 Task: Look for space in Dadukou, China from 8th August, 2023 to 15th August, 2023 for 9 adults in price range Rs.10000 to Rs.14000. Place can be shared room with 5 bedrooms having 9 beds and 5 bathrooms. Property type can be house, flat, guest house. Amenities needed are: wifi, TV, free parkinig on premises, gym, breakfast. Booking option can be shelf check-in. Required host language is Chinese (Simplified).
Action: Mouse moved to (560, 114)
Screenshot: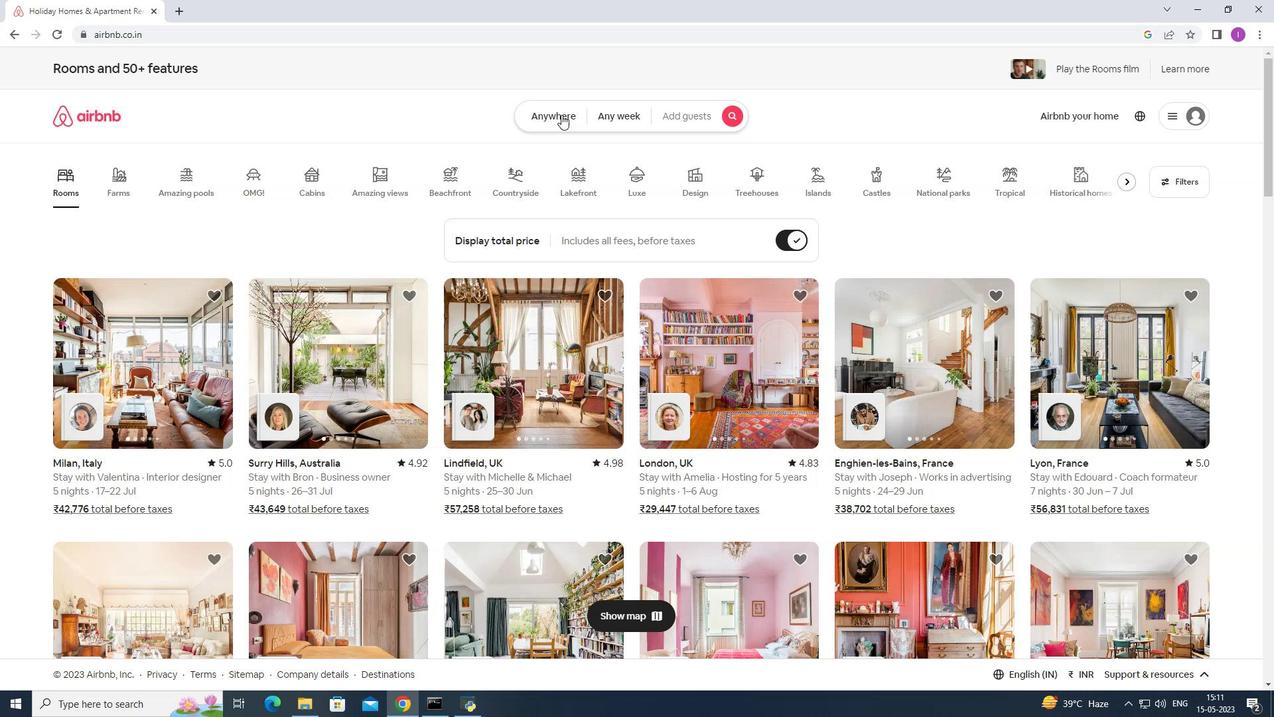 
Action: Mouse pressed left at (560, 114)
Screenshot: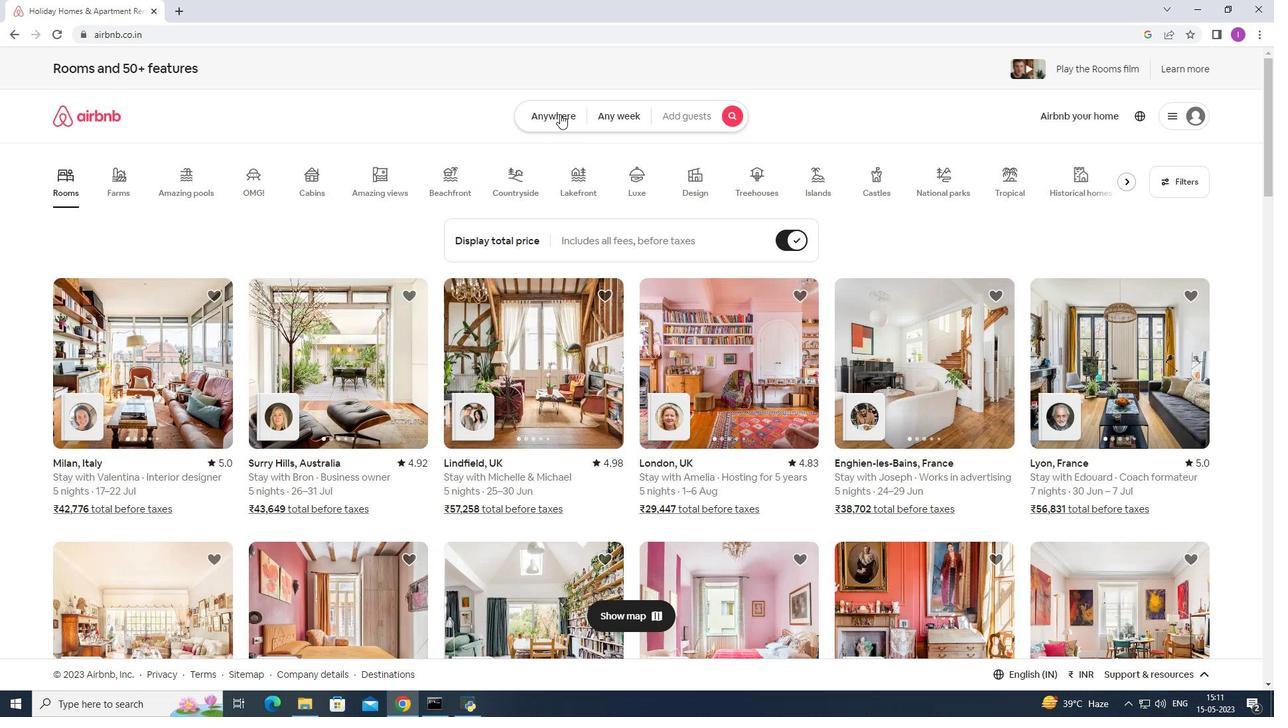 
Action: Mouse moved to (387, 171)
Screenshot: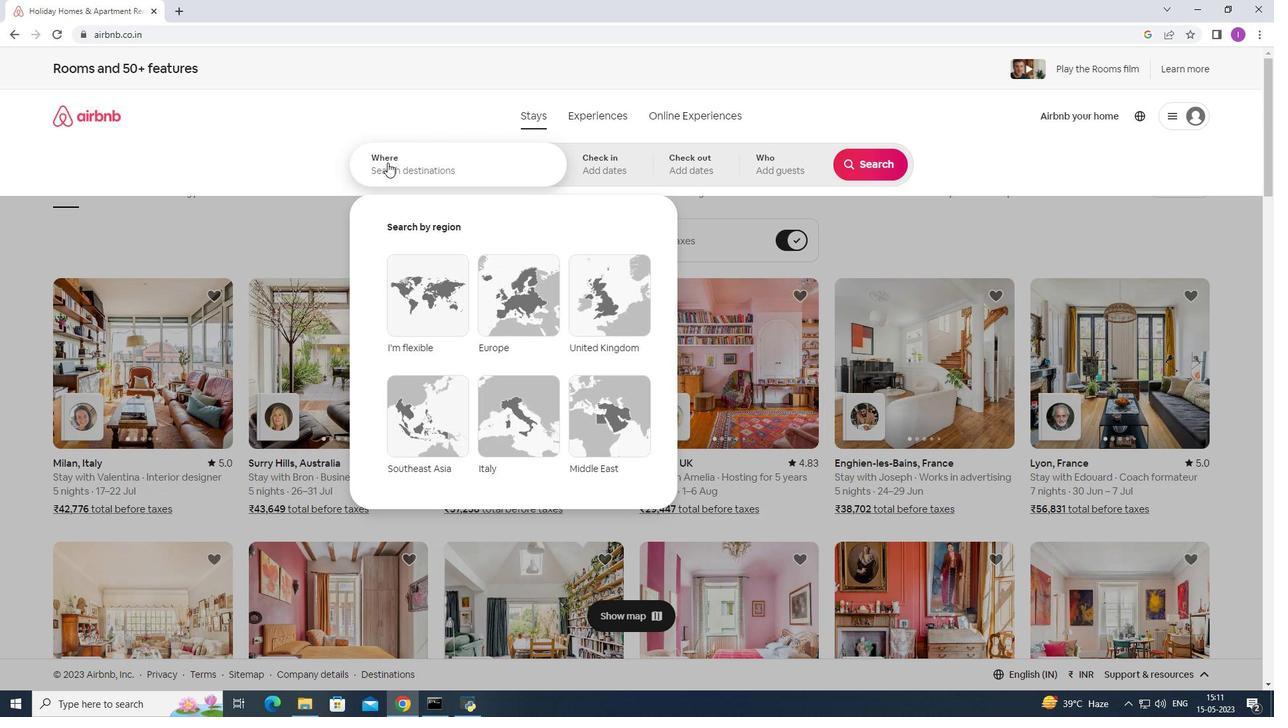
Action: Mouse pressed left at (387, 171)
Screenshot: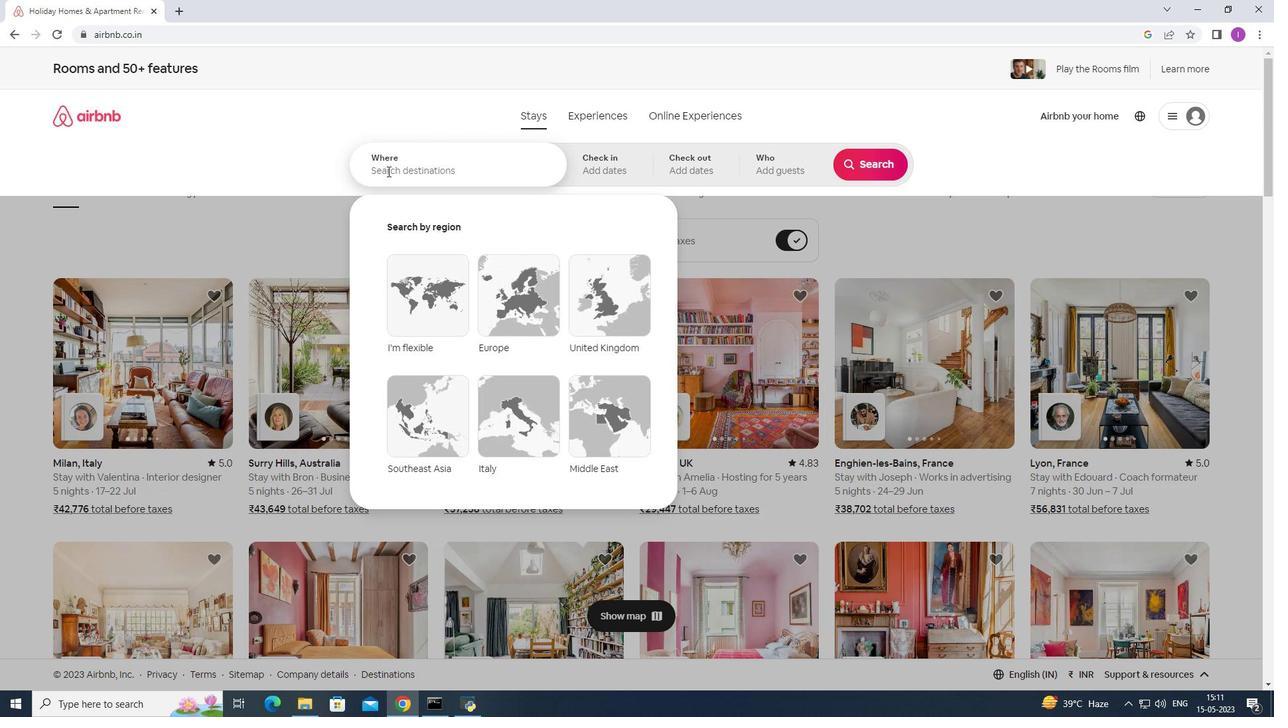 
Action: Mouse moved to (366, 144)
Screenshot: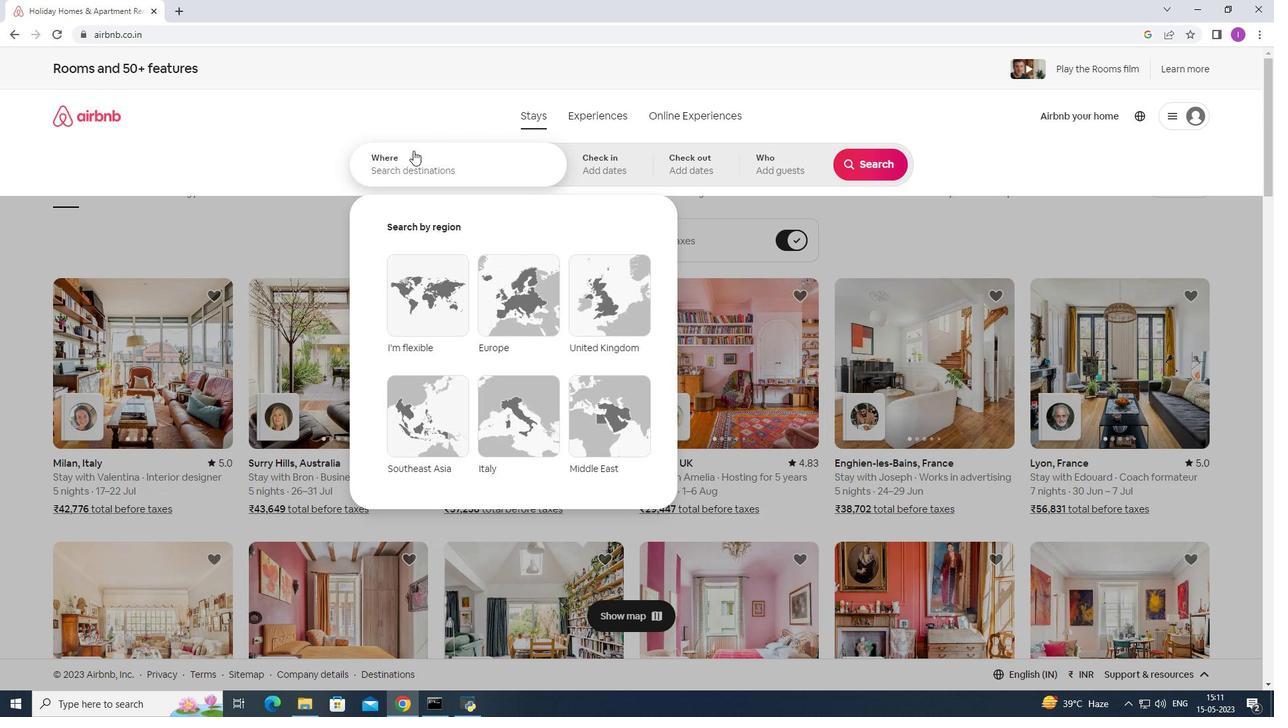 
Action: Key pressed <Key.shift>Dag<Key.backspace>dukou,<Key.shift>China
Screenshot: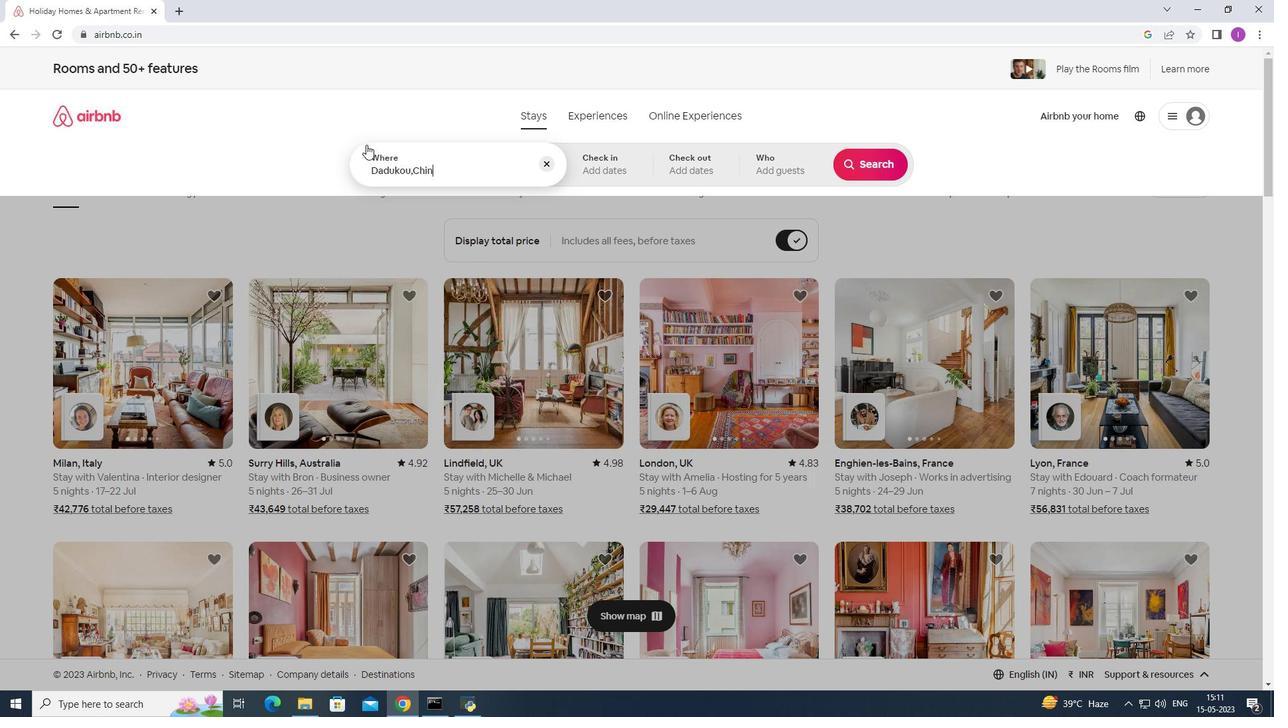
Action: Mouse moved to (589, 161)
Screenshot: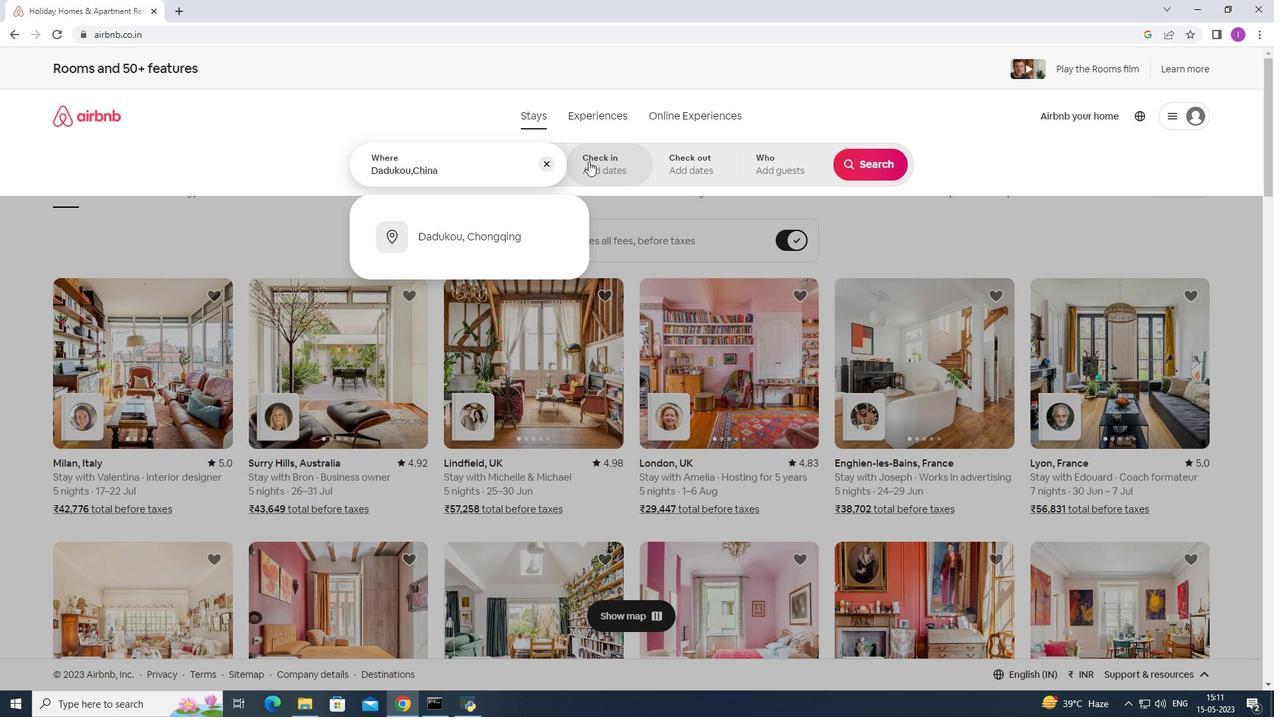 
Action: Mouse pressed left at (589, 161)
Screenshot: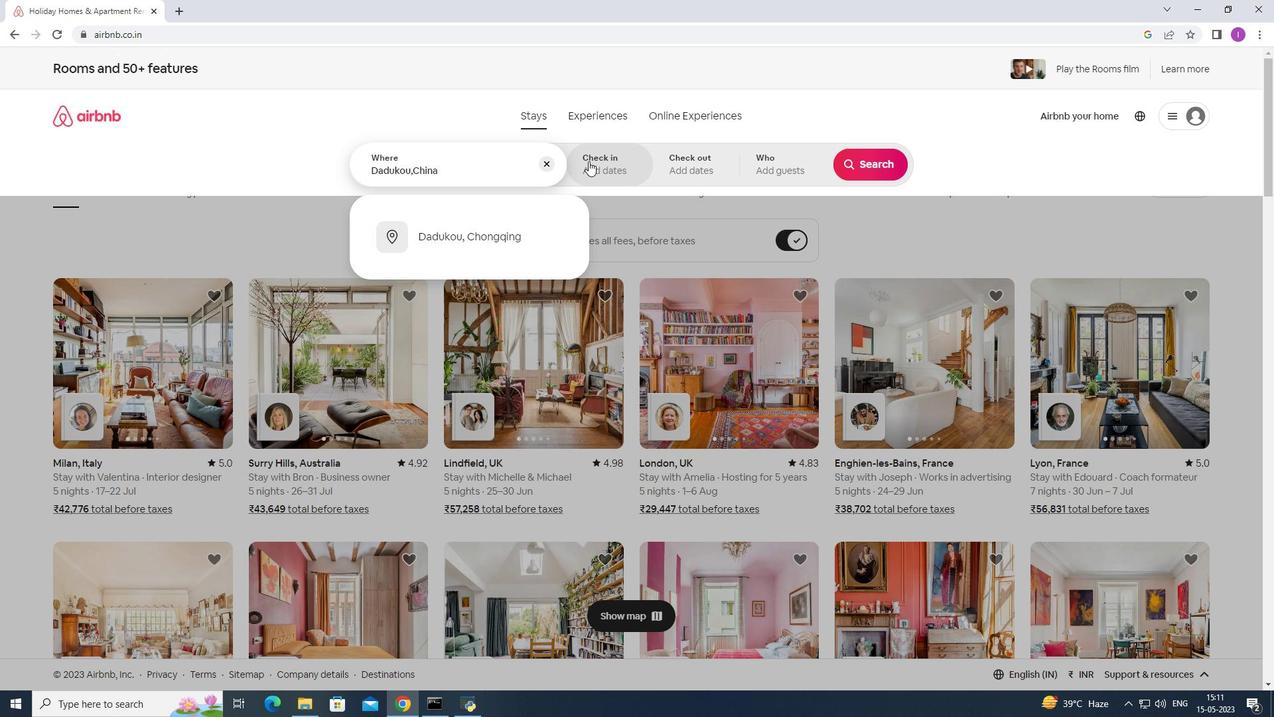 
Action: Mouse moved to (874, 268)
Screenshot: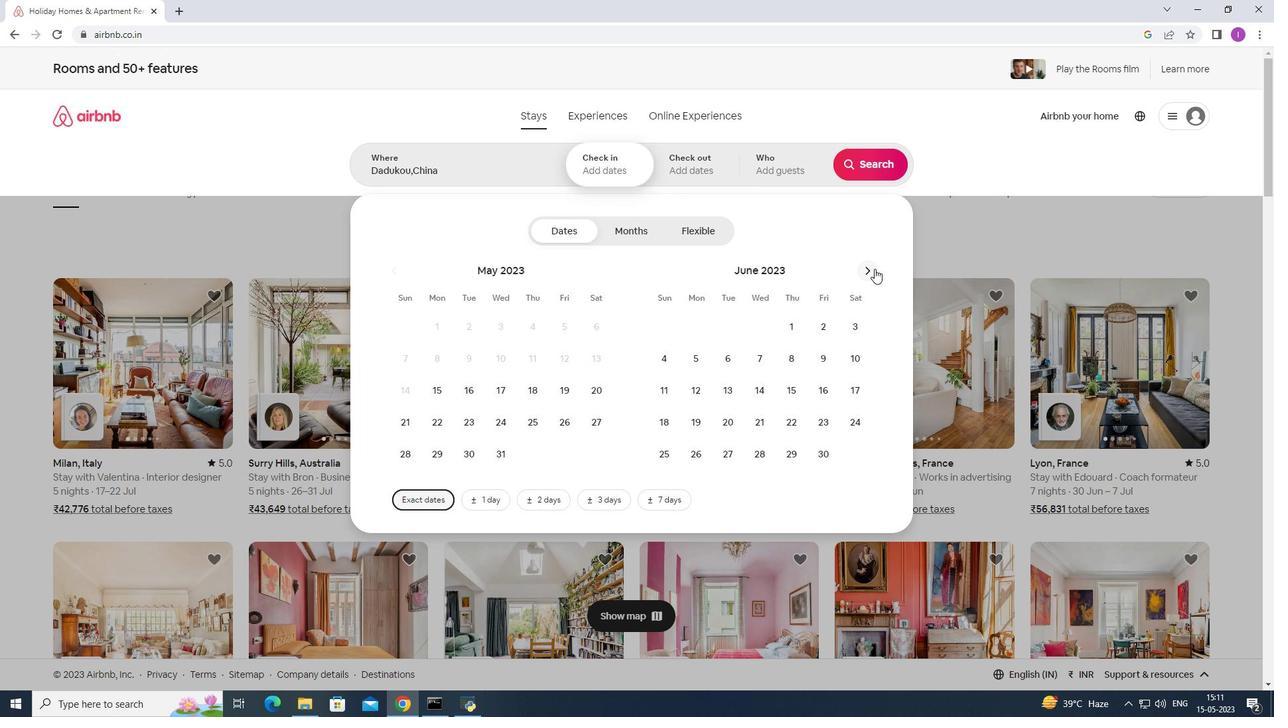 
Action: Mouse pressed left at (874, 268)
Screenshot: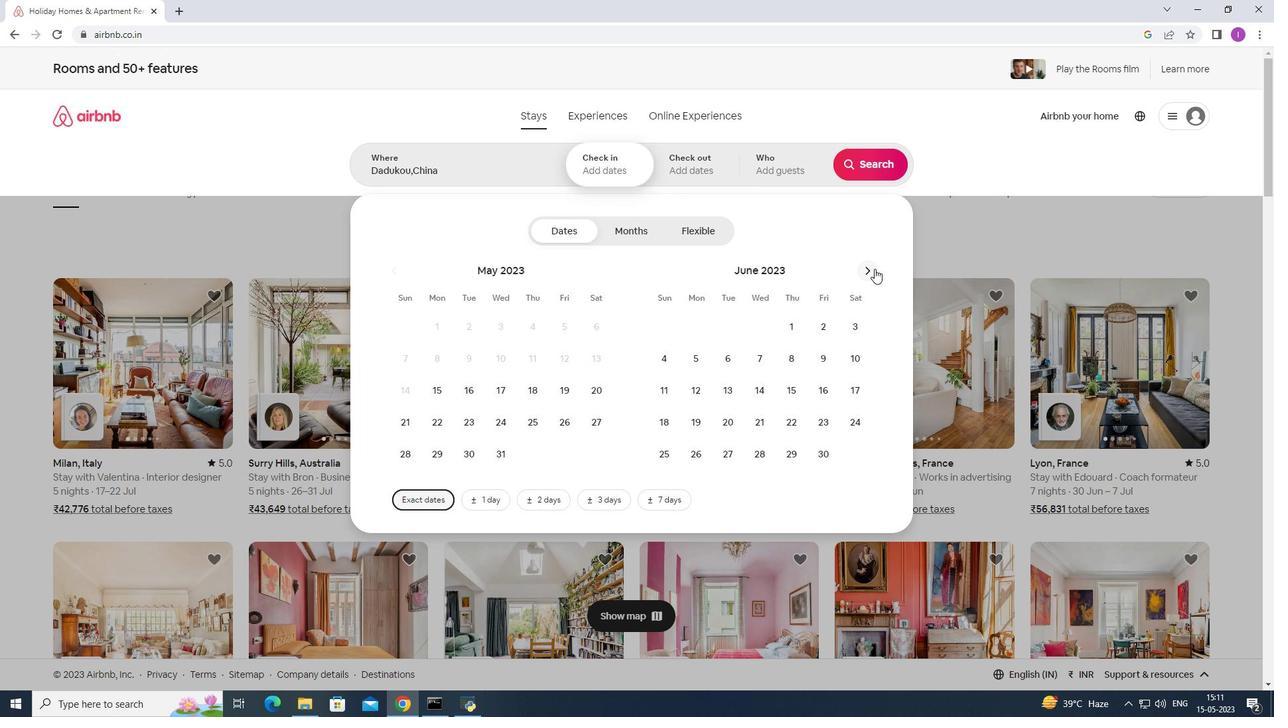 
Action: Mouse moved to (874, 267)
Screenshot: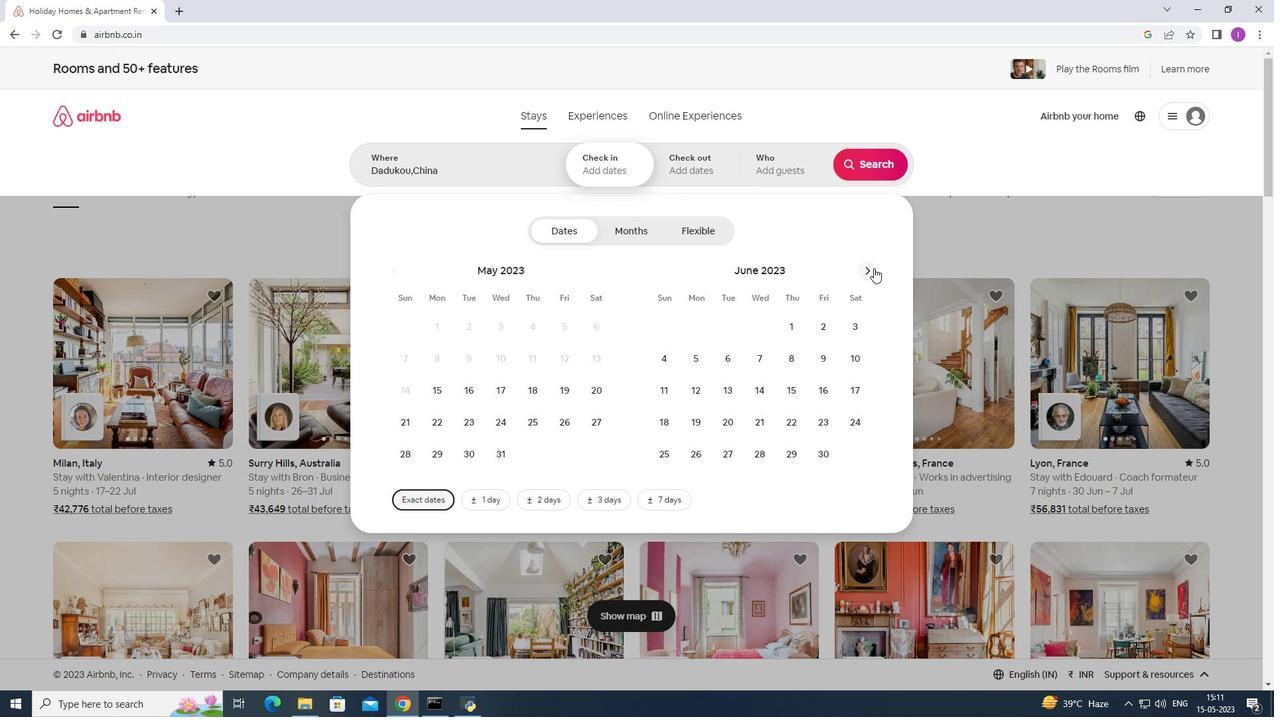 
Action: Mouse pressed left at (874, 267)
Screenshot: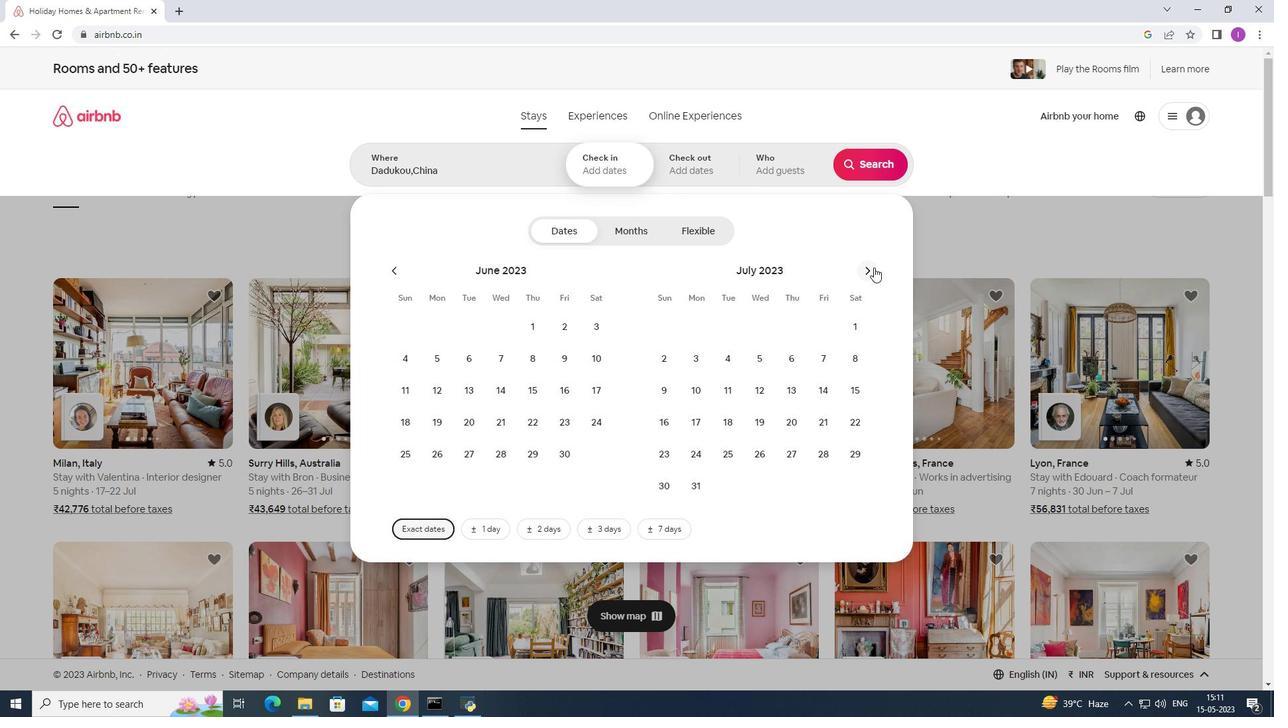 
Action: Mouse moved to (733, 355)
Screenshot: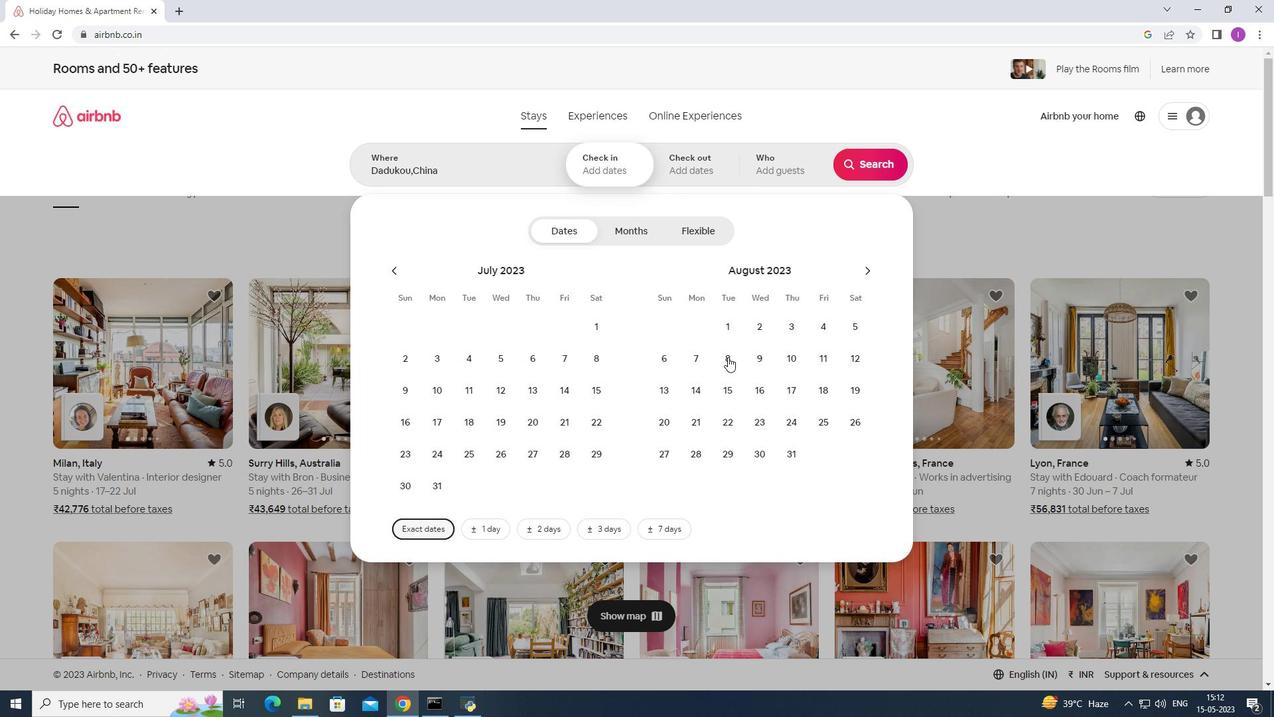 
Action: Mouse pressed left at (733, 355)
Screenshot: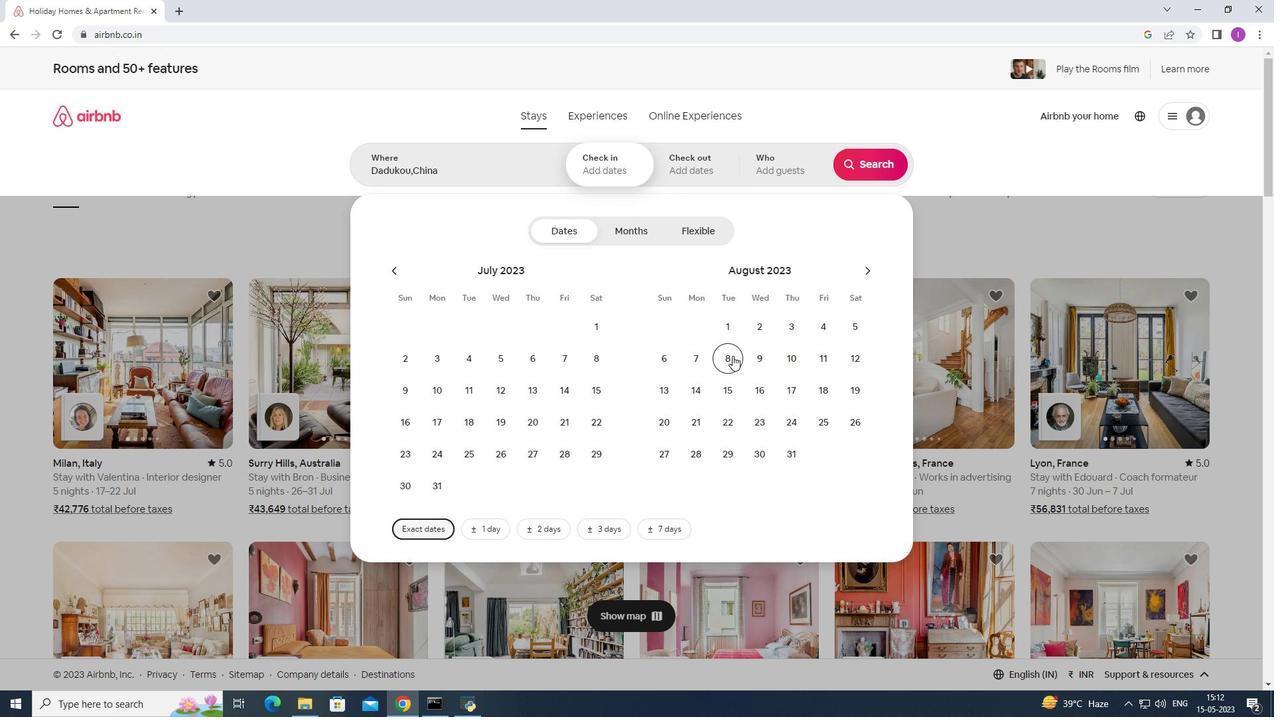 
Action: Mouse moved to (719, 389)
Screenshot: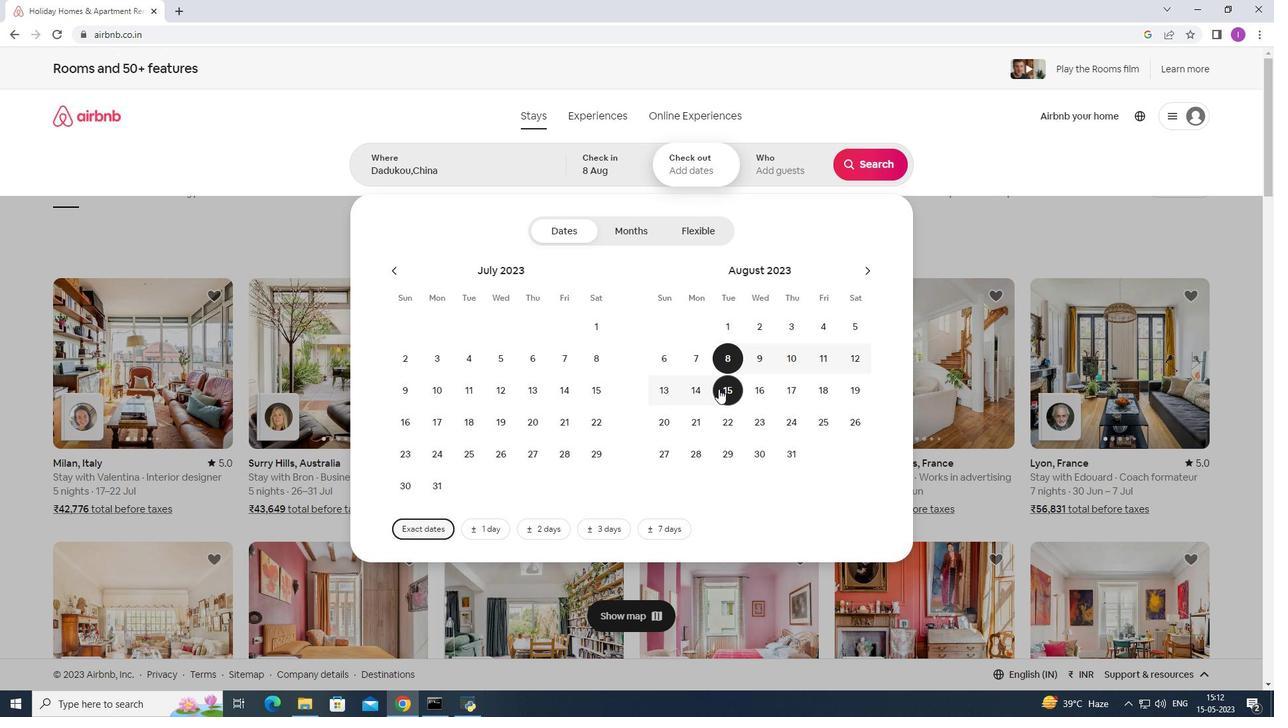
Action: Mouse pressed left at (719, 389)
Screenshot: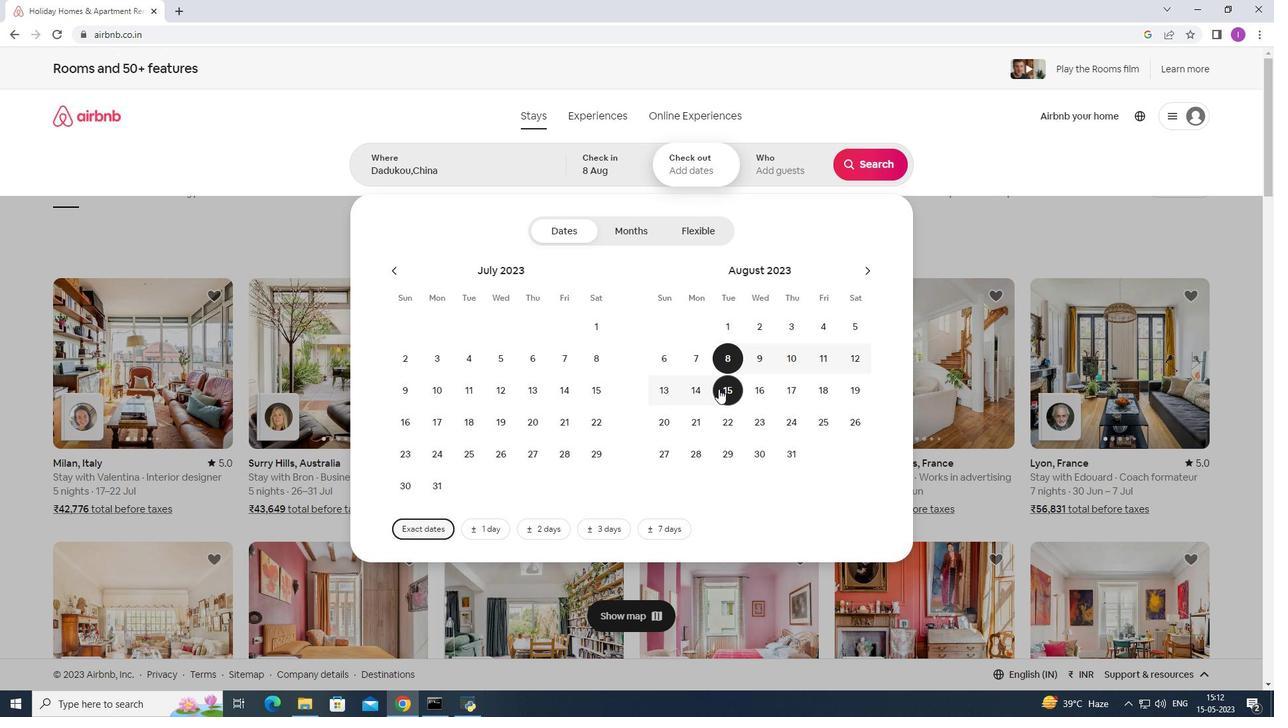 
Action: Mouse moved to (786, 170)
Screenshot: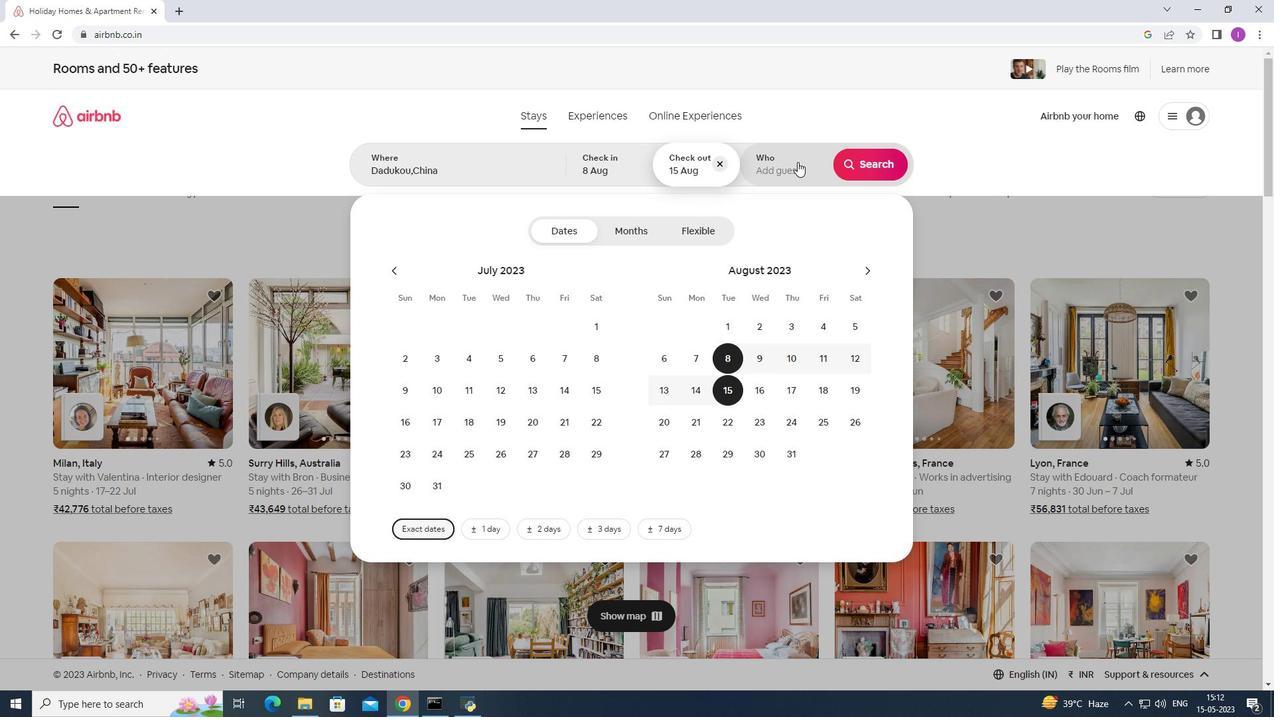 
Action: Mouse pressed left at (786, 170)
Screenshot: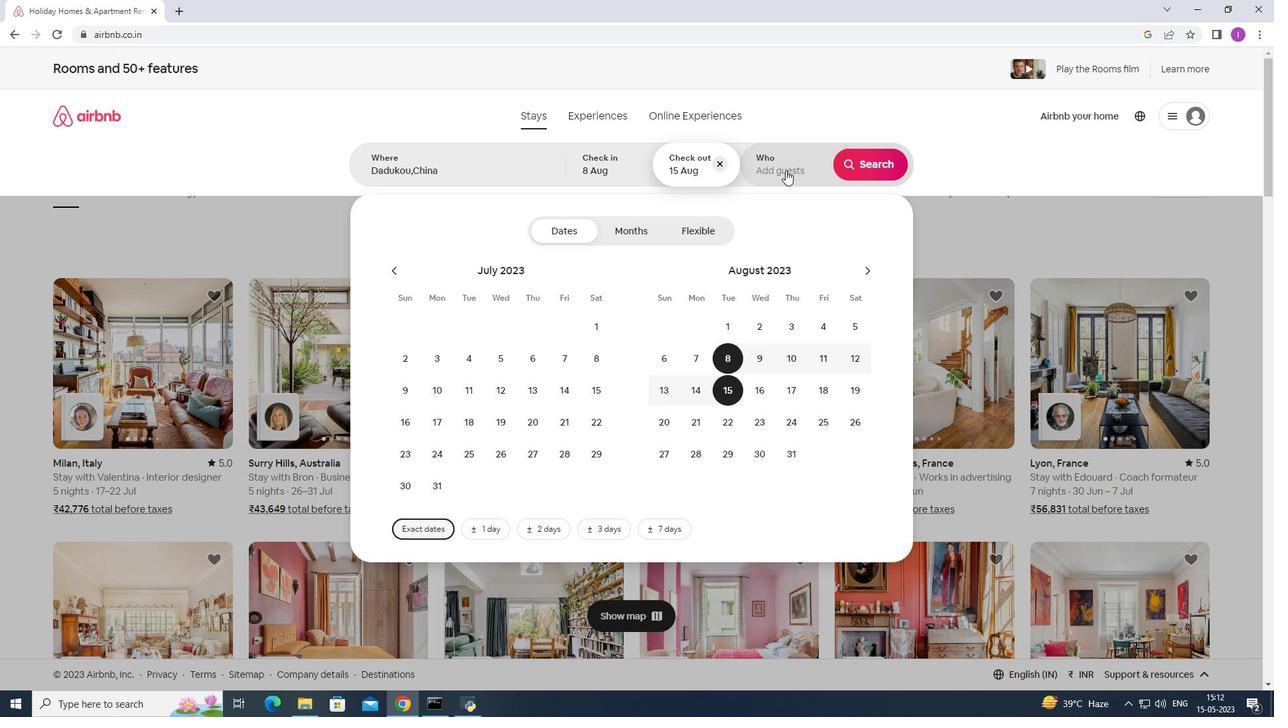 
Action: Mouse moved to (877, 237)
Screenshot: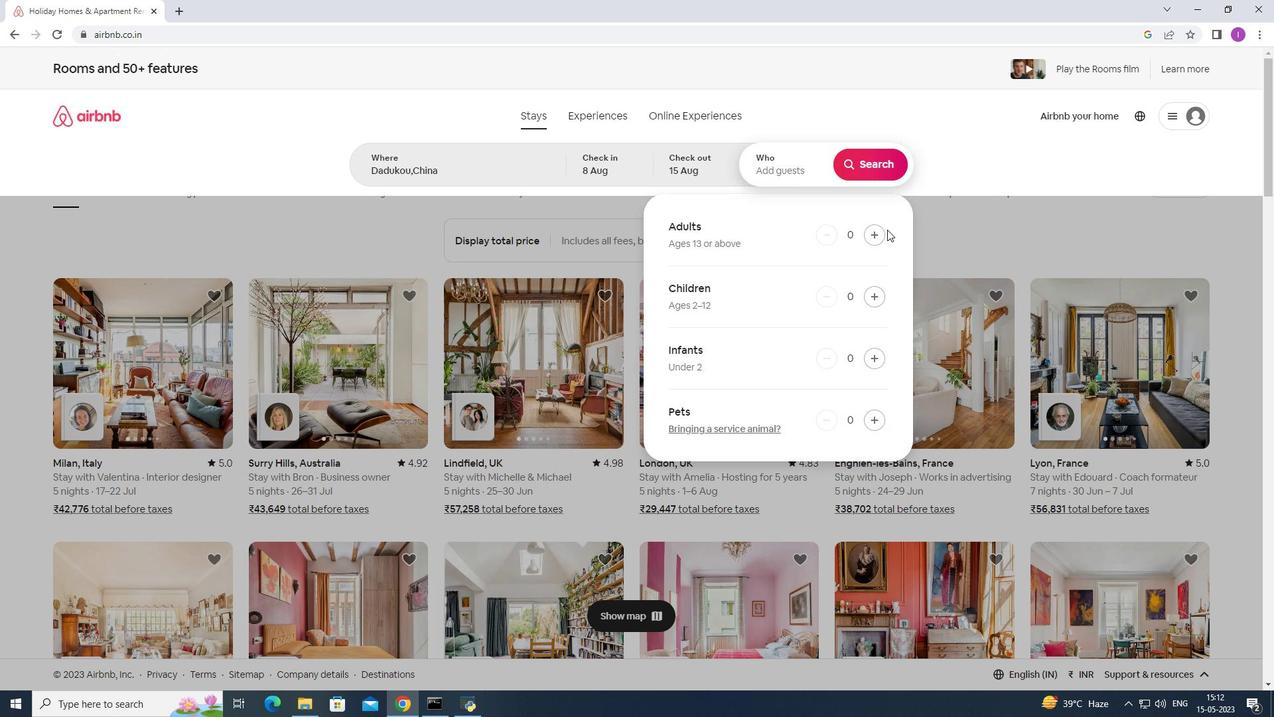 
Action: Mouse pressed left at (877, 237)
Screenshot: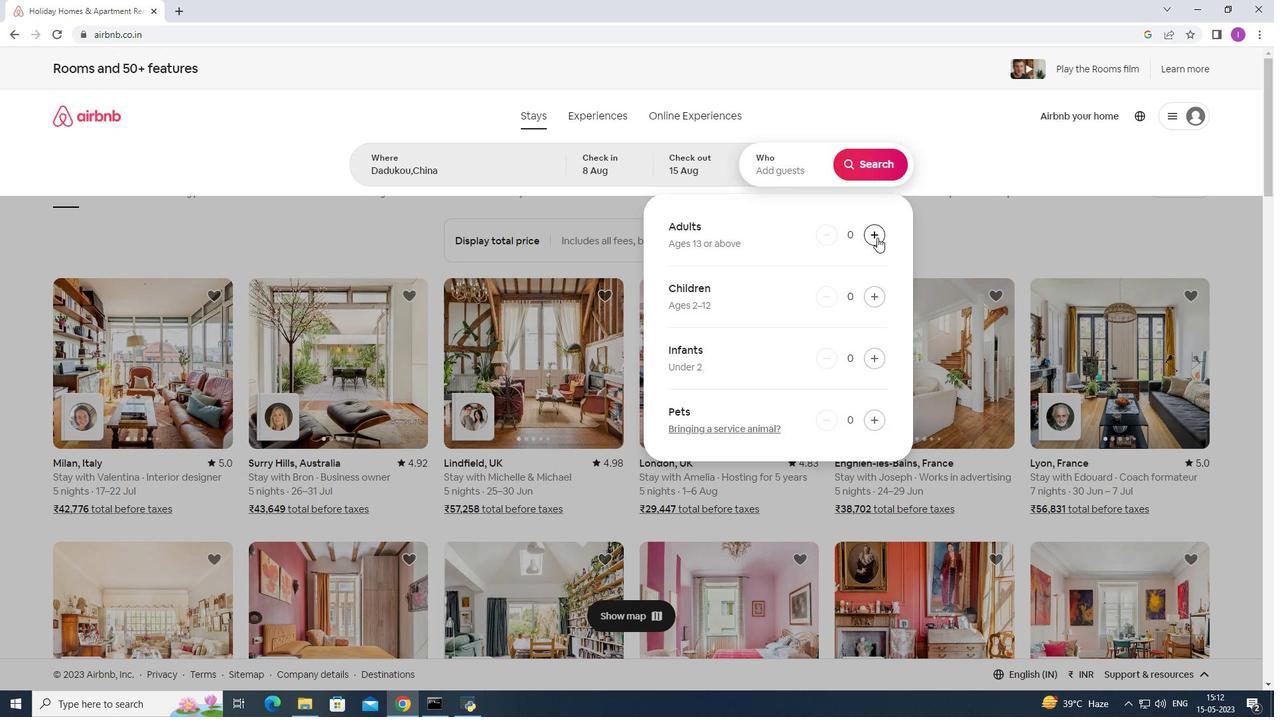 
Action: Mouse pressed left at (877, 237)
Screenshot: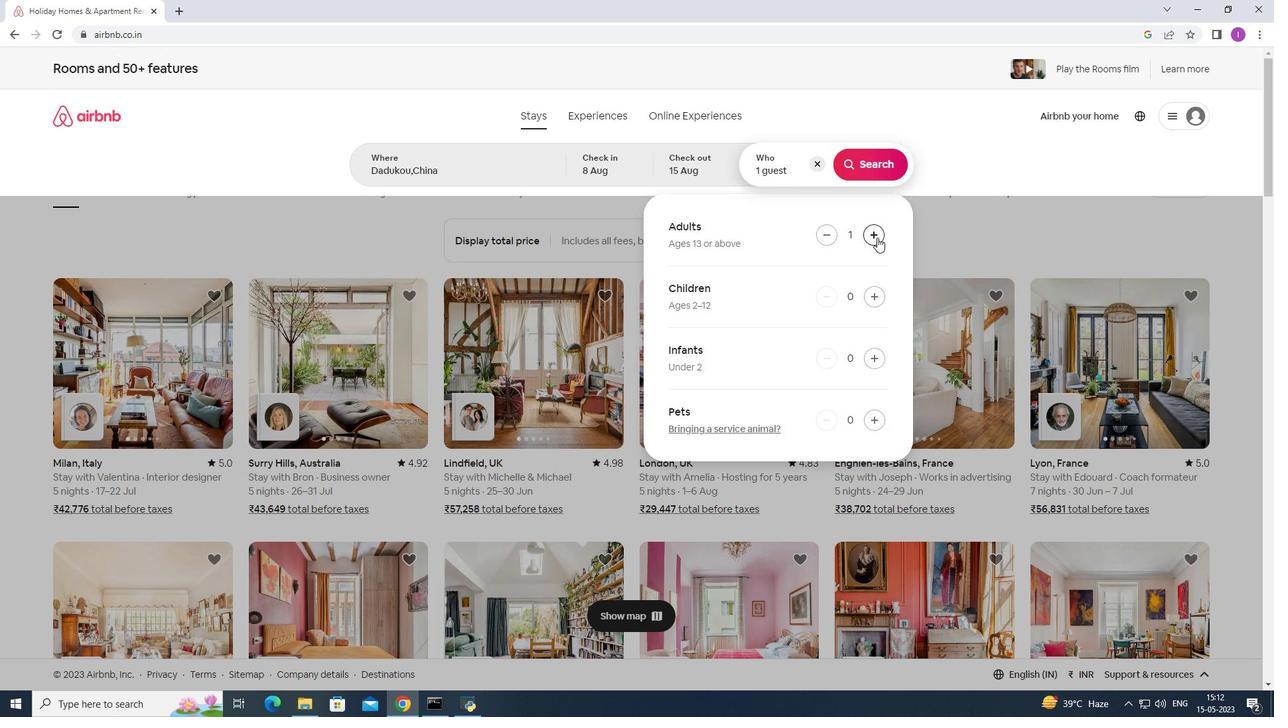 
Action: Mouse moved to (875, 230)
Screenshot: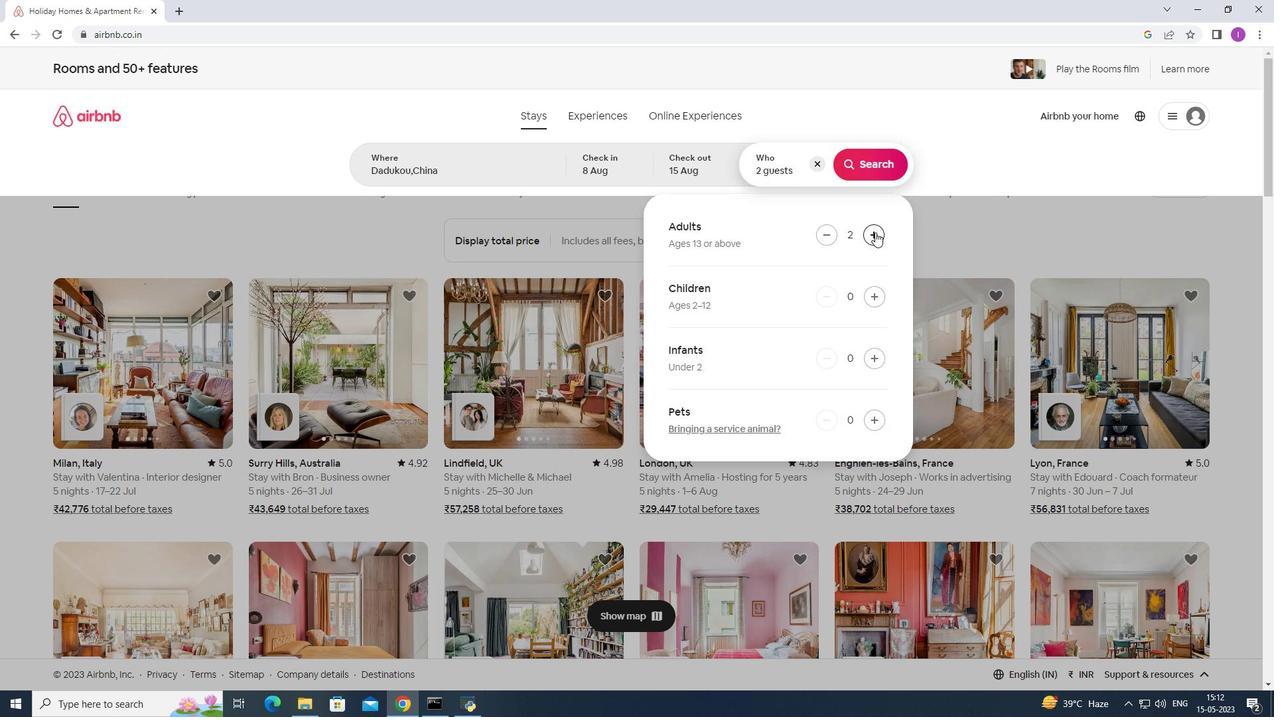 
Action: Mouse pressed left at (875, 230)
Screenshot: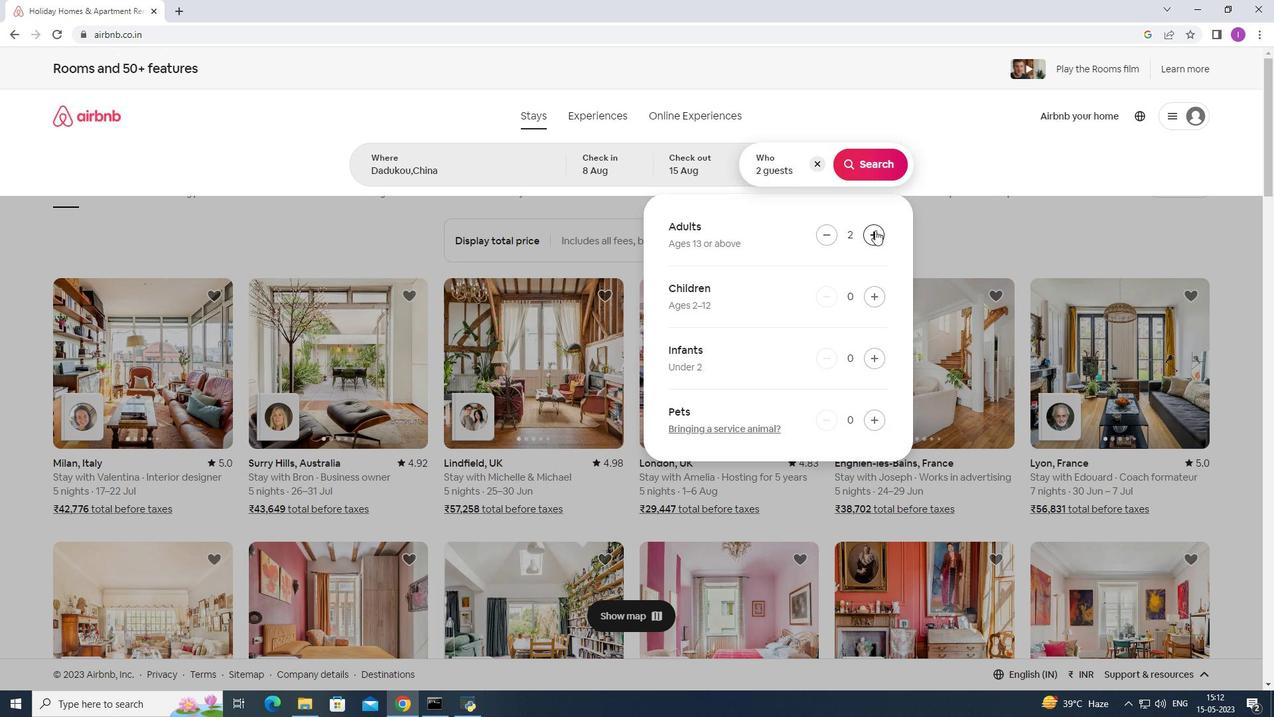 
Action: Mouse pressed left at (875, 230)
Screenshot: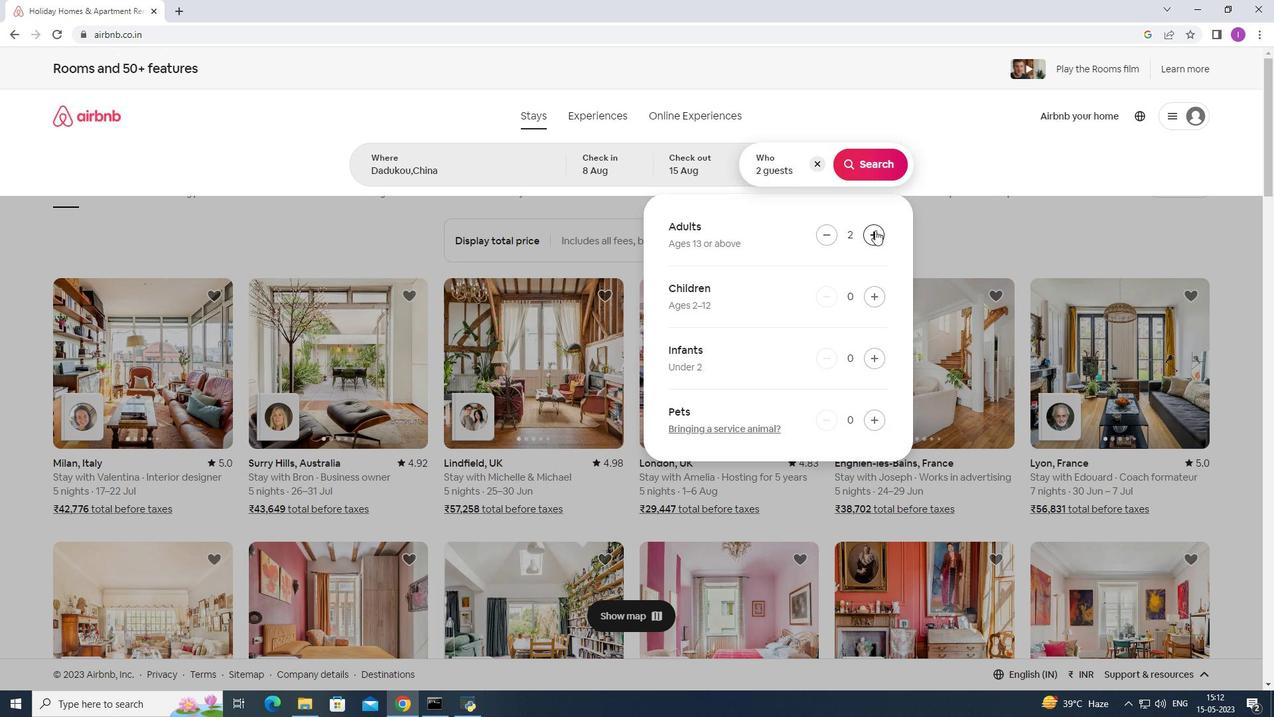 
Action: Mouse pressed left at (875, 230)
Screenshot: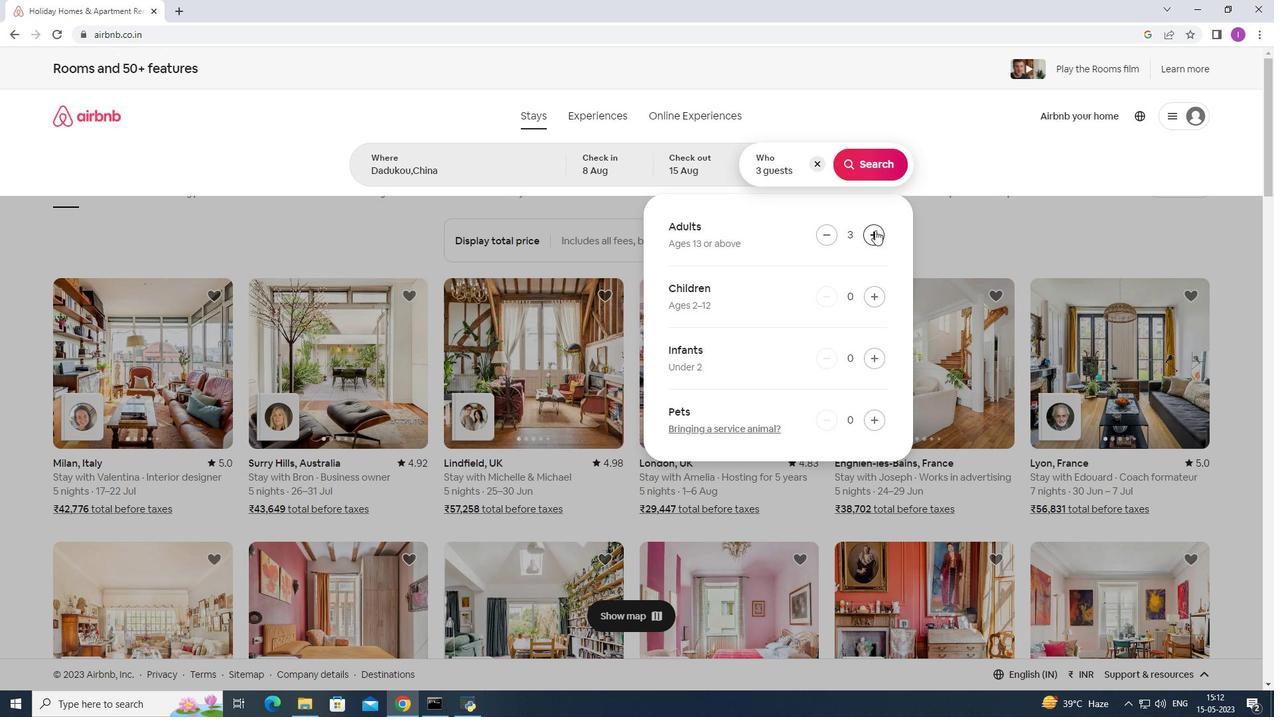 
Action: Mouse pressed left at (875, 230)
Screenshot: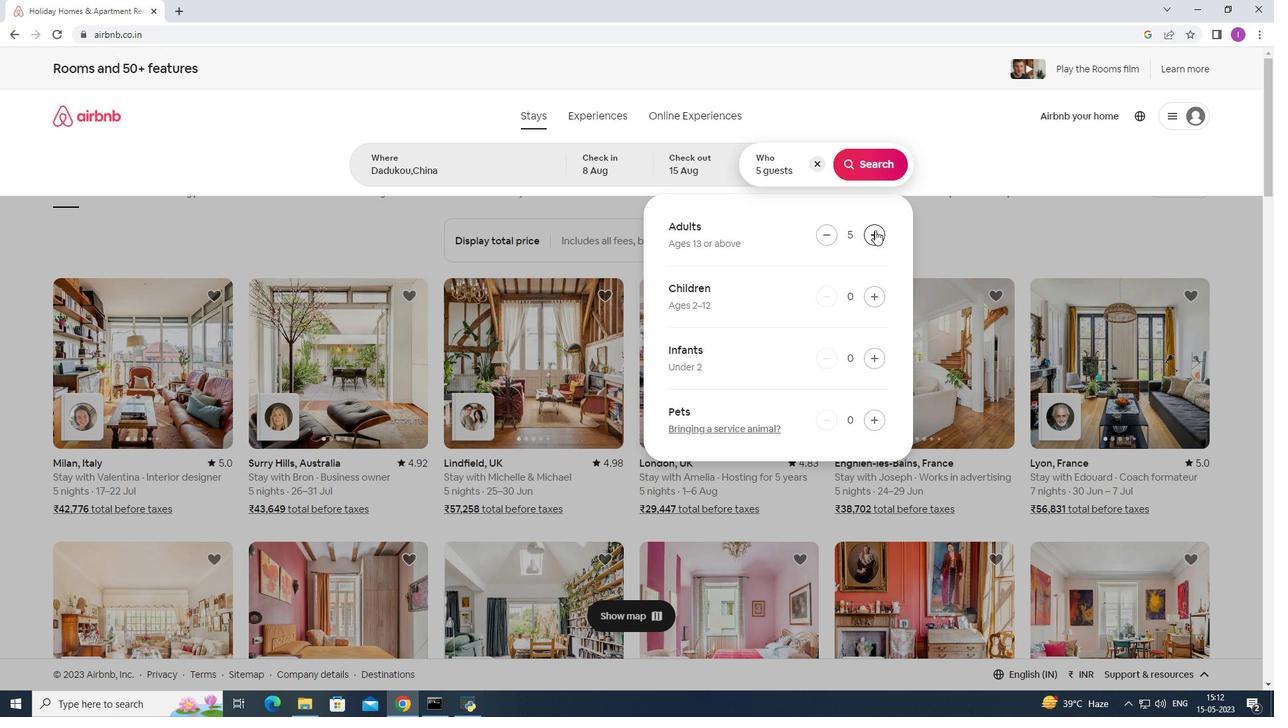 
Action: Mouse moved to (875, 229)
Screenshot: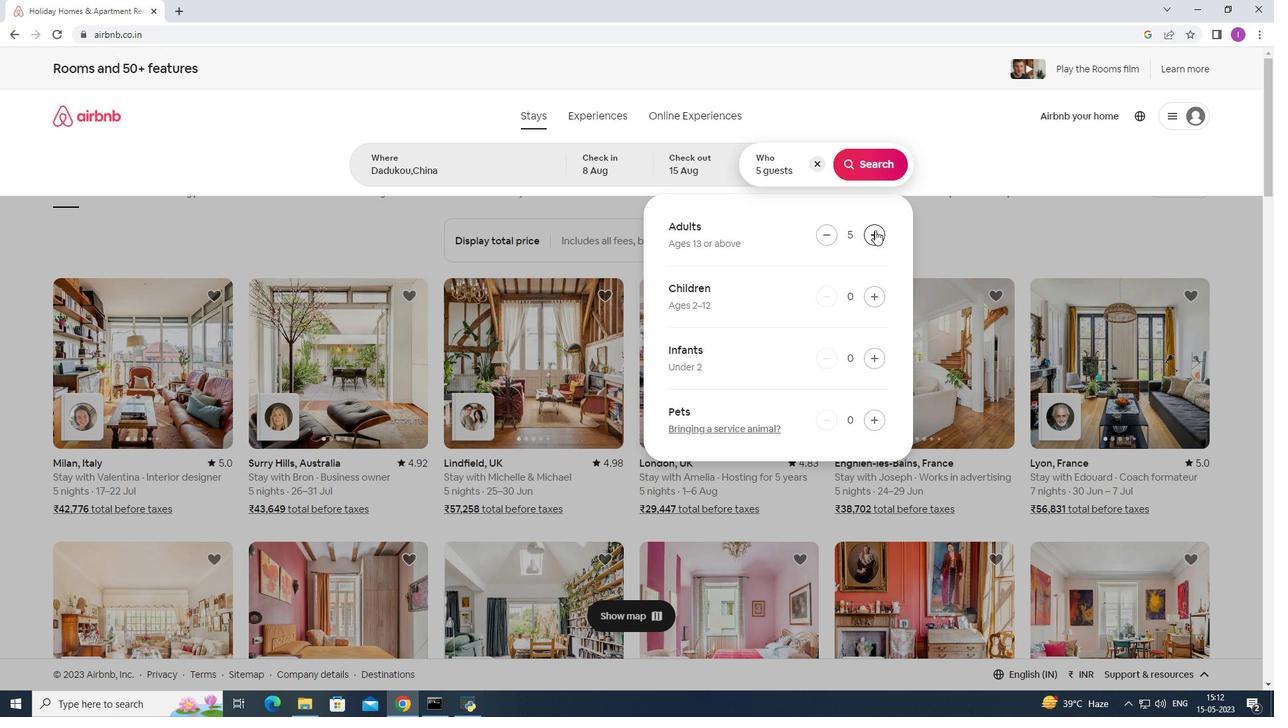 
Action: Mouse pressed left at (875, 229)
Screenshot: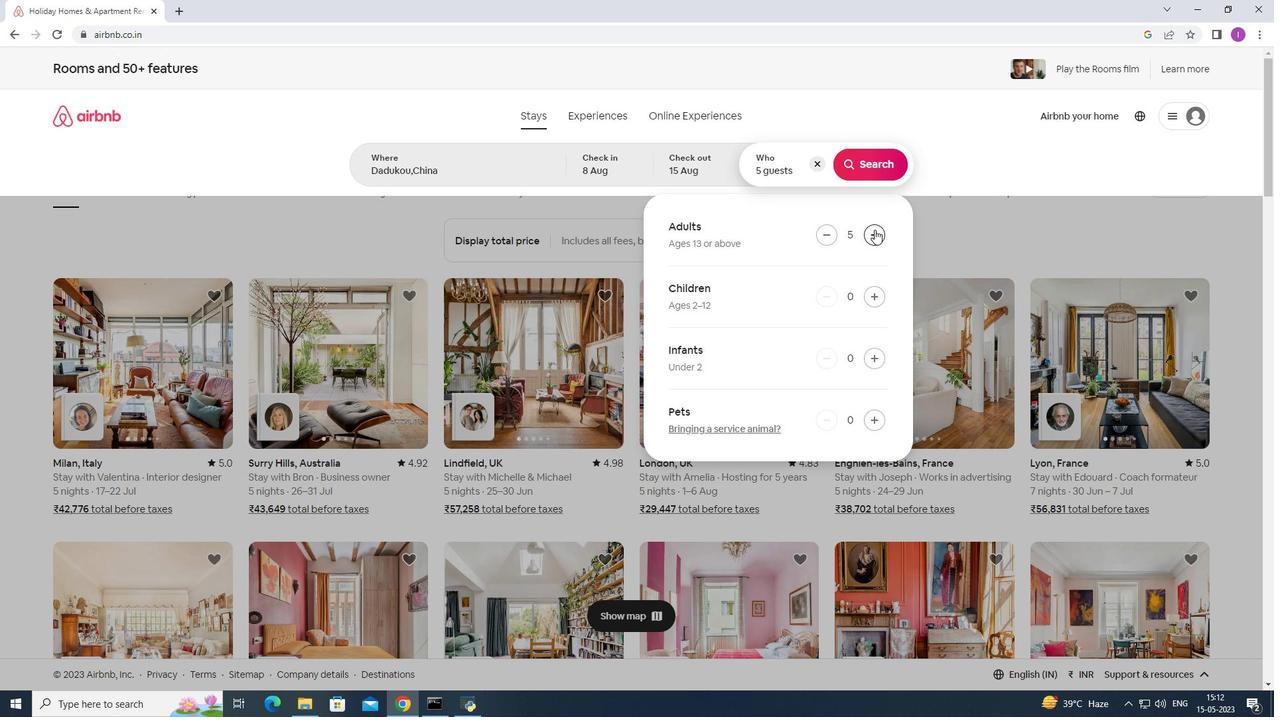 
Action: Mouse pressed left at (875, 229)
Screenshot: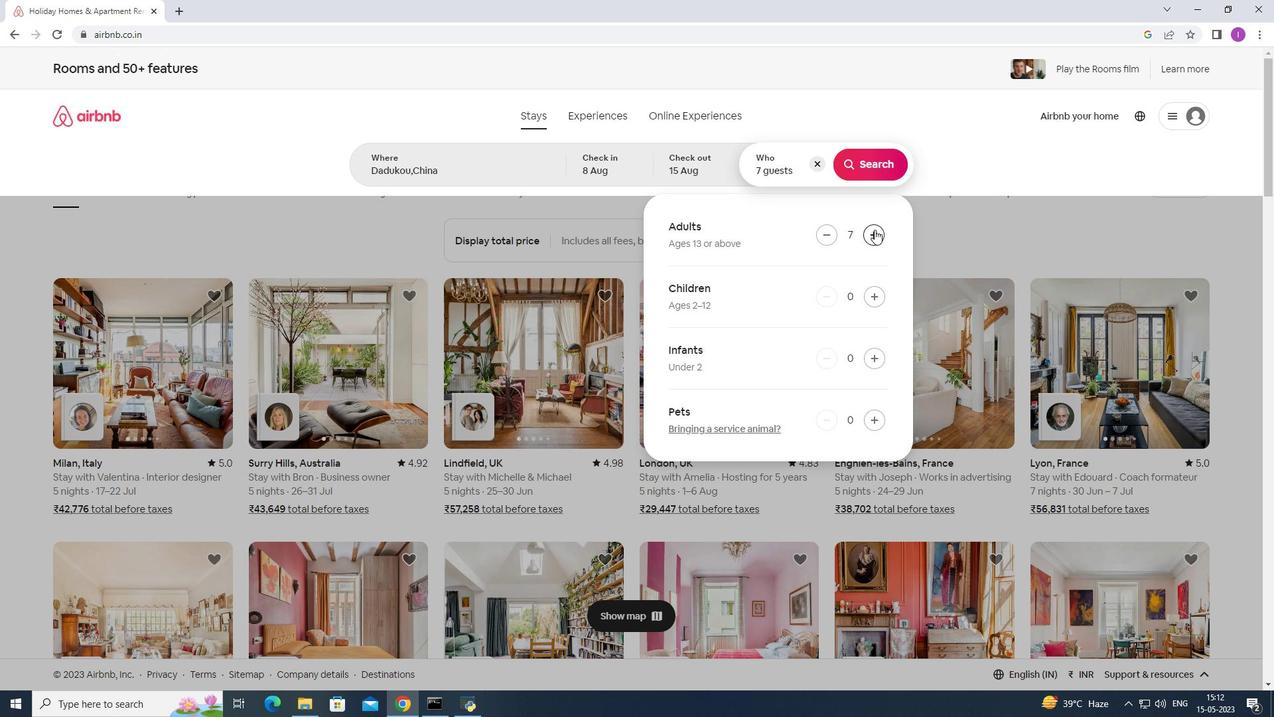 
Action: Mouse moved to (871, 239)
Screenshot: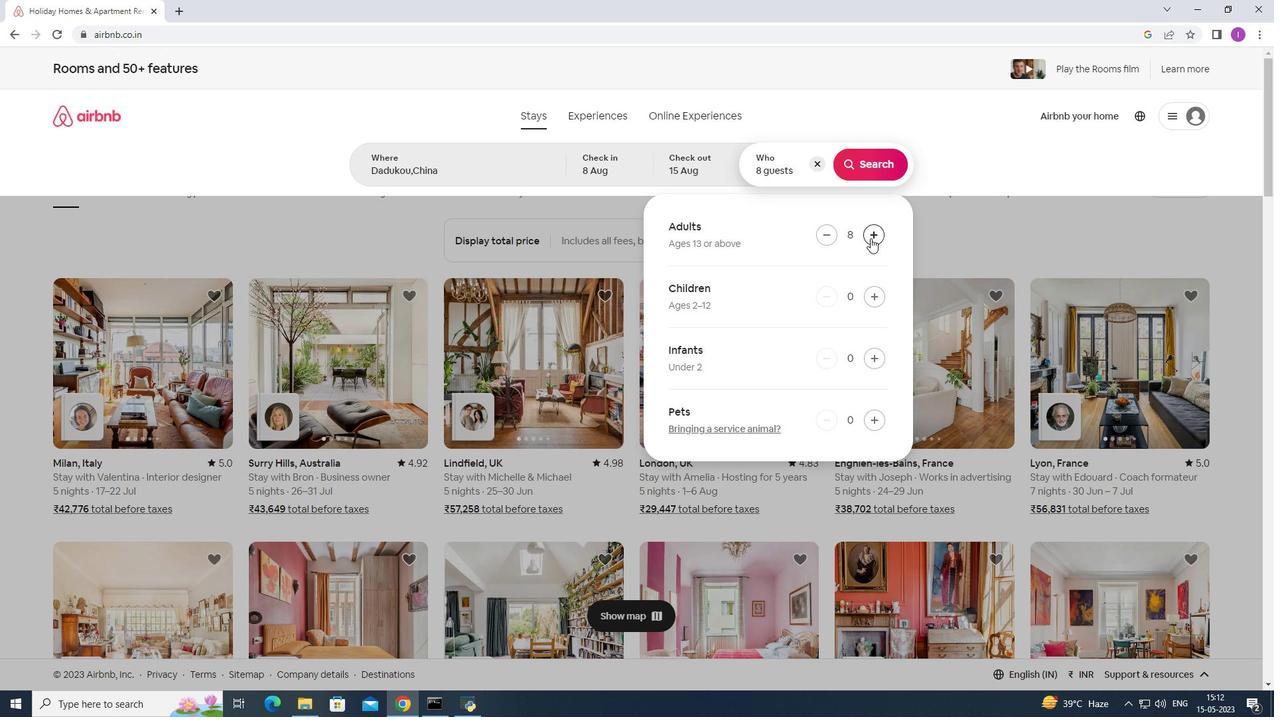 
Action: Mouse pressed left at (871, 239)
Screenshot: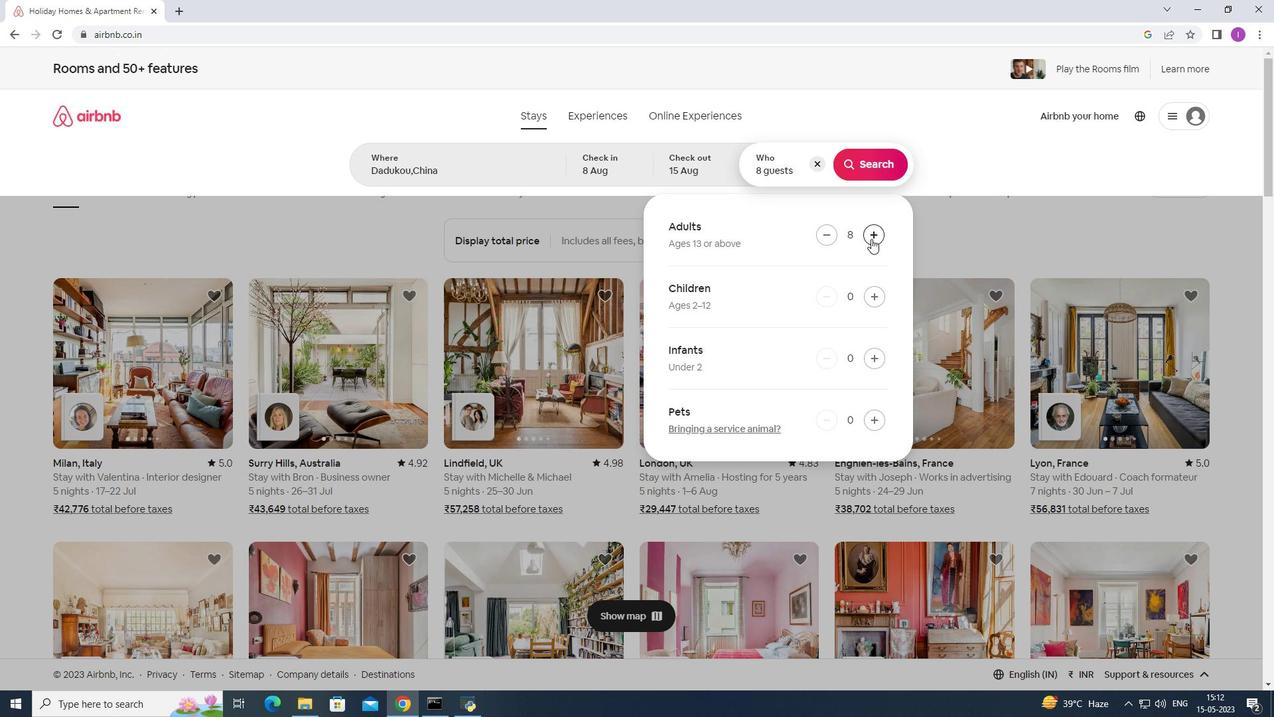 
Action: Mouse moved to (872, 171)
Screenshot: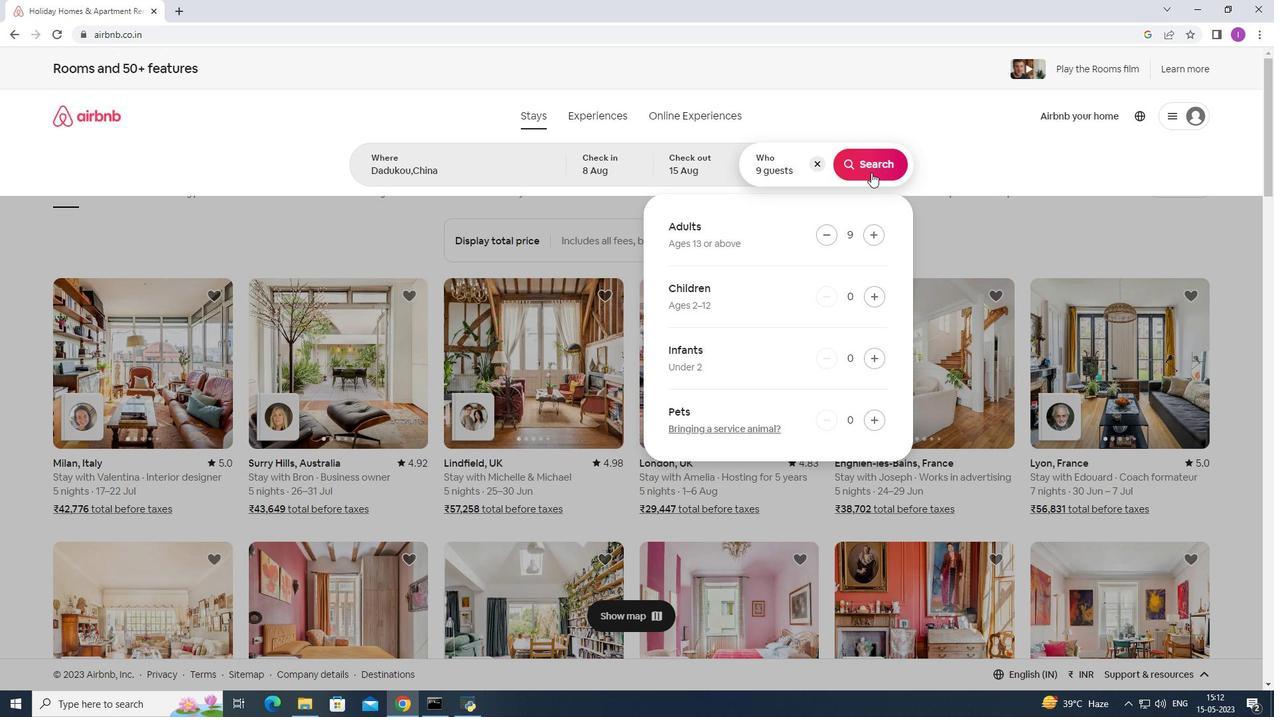 
Action: Mouse pressed left at (872, 171)
Screenshot: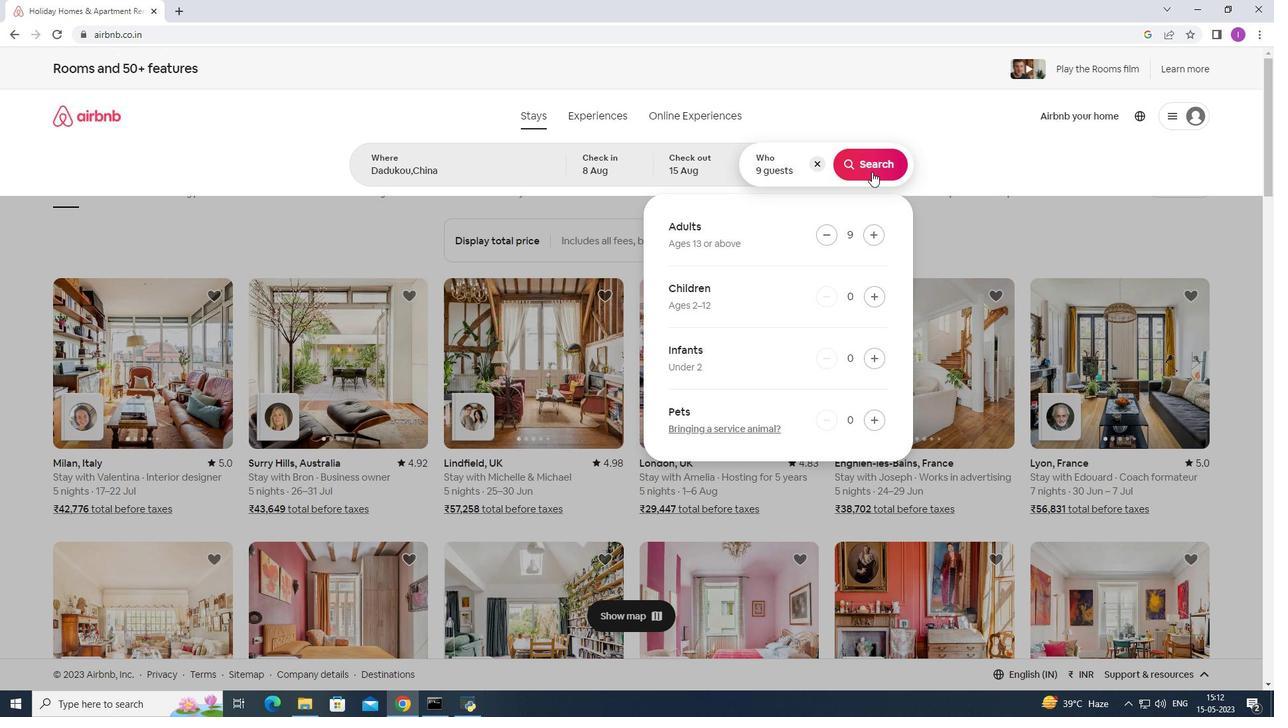 
Action: Mouse moved to (1225, 134)
Screenshot: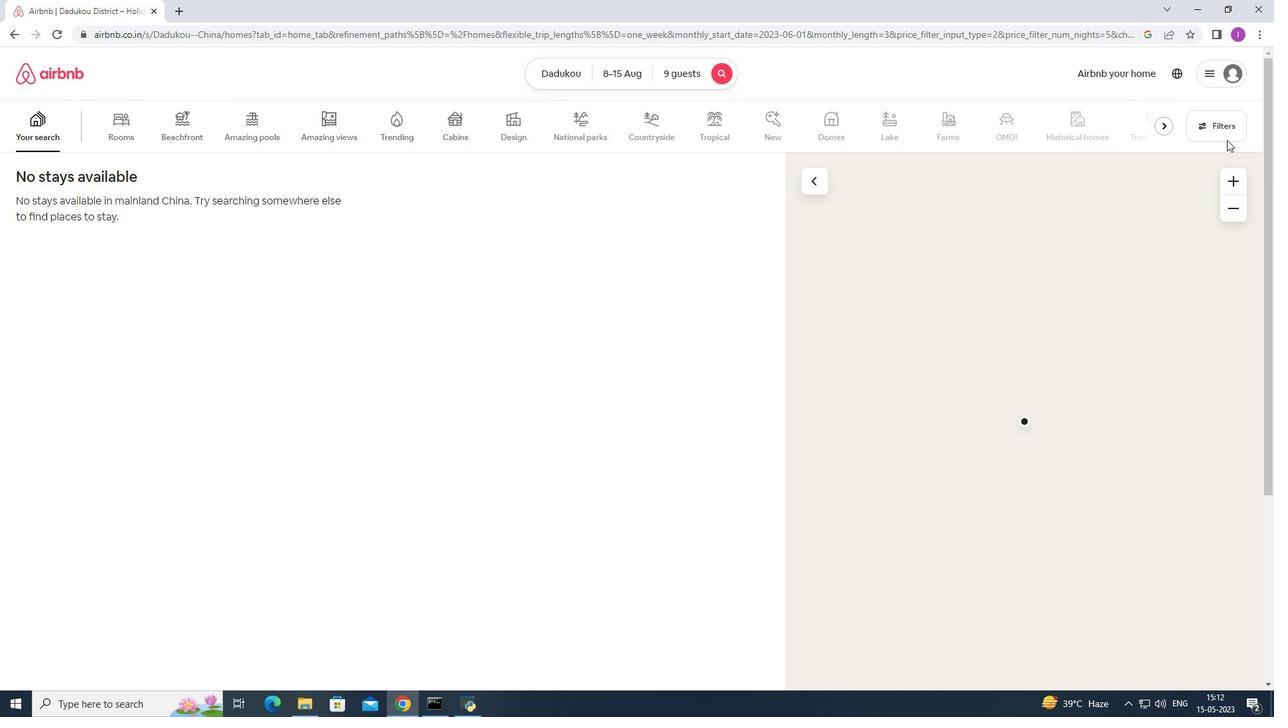 
Action: Mouse pressed left at (1225, 134)
Screenshot: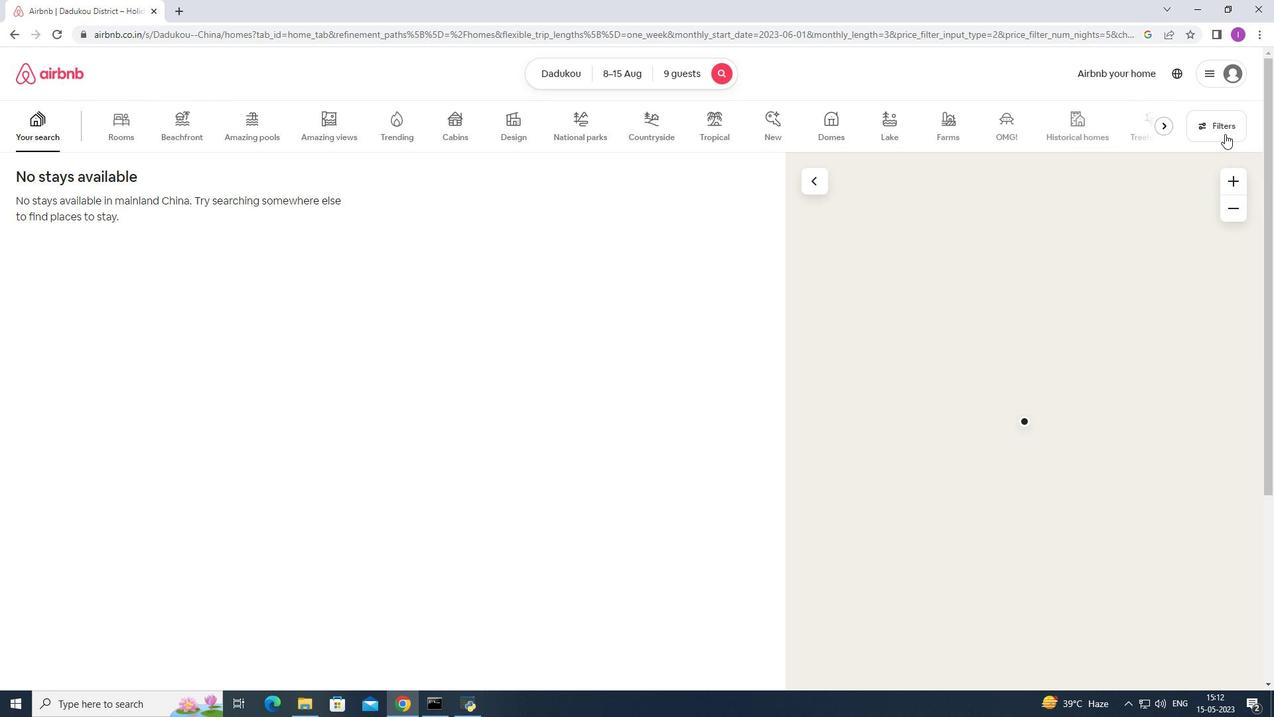 
Action: Mouse moved to (738, 452)
Screenshot: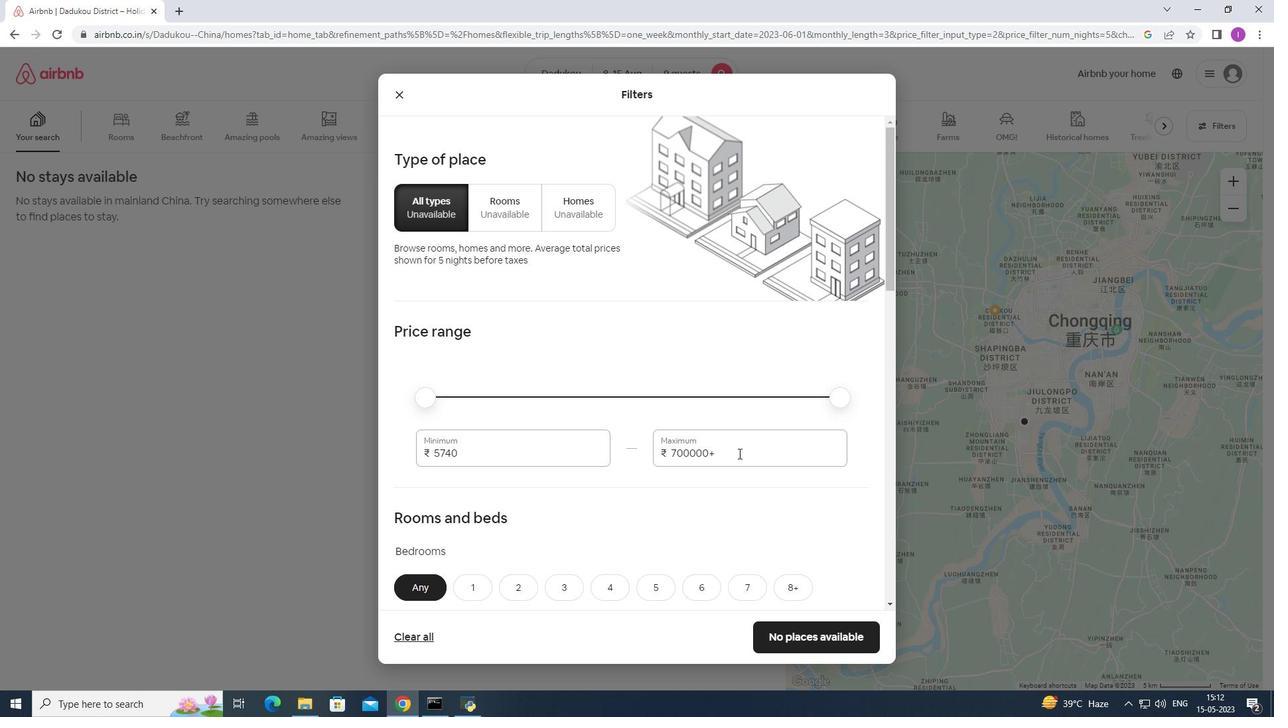 
Action: Mouse pressed left at (738, 452)
Screenshot: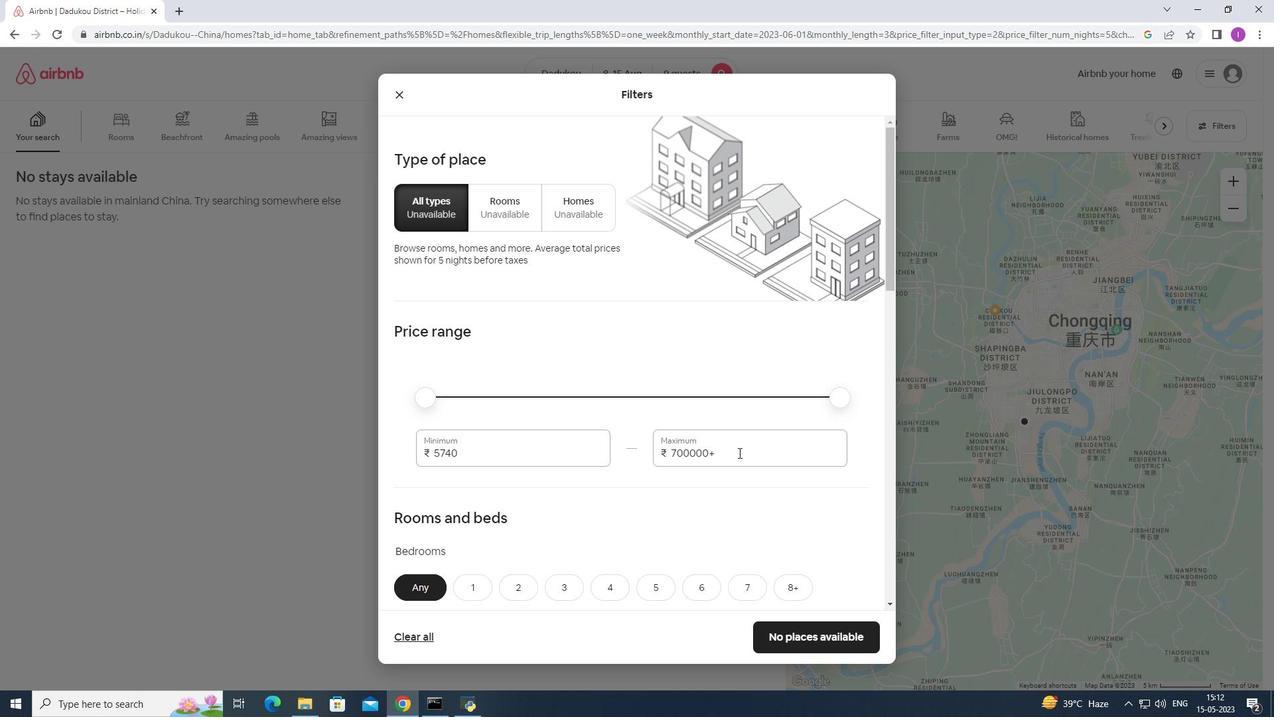 
Action: Mouse moved to (677, 458)
Screenshot: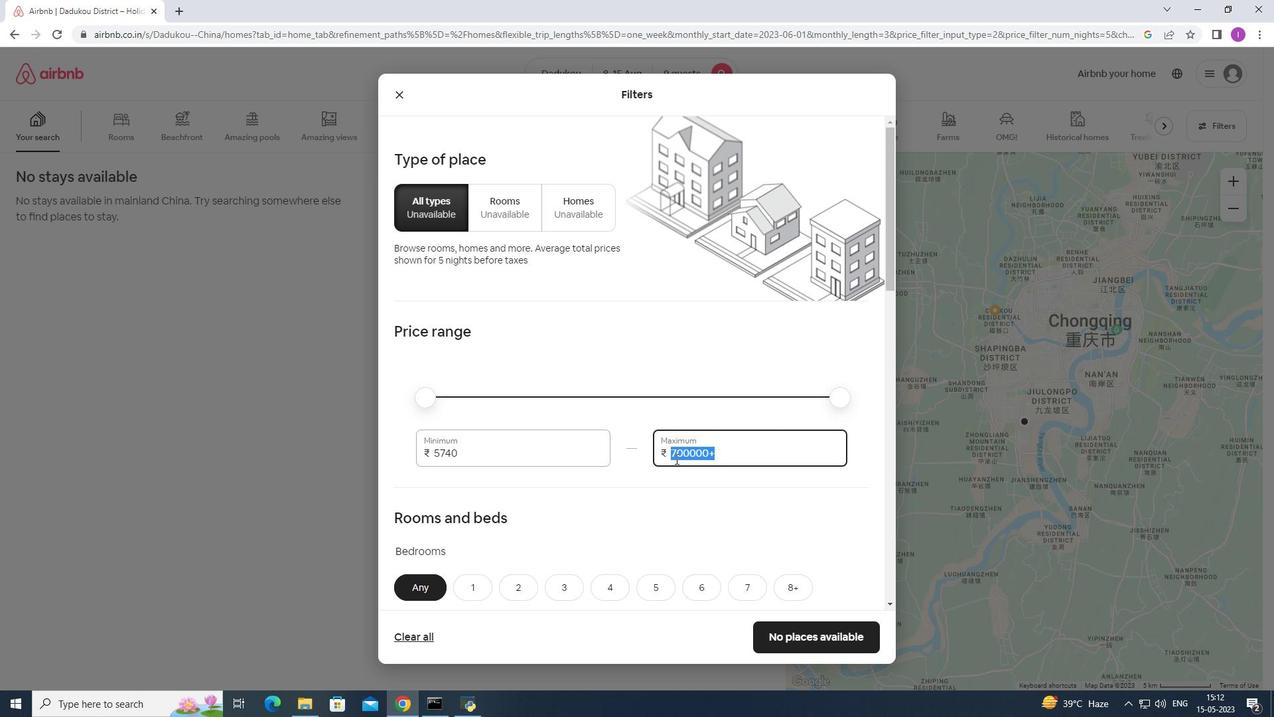 
Action: Key pressed 1
Screenshot: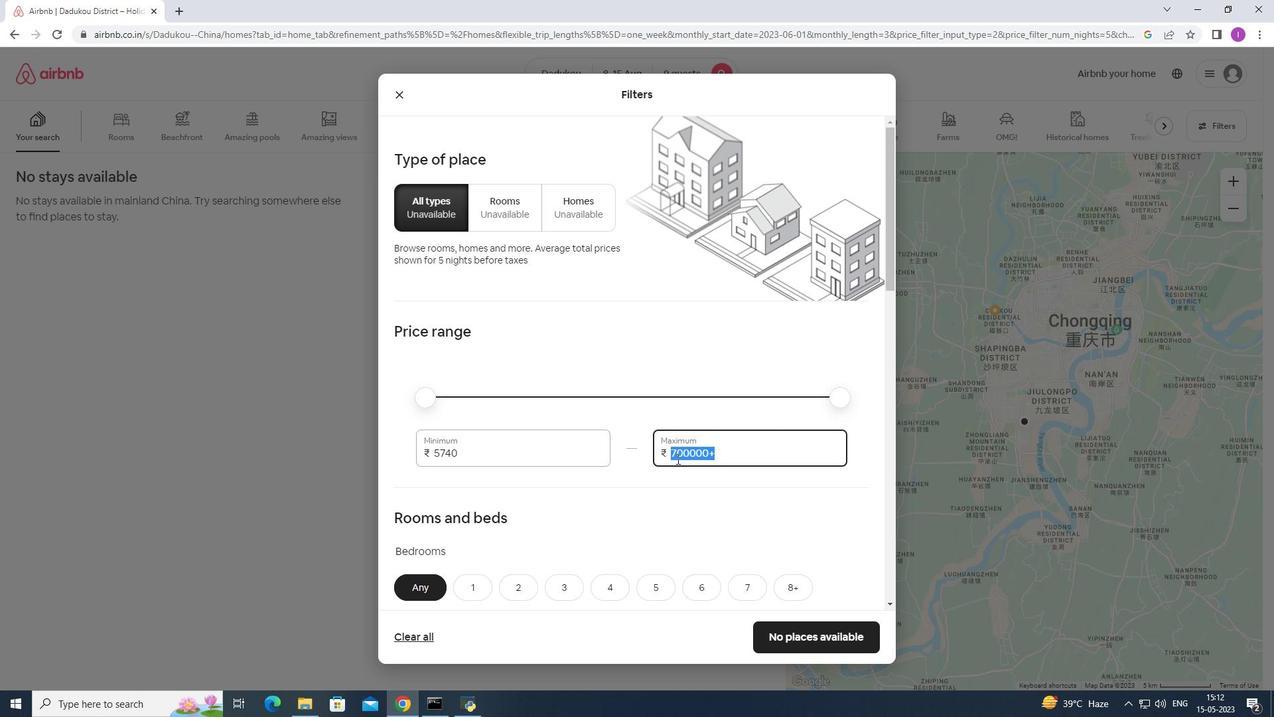
Action: Mouse moved to (679, 456)
Screenshot: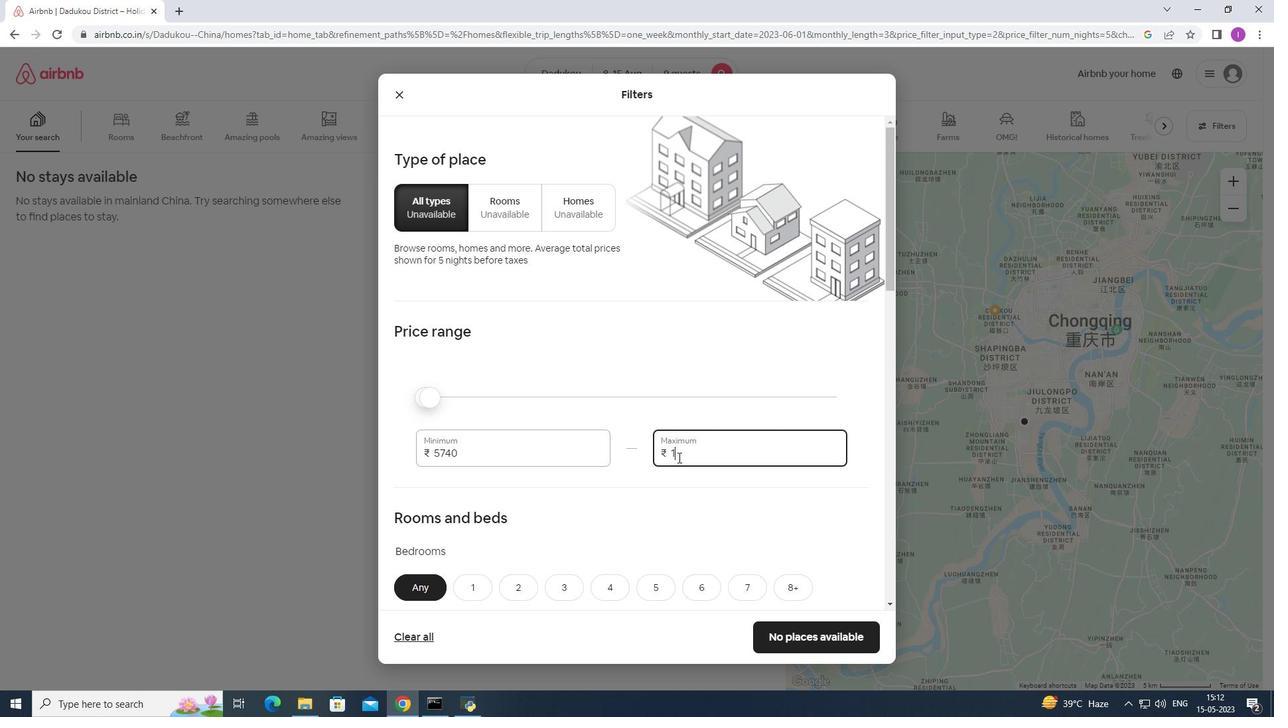 
Action: Key pressed 4000
Screenshot: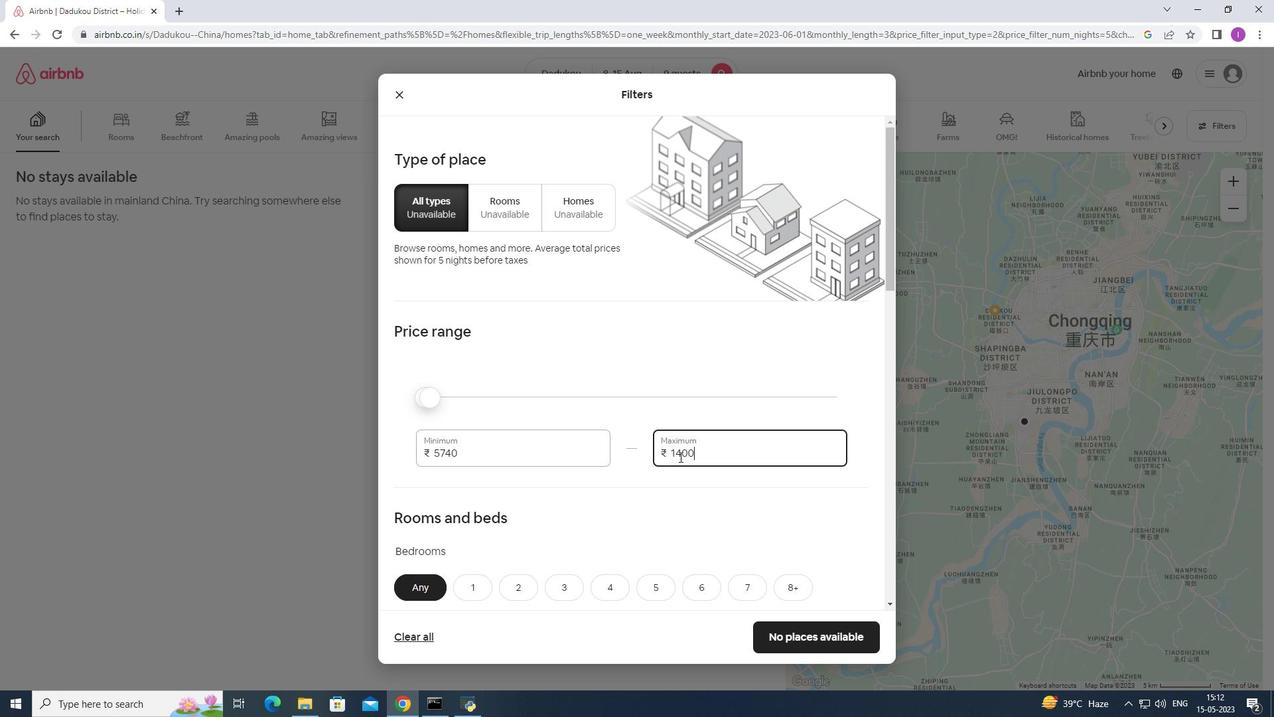 
Action: Mouse moved to (465, 452)
Screenshot: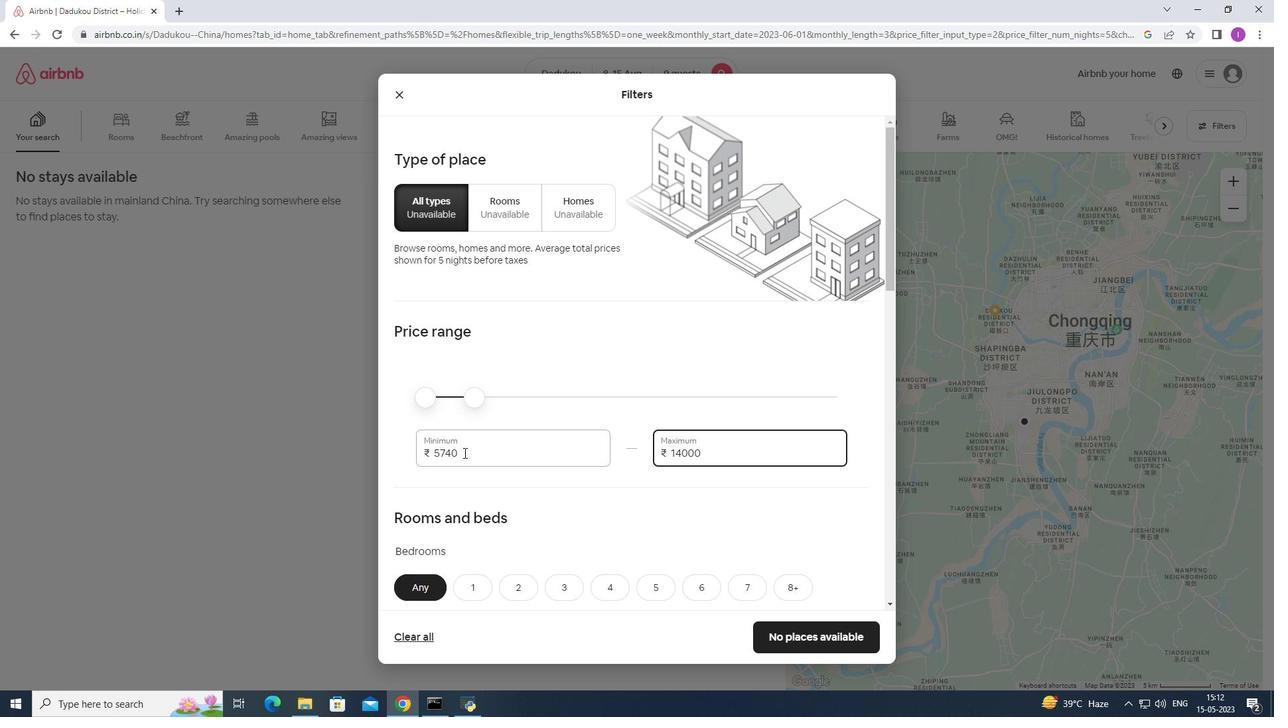 
Action: Mouse pressed left at (465, 452)
Screenshot: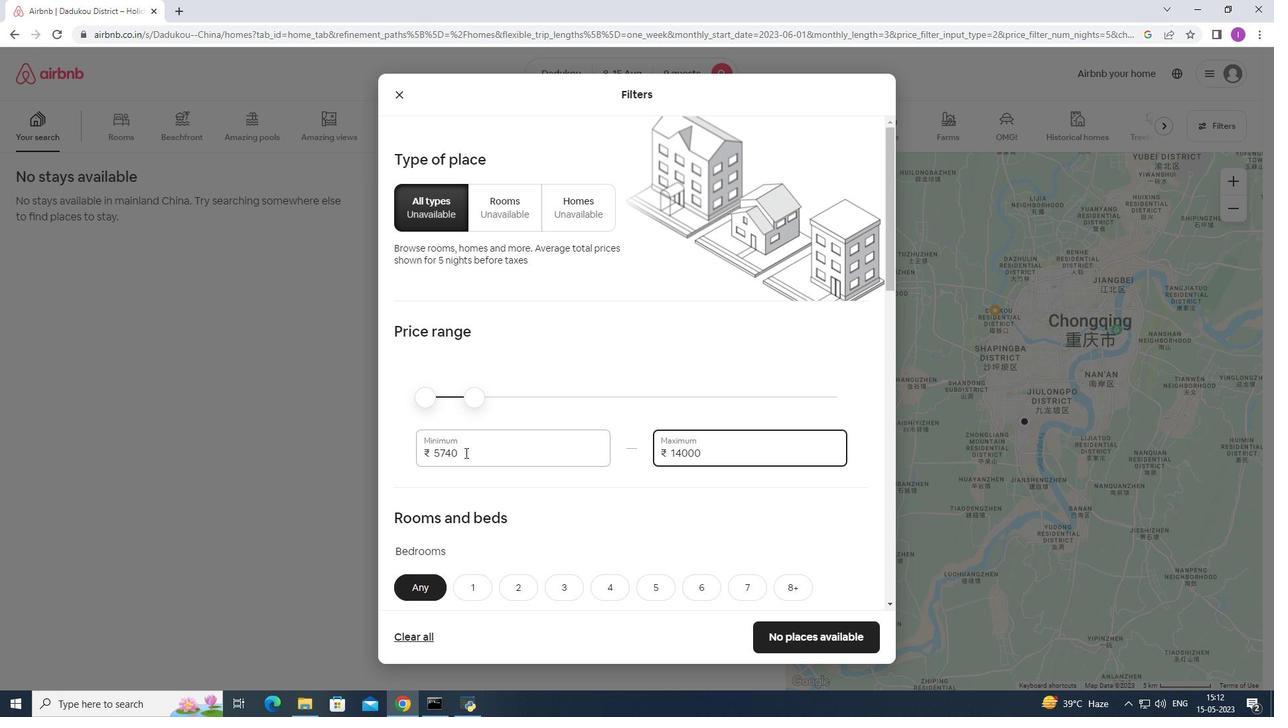 
Action: Mouse moved to (555, 454)
Screenshot: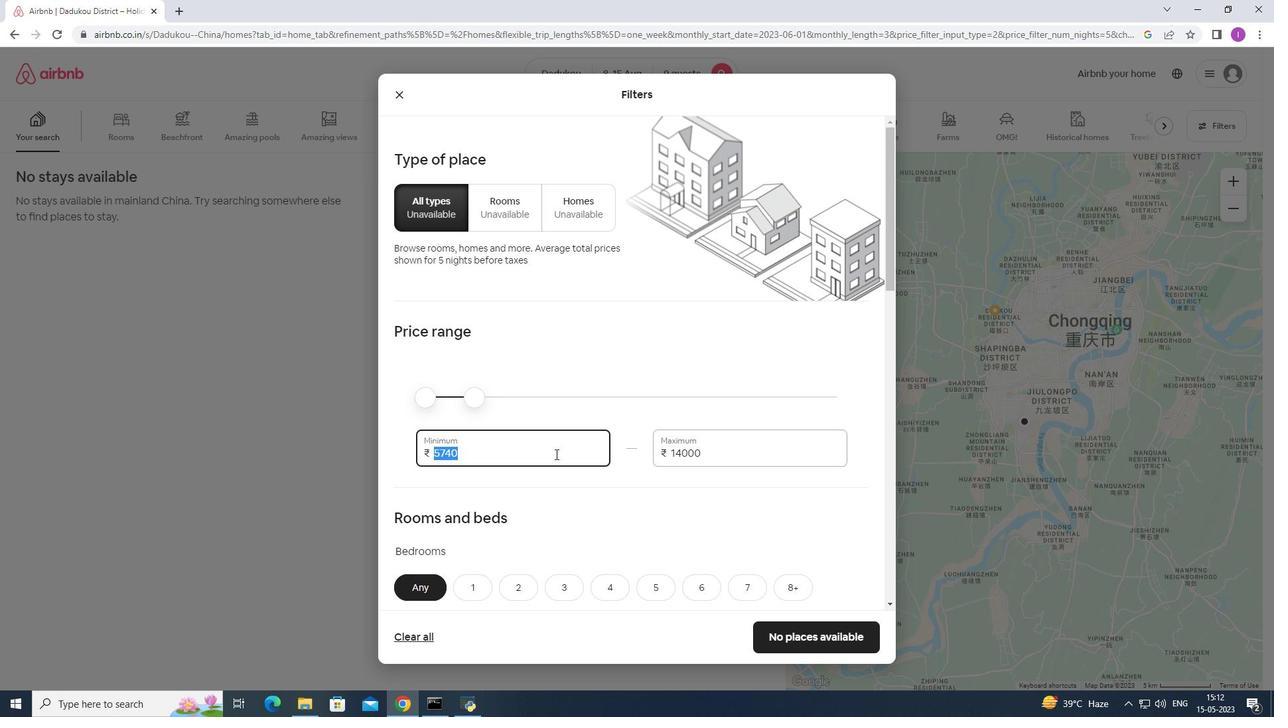 
Action: Key pressed 10000
Screenshot: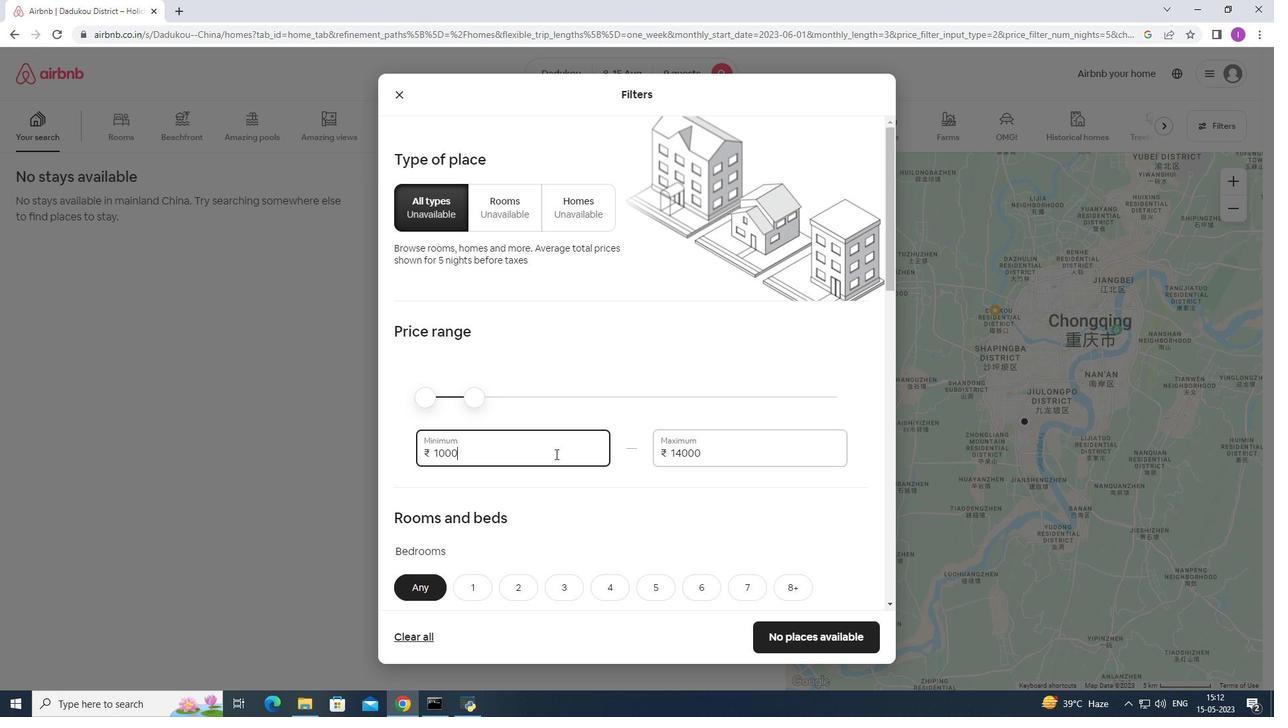
Action: Mouse moved to (442, 480)
Screenshot: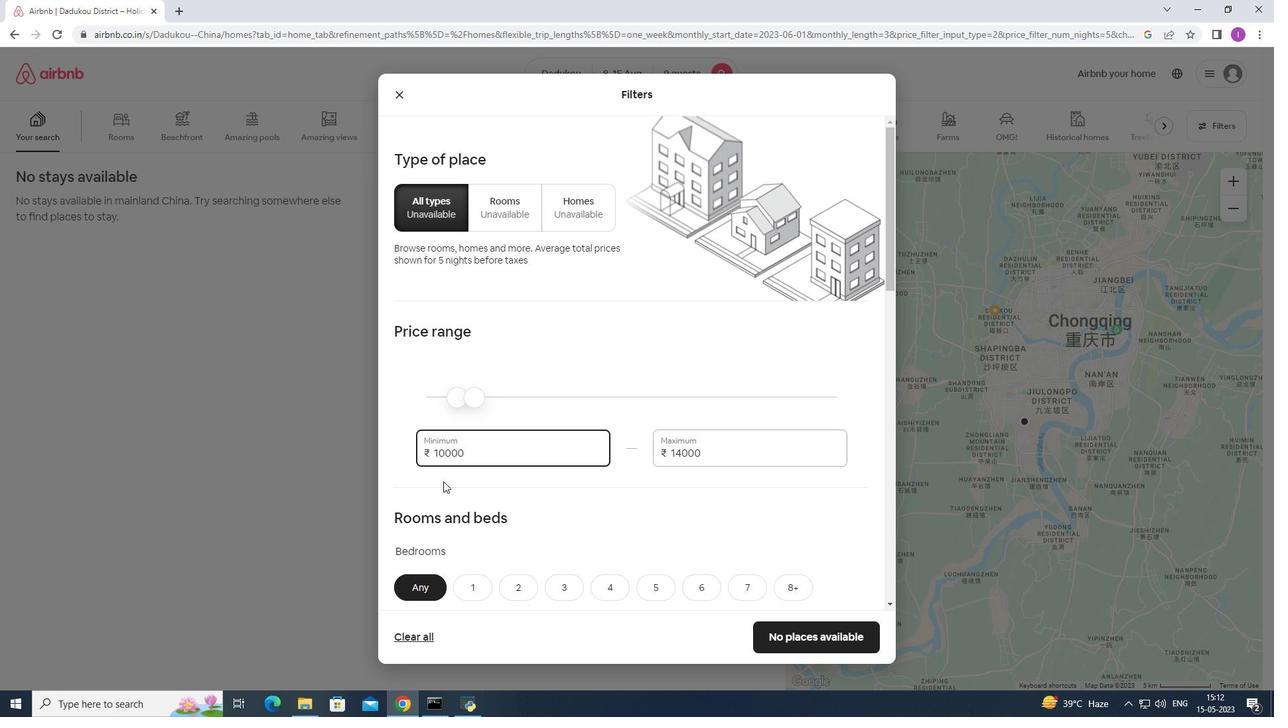 
Action: Mouse scrolled (442, 480) with delta (0, 0)
Screenshot: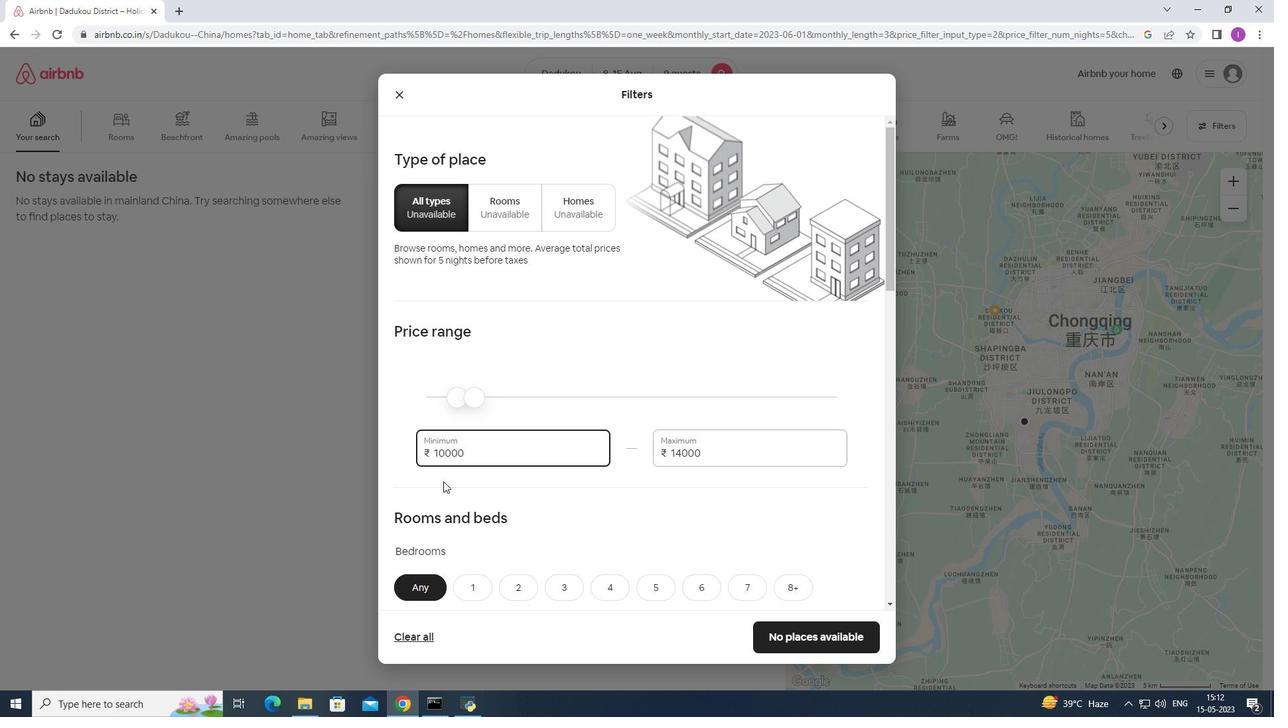 
Action: Mouse moved to (442, 475)
Screenshot: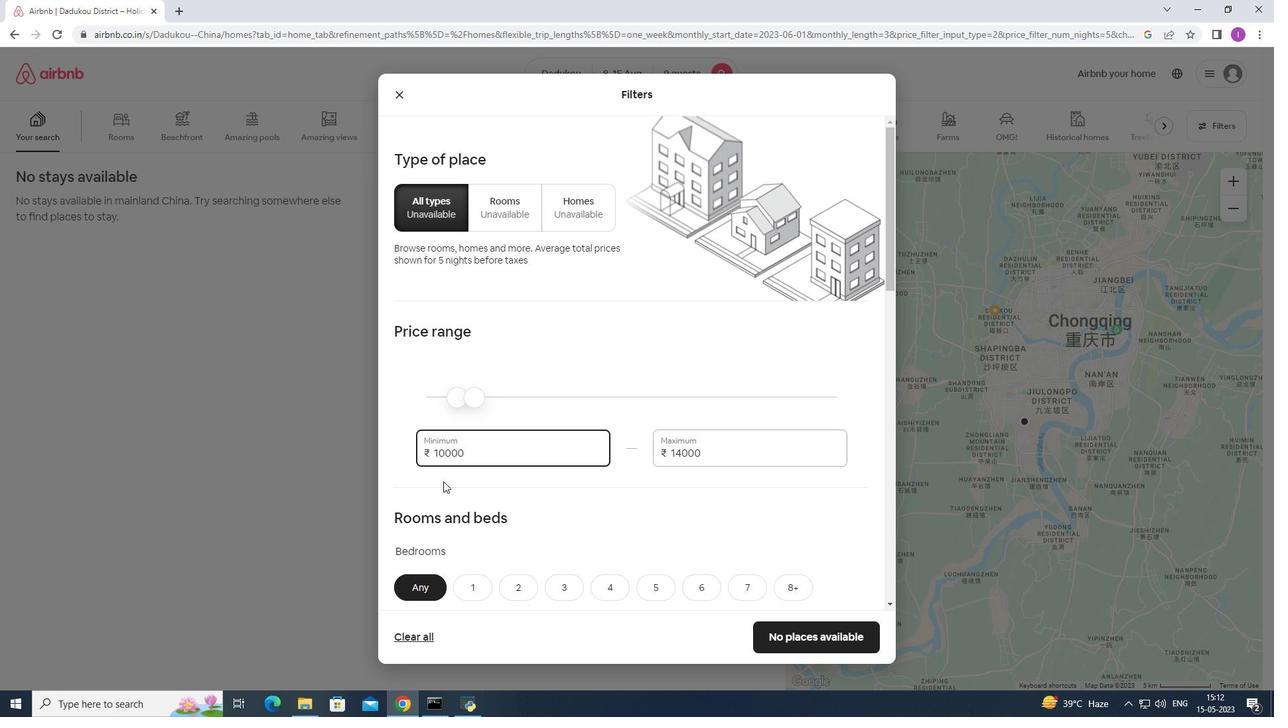 
Action: Mouse scrolled (442, 474) with delta (0, 0)
Screenshot: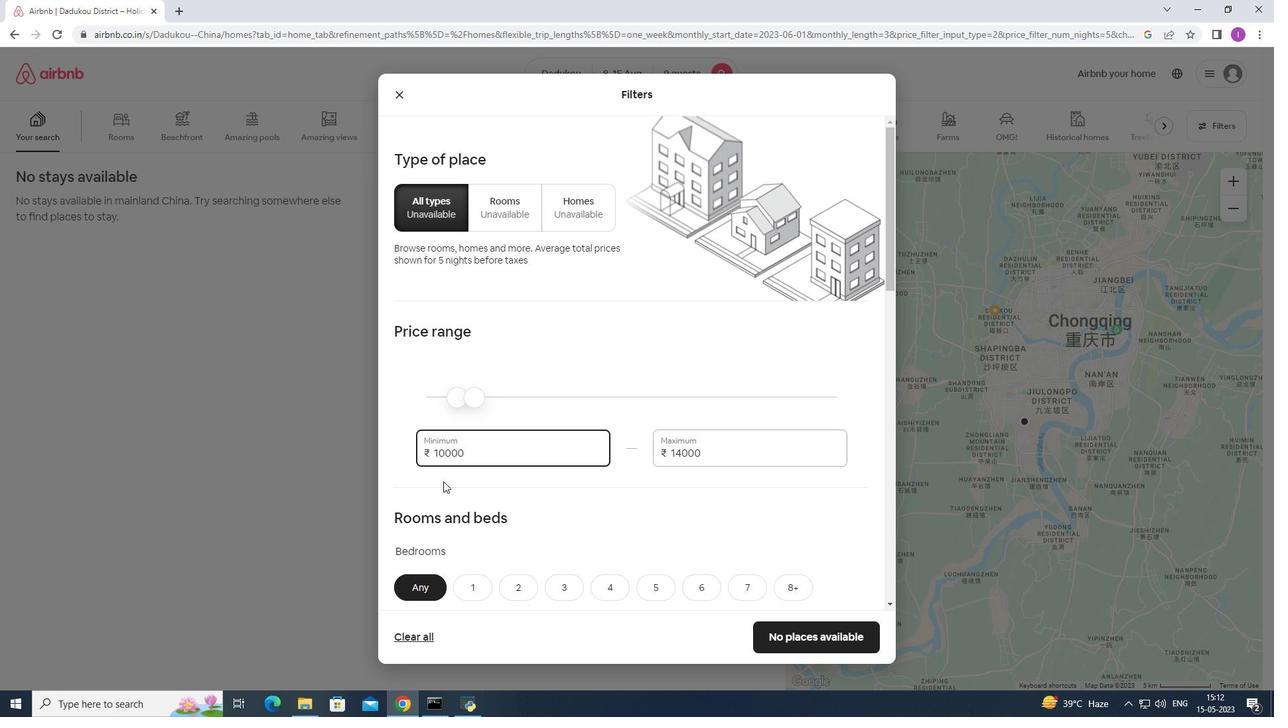 
Action: Mouse moved to (442, 474)
Screenshot: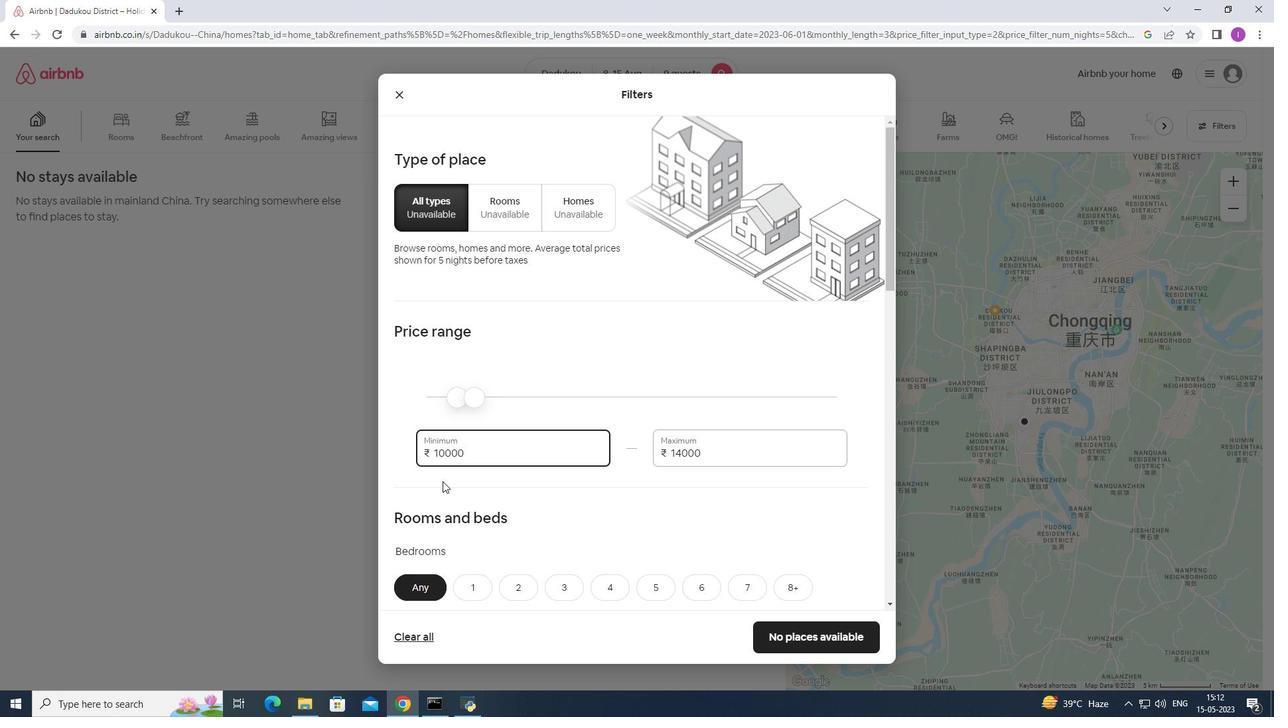
Action: Mouse scrolled (442, 473) with delta (0, 0)
Screenshot: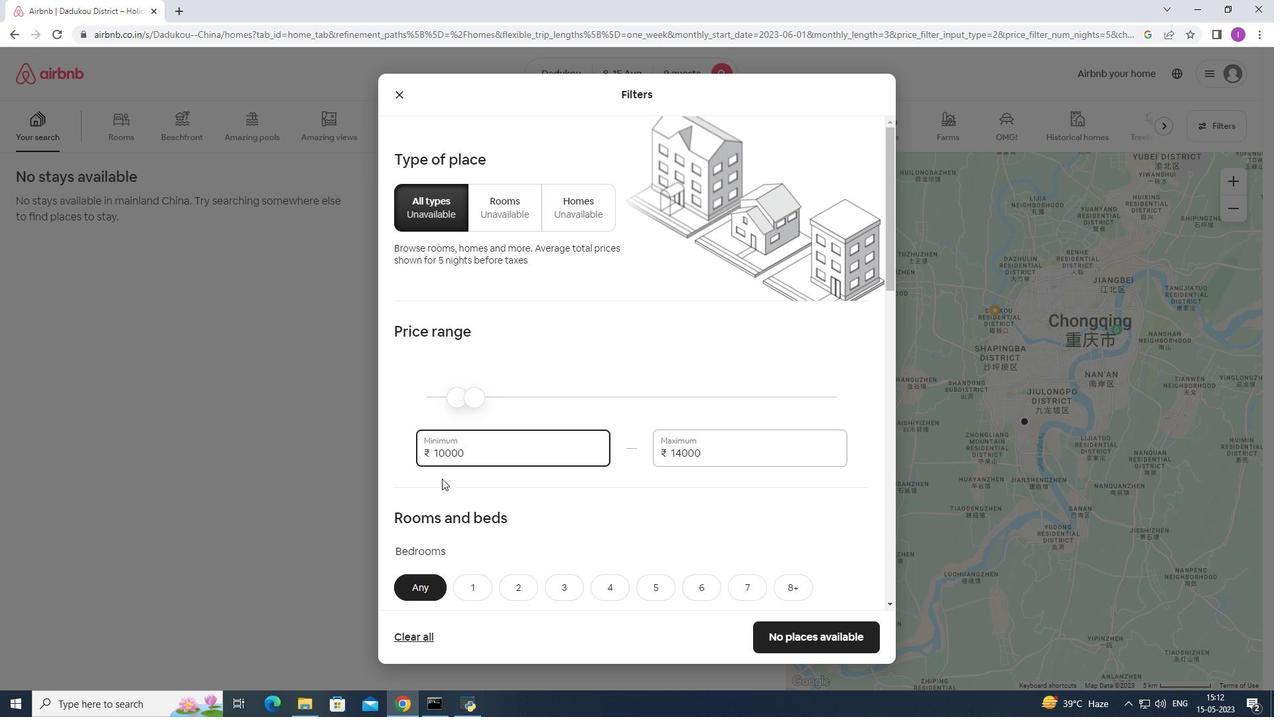 
Action: Mouse moved to (491, 353)
Screenshot: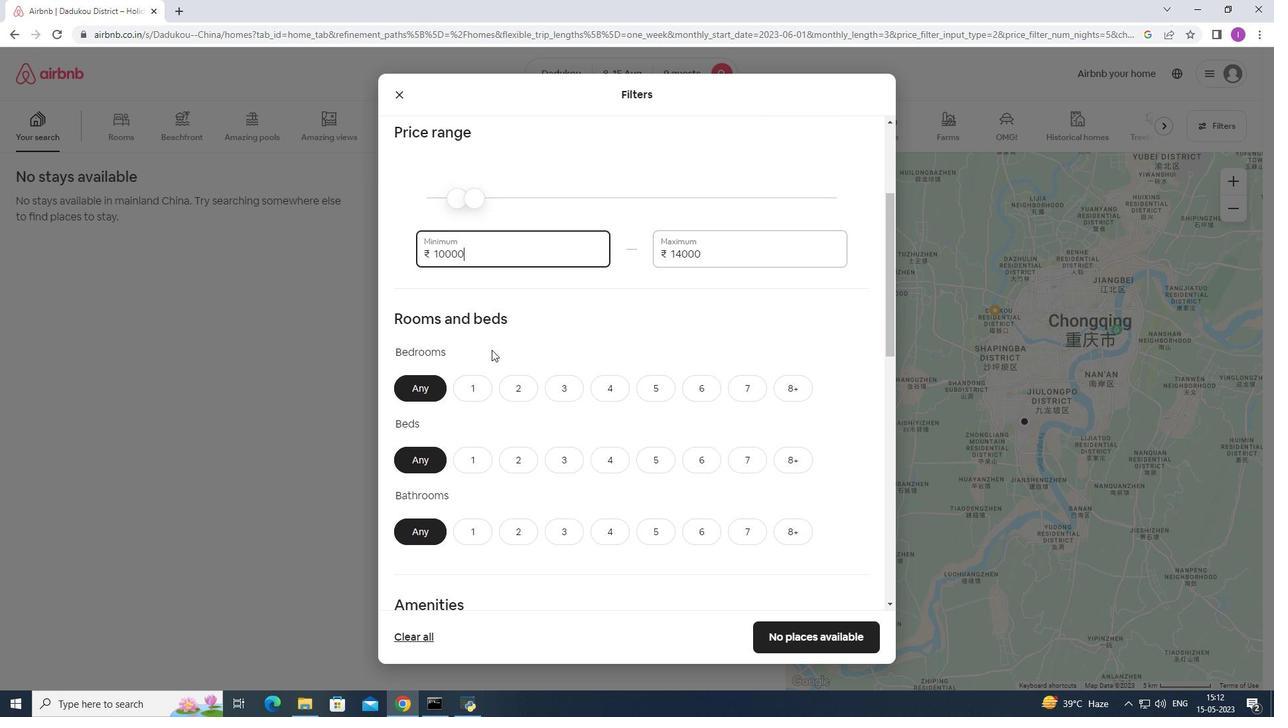 
Action: Mouse scrolled (491, 352) with delta (0, 0)
Screenshot: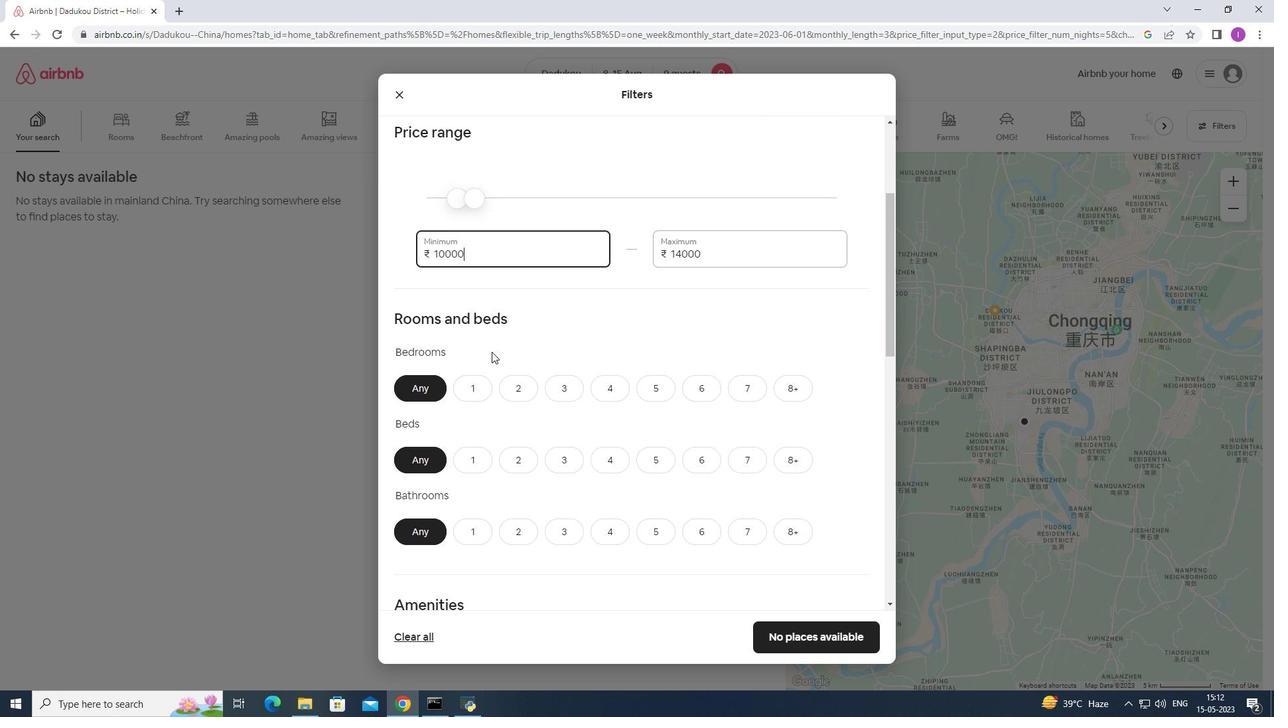 
Action: Mouse moved to (659, 327)
Screenshot: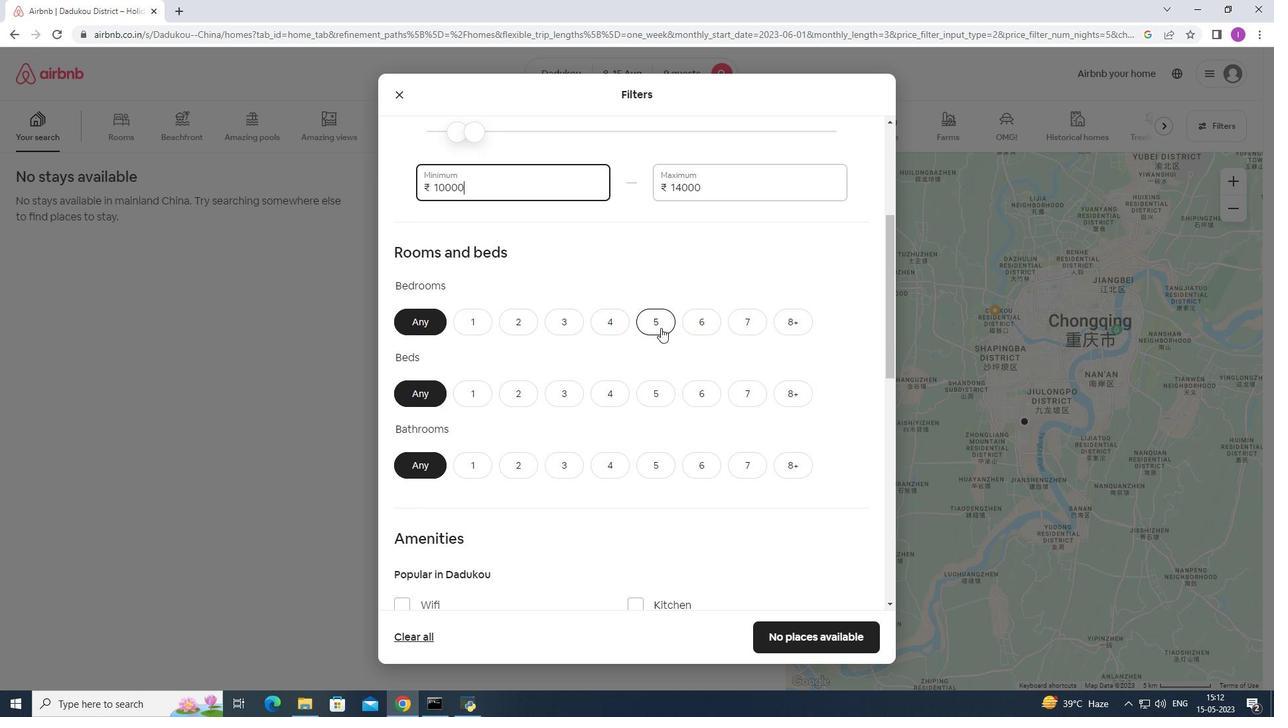 
Action: Mouse pressed left at (659, 327)
Screenshot: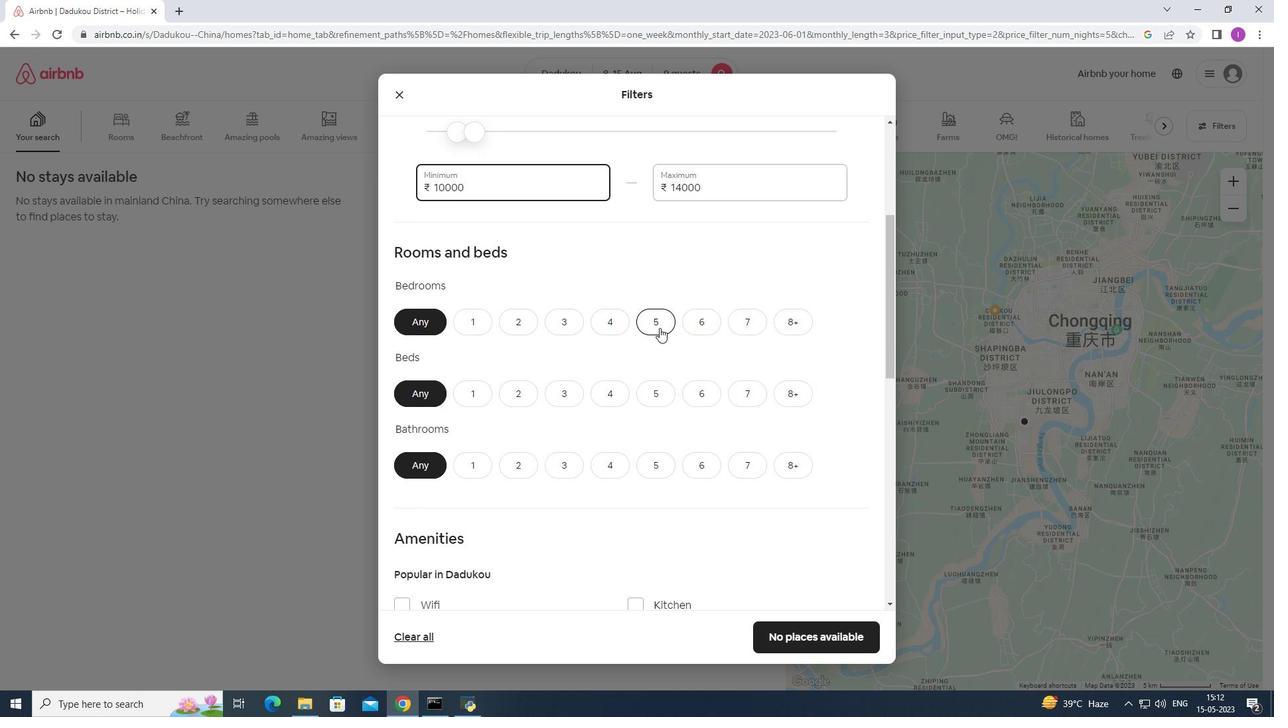 
Action: Mouse moved to (788, 395)
Screenshot: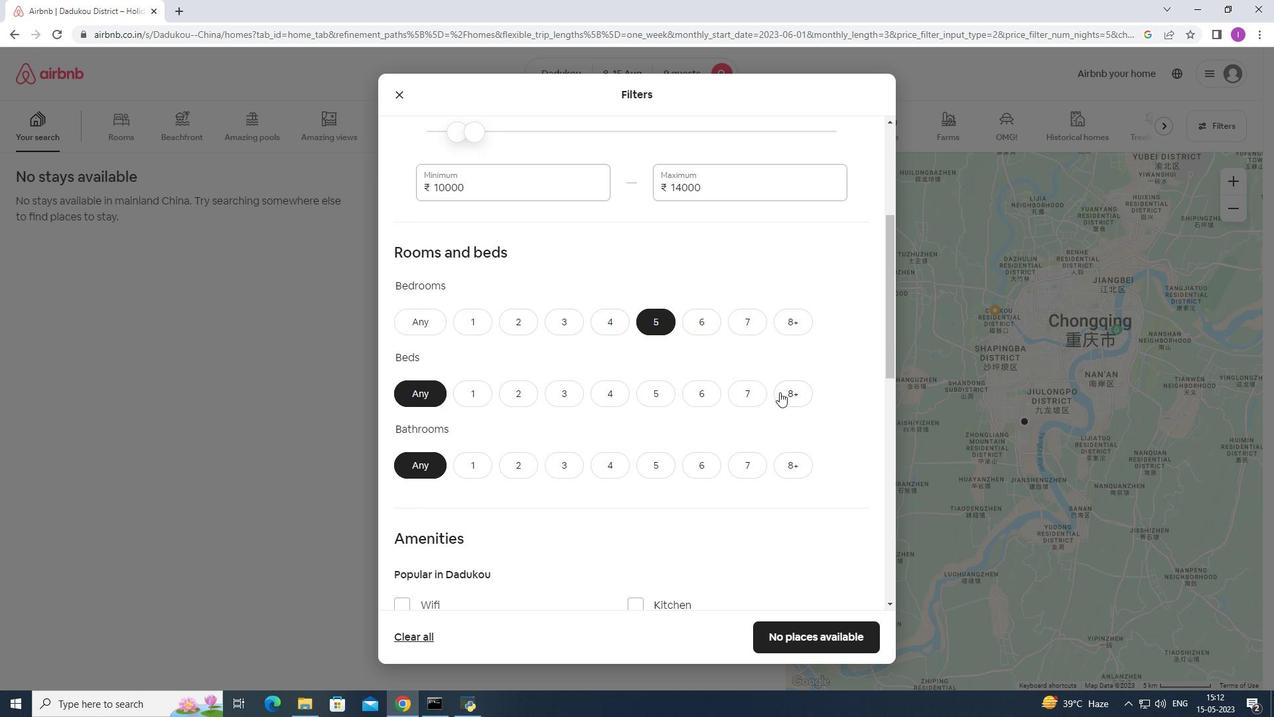 
Action: Mouse pressed left at (788, 395)
Screenshot: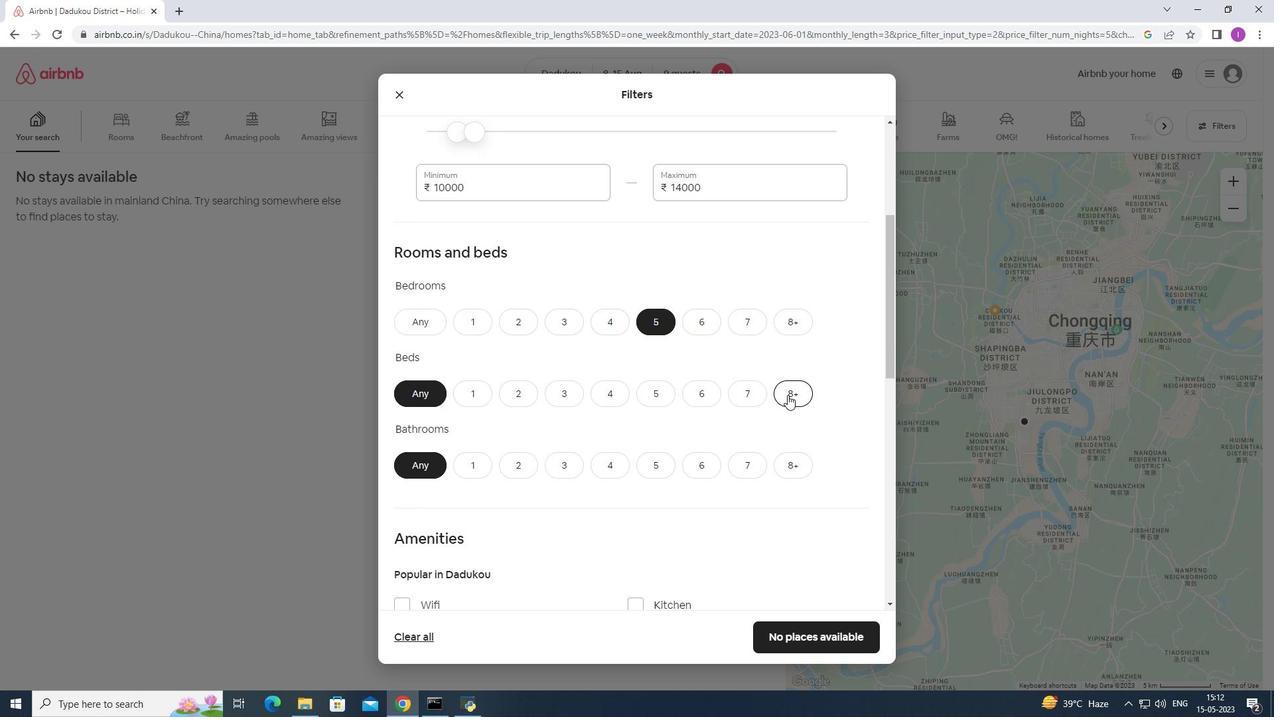 
Action: Mouse moved to (665, 468)
Screenshot: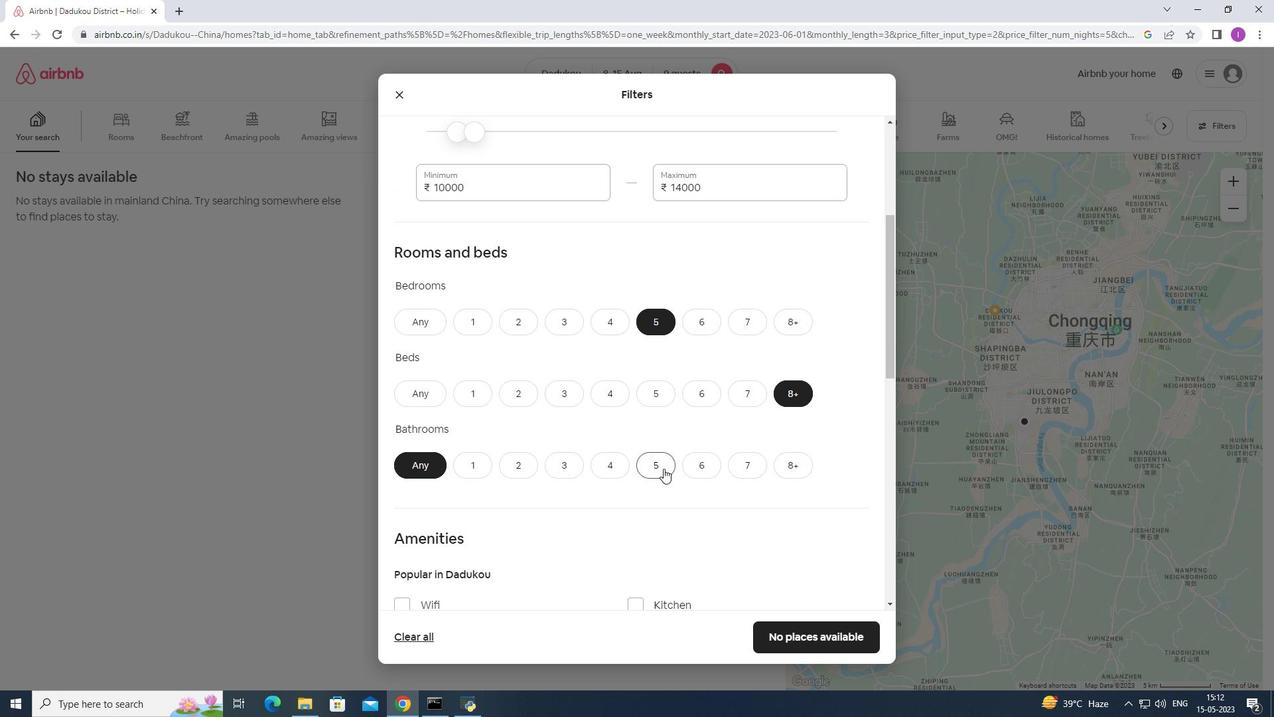 
Action: Mouse pressed left at (665, 468)
Screenshot: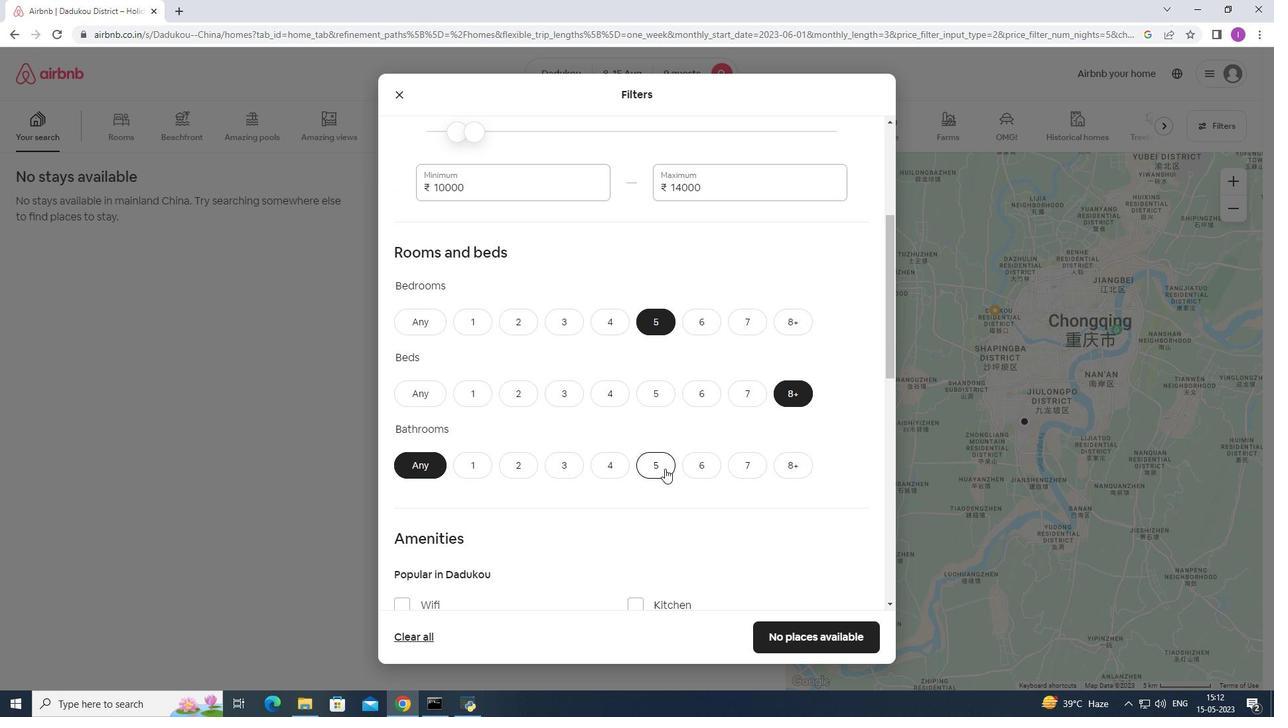 
Action: Mouse moved to (718, 359)
Screenshot: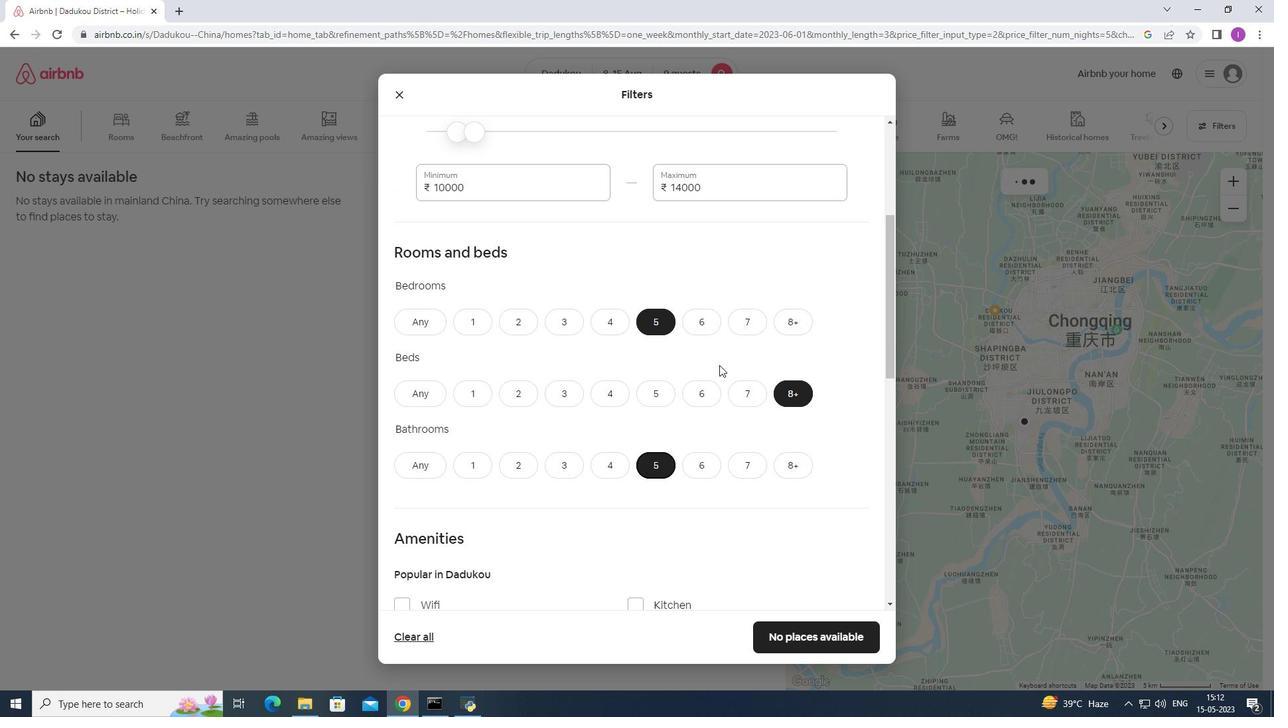 
Action: Mouse scrolled (718, 359) with delta (0, 0)
Screenshot: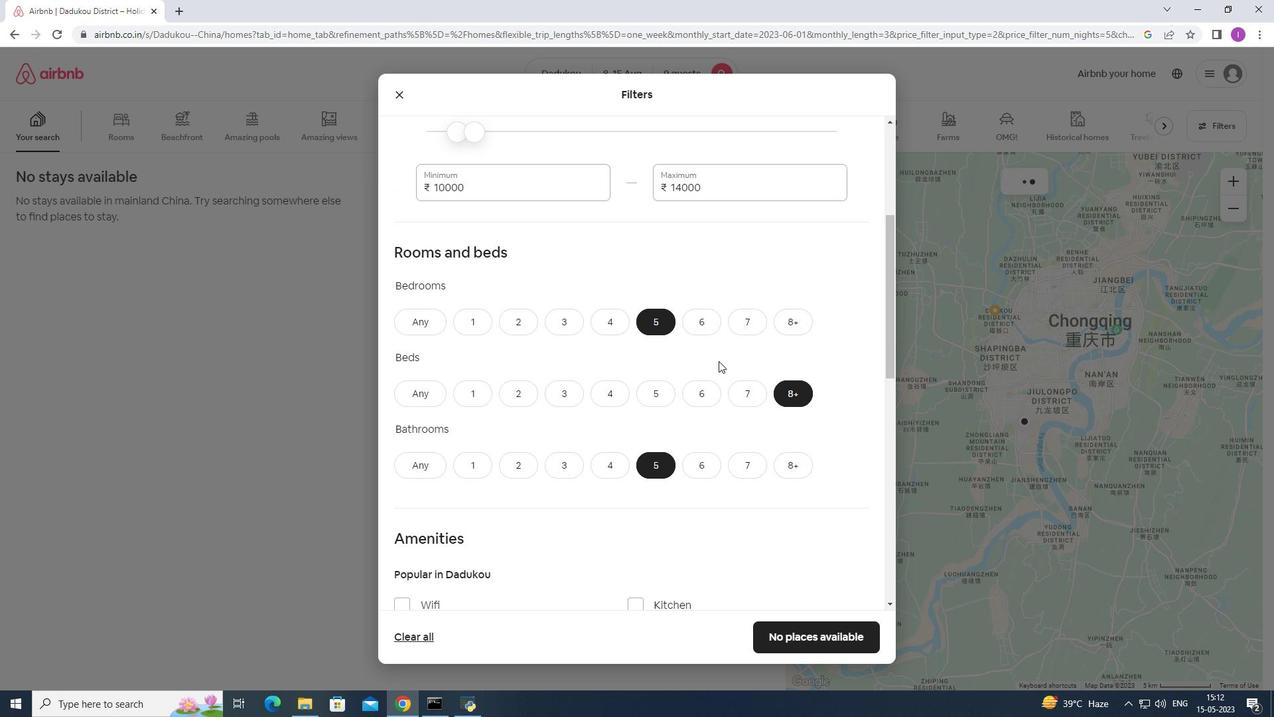 
Action: Mouse scrolled (718, 359) with delta (0, 0)
Screenshot: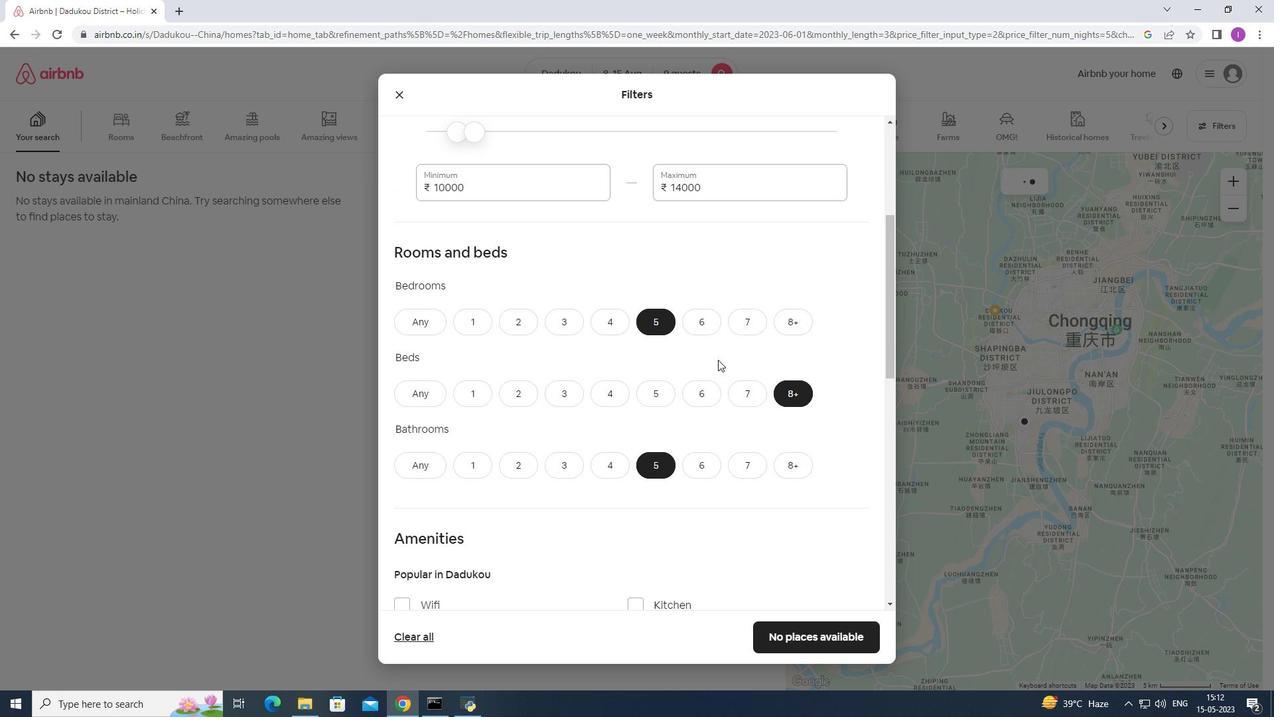 
Action: Mouse moved to (709, 337)
Screenshot: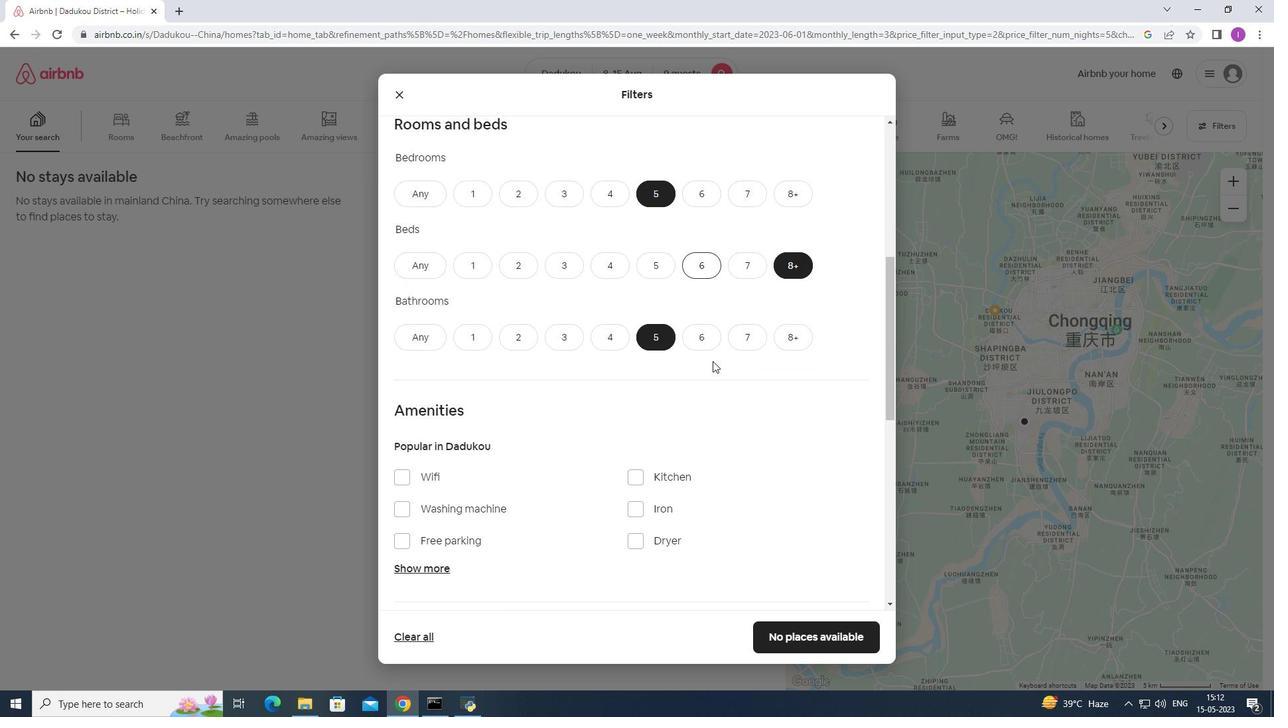 
Action: Mouse scrolled (709, 337) with delta (0, 0)
Screenshot: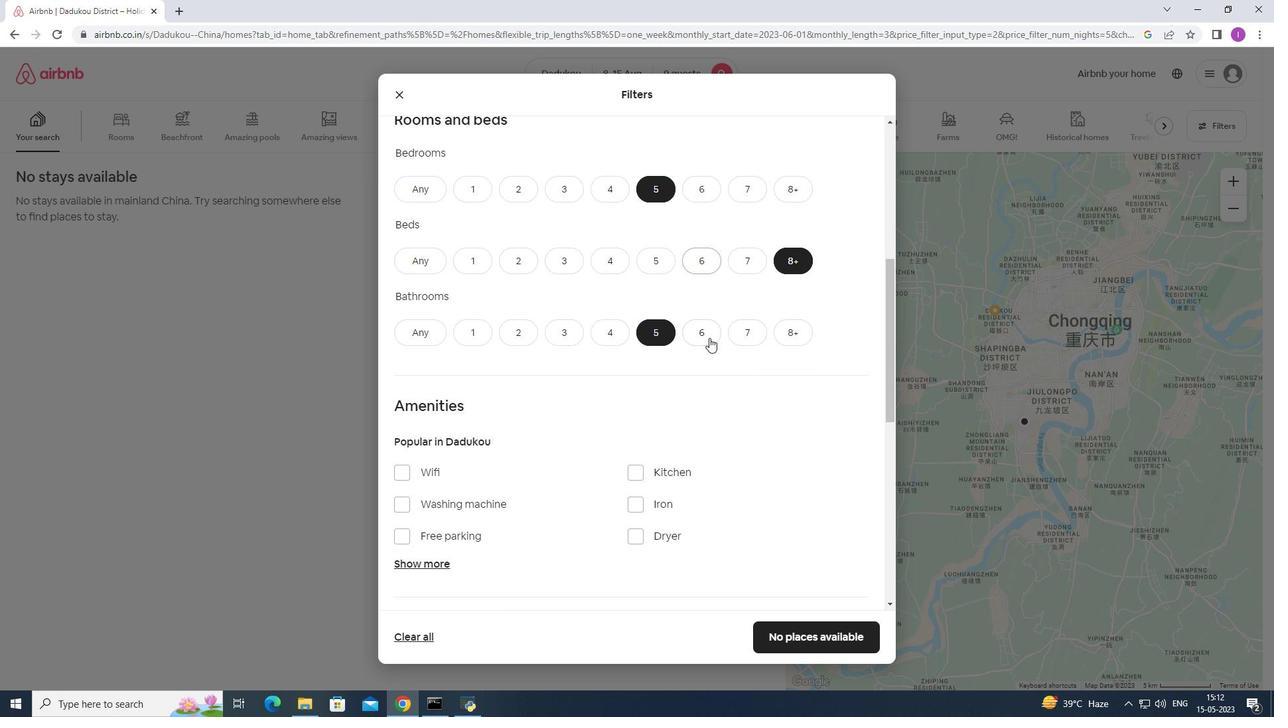
Action: Mouse scrolled (709, 337) with delta (0, 0)
Screenshot: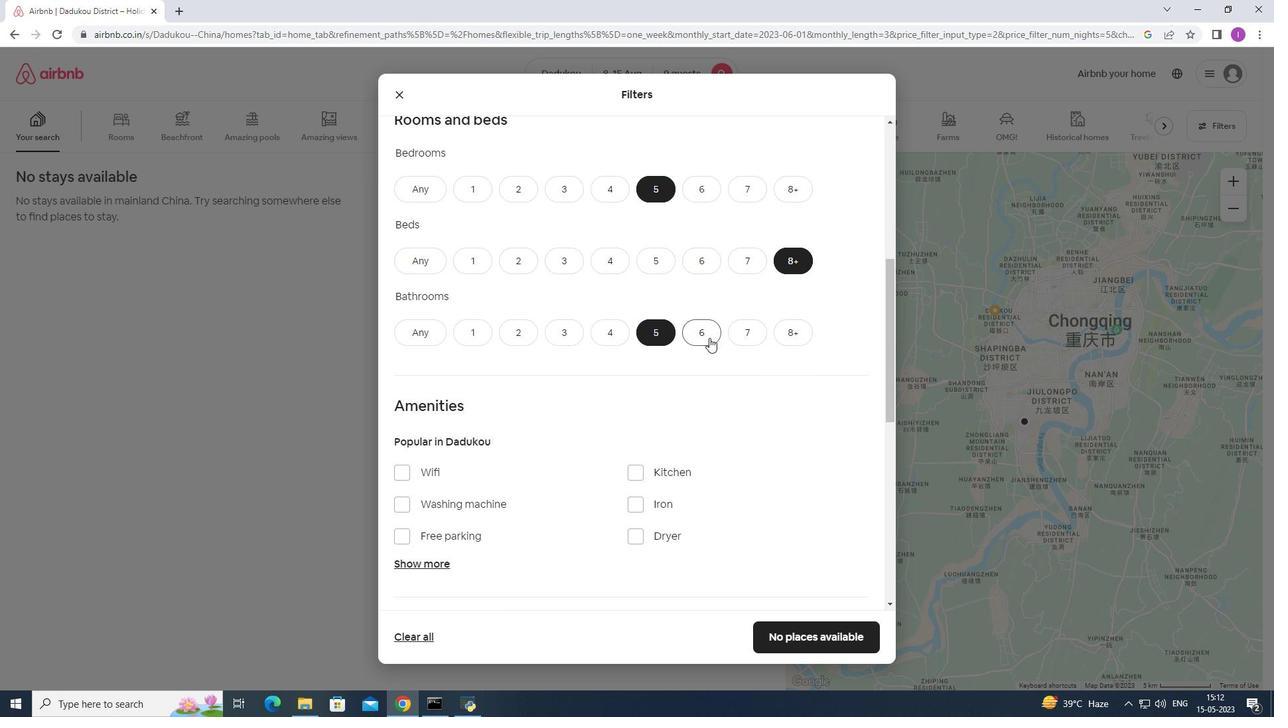 
Action: Mouse moved to (401, 342)
Screenshot: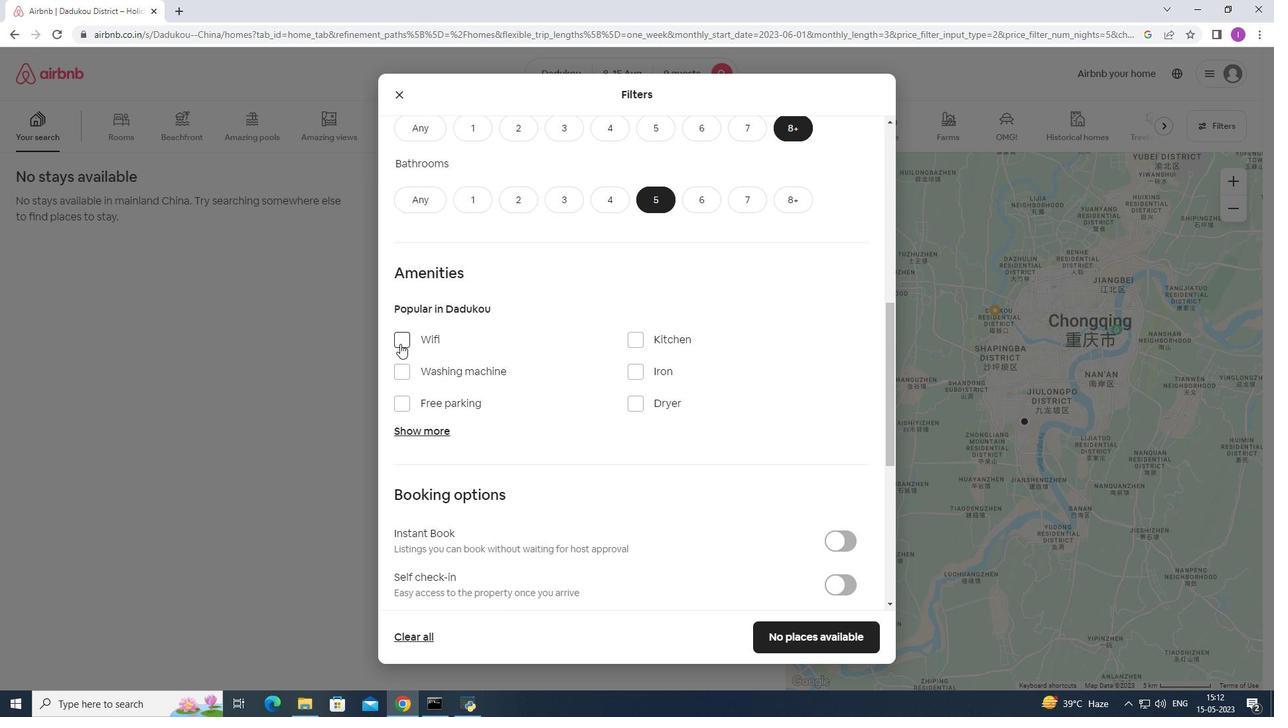 
Action: Mouse pressed left at (401, 342)
Screenshot: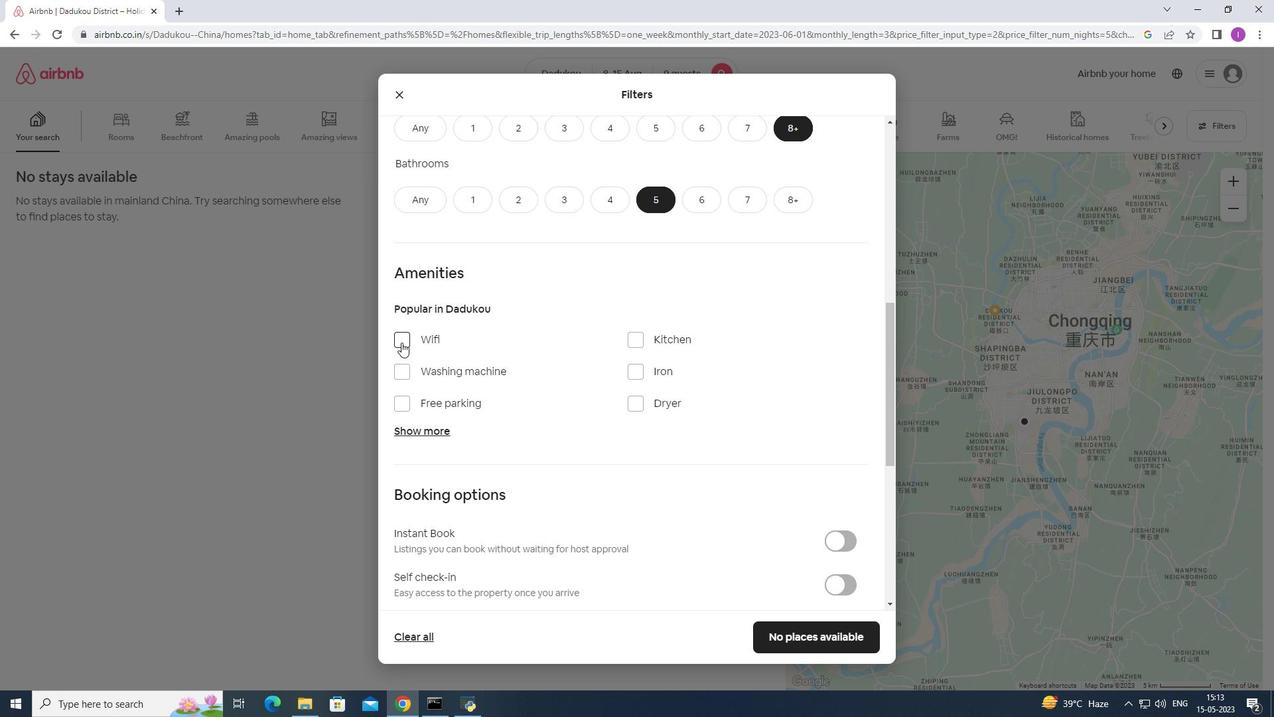 
Action: Mouse moved to (396, 405)
Screenshot: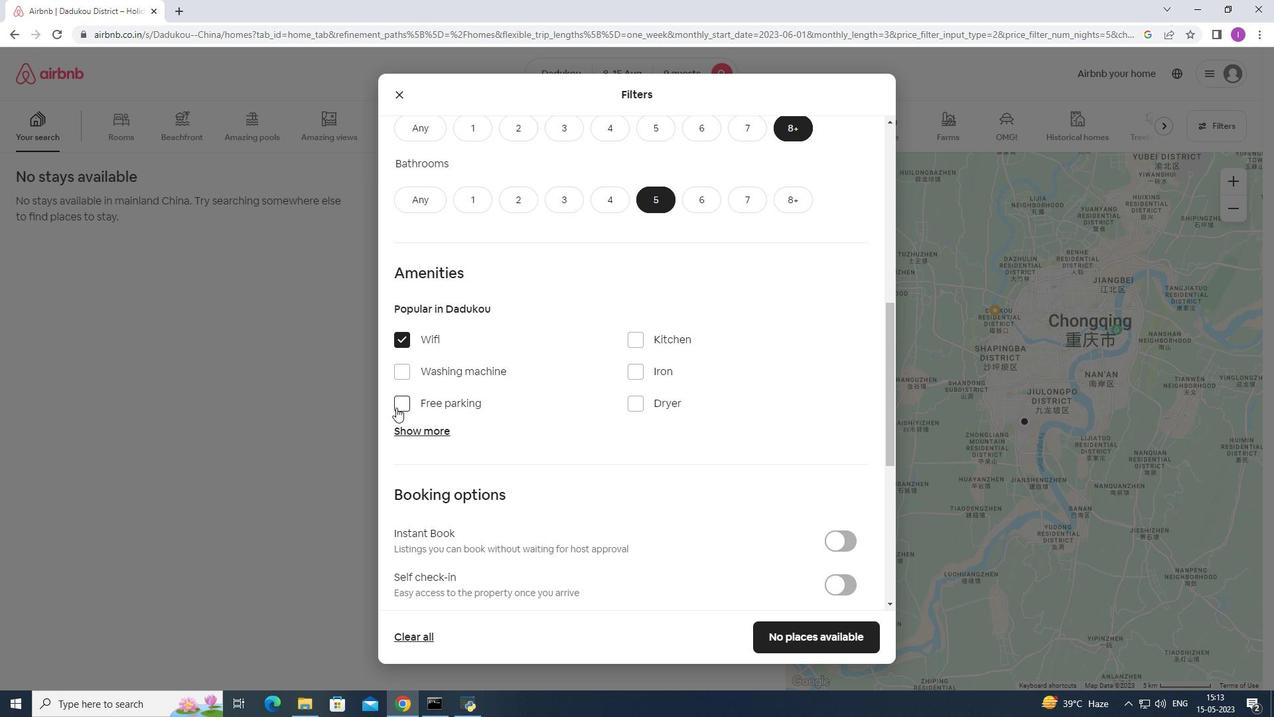 
Action: Mouse pressed left at (396, 405)
Screenshot: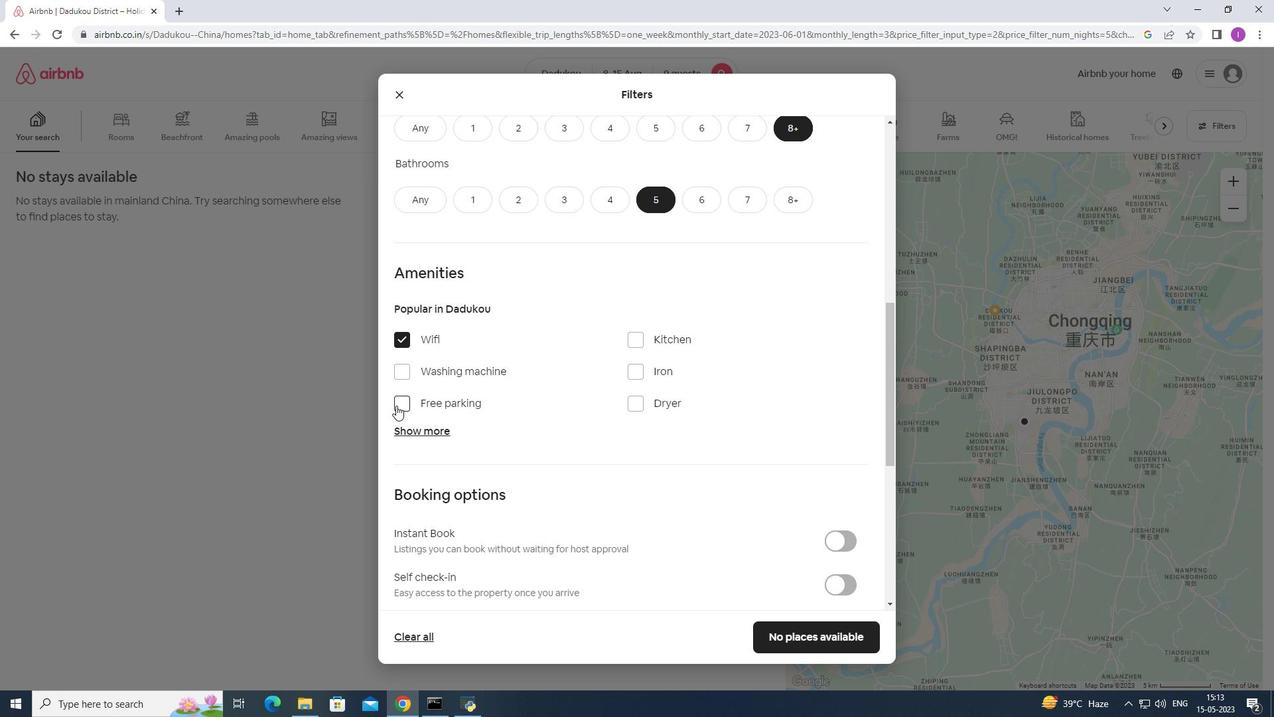 
Action: Mouse moved to (432, 426)
Screenshot: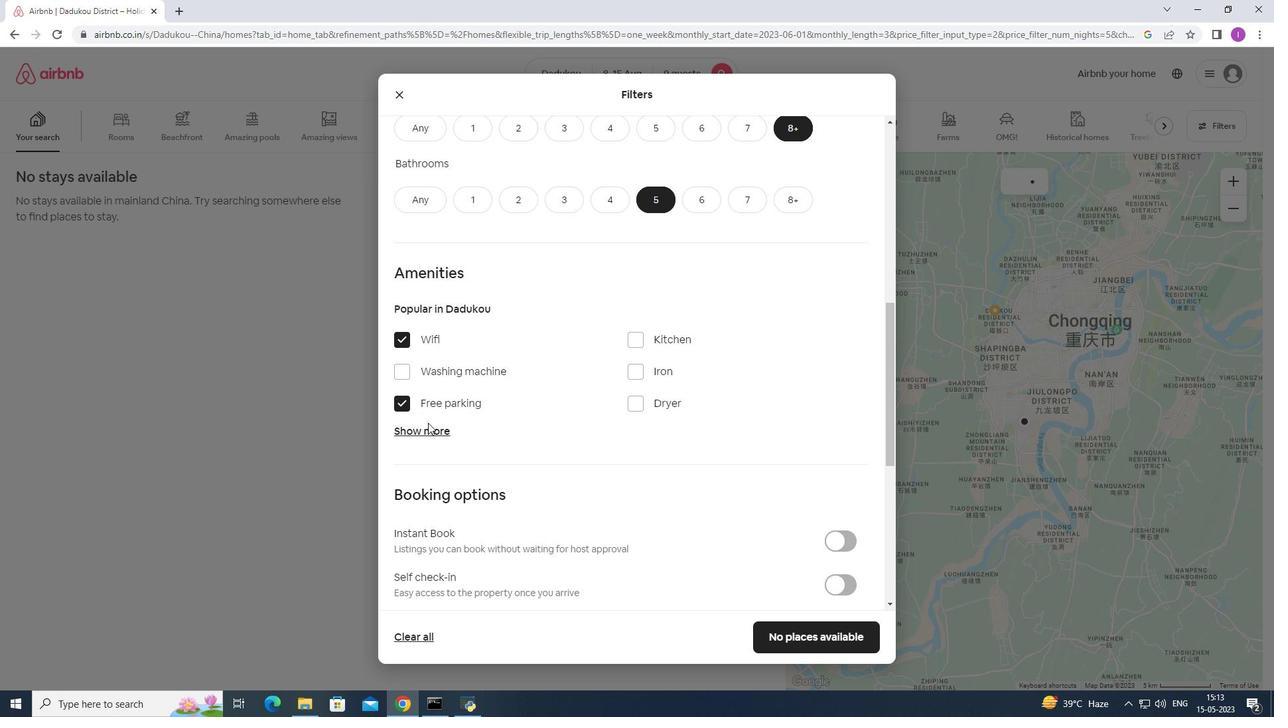 
Action: Mouse pressed left at (432, 426)
Screenshot: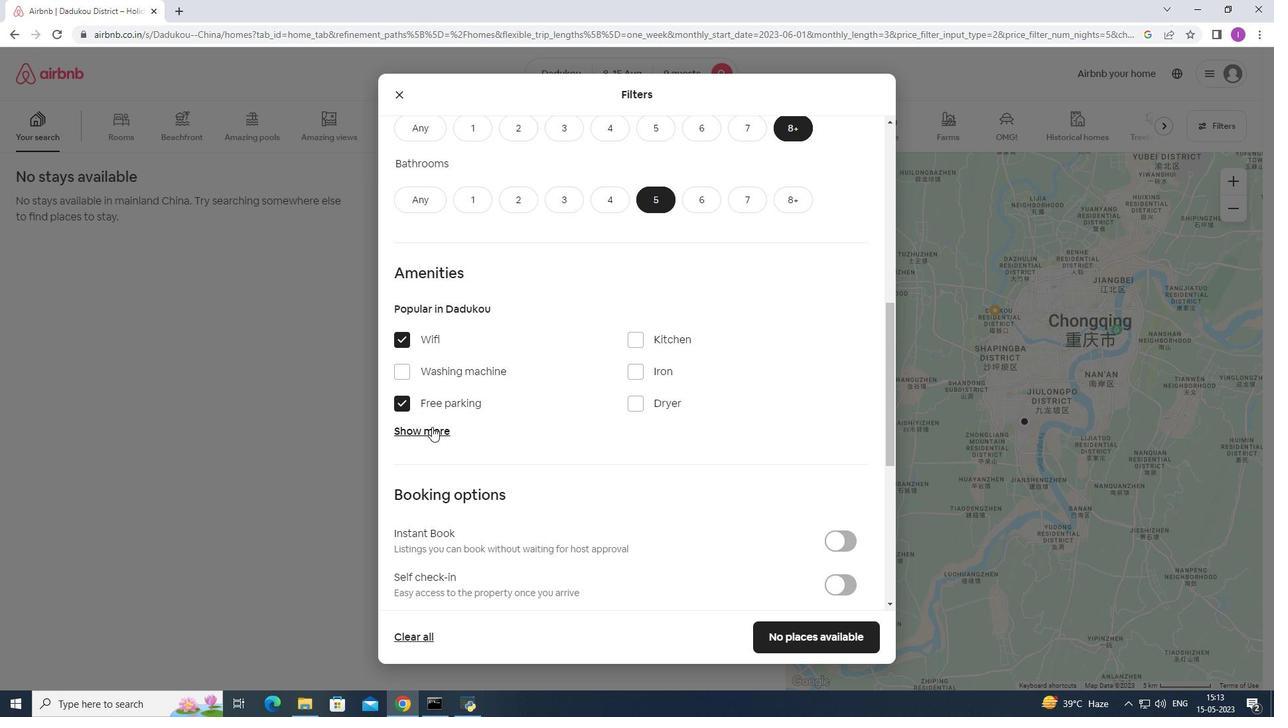 
Action: Mouse moved to (634, 509)
Screenshot: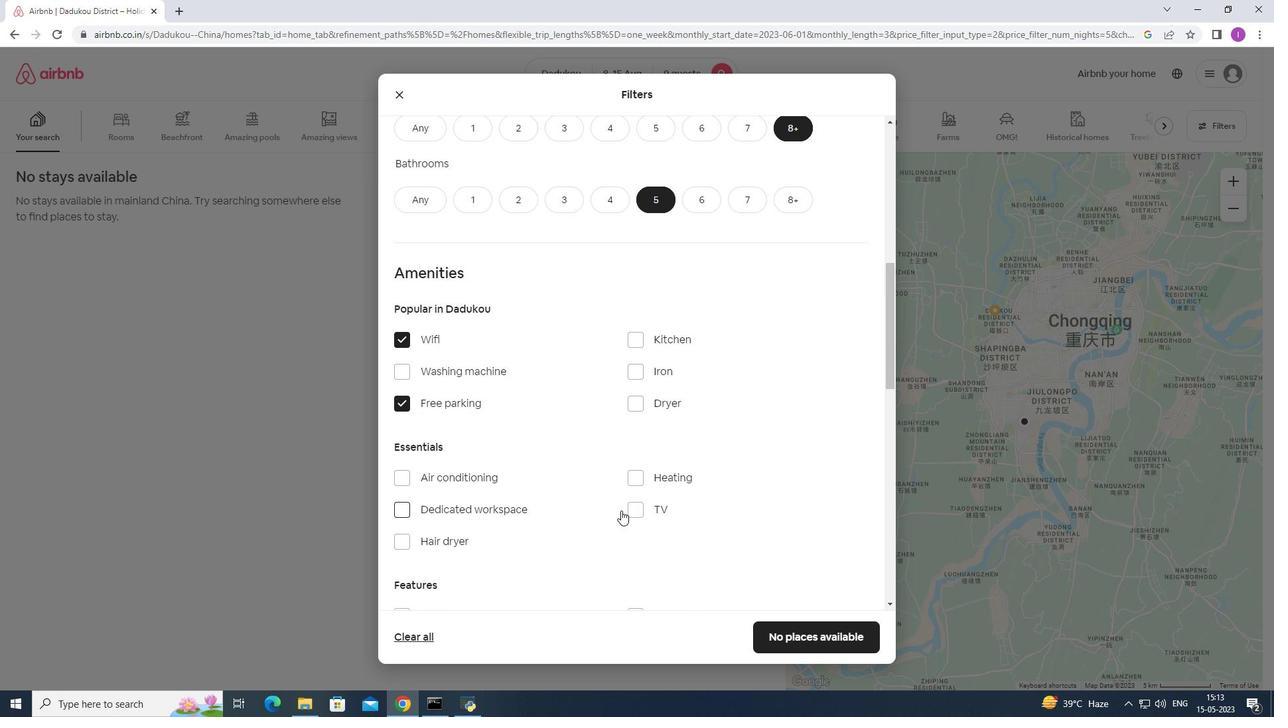 
Action: Mouse pressed left at (634, 509)
Screenshot: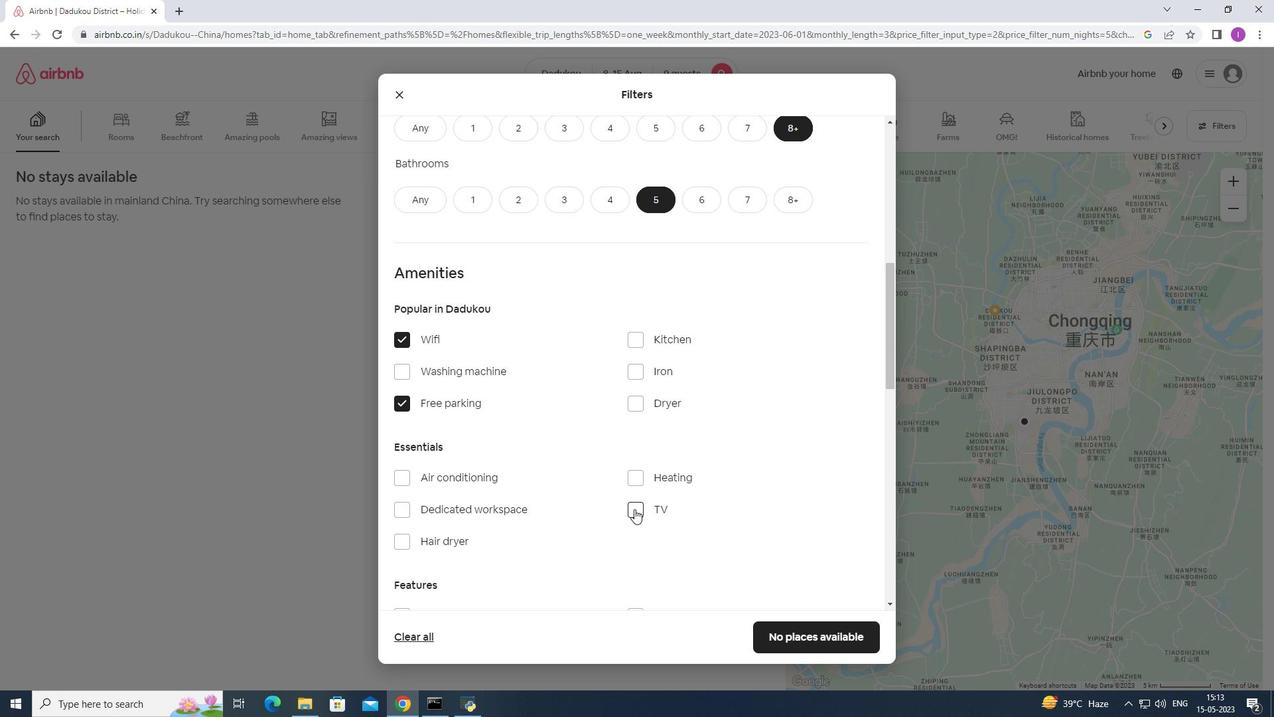 
Action: Mouse moved to (539, 446)
Screenshot: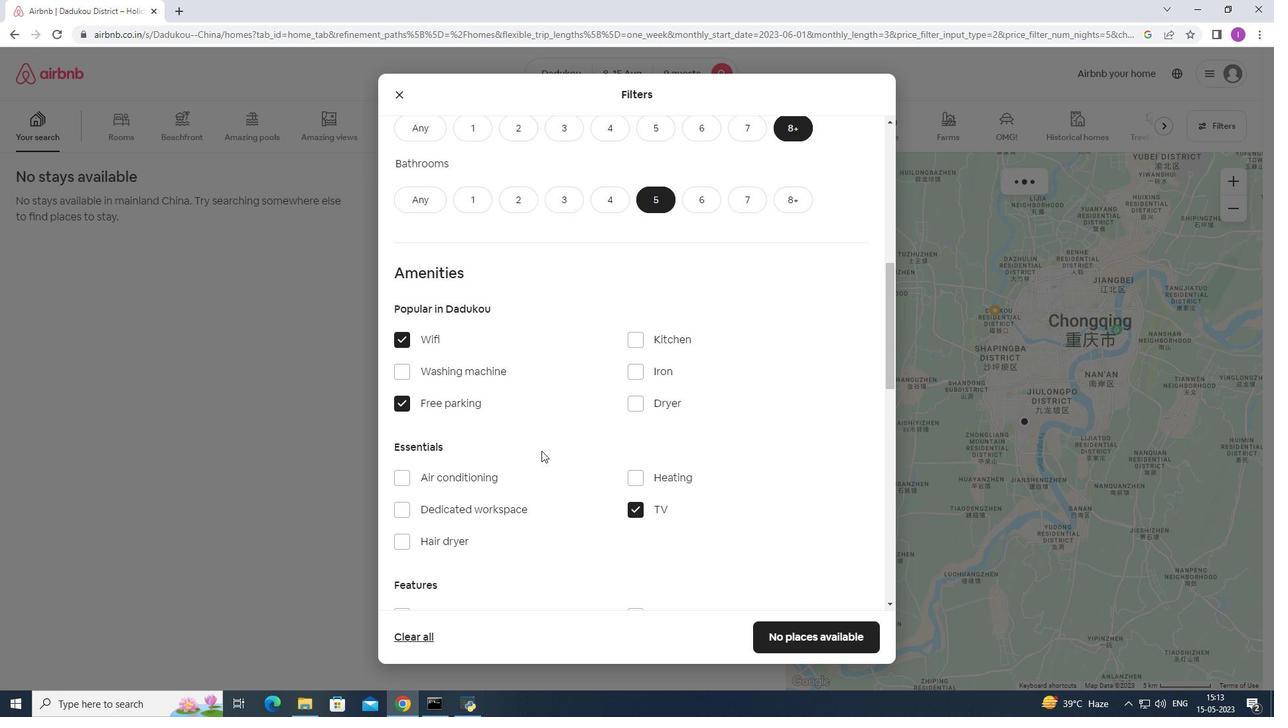 
Action: Mouse scrolled (539, 445) with delta (0, 0)
Screenshot: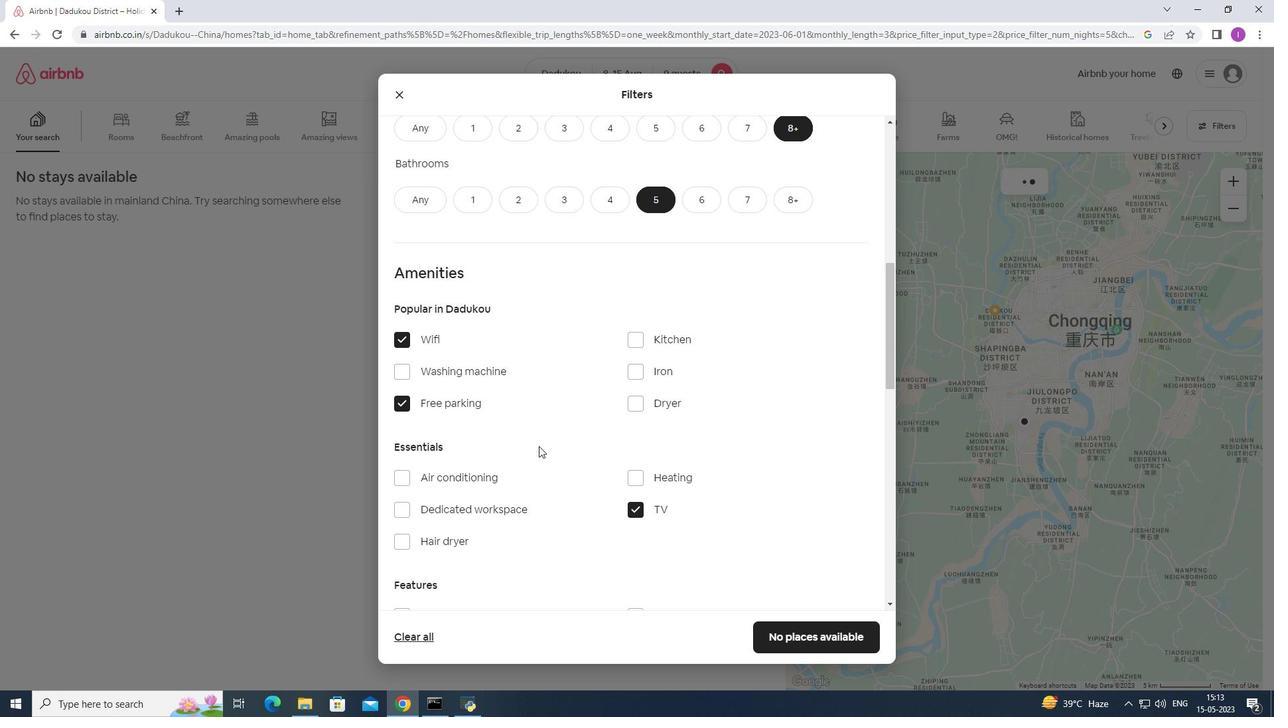 
Action: Mouse moved to (539, 445)
Screenshot: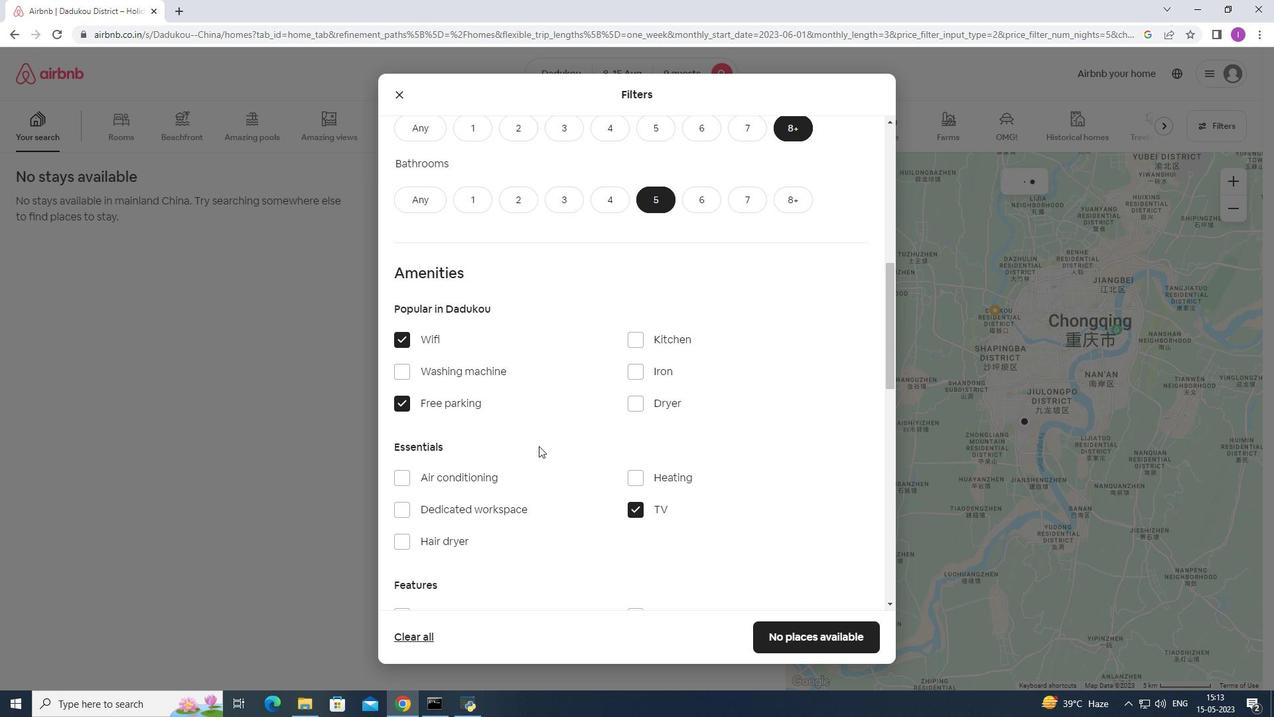 
Action: Mouse scrolled (539, 444) with delta (0, 0)
Screenshot: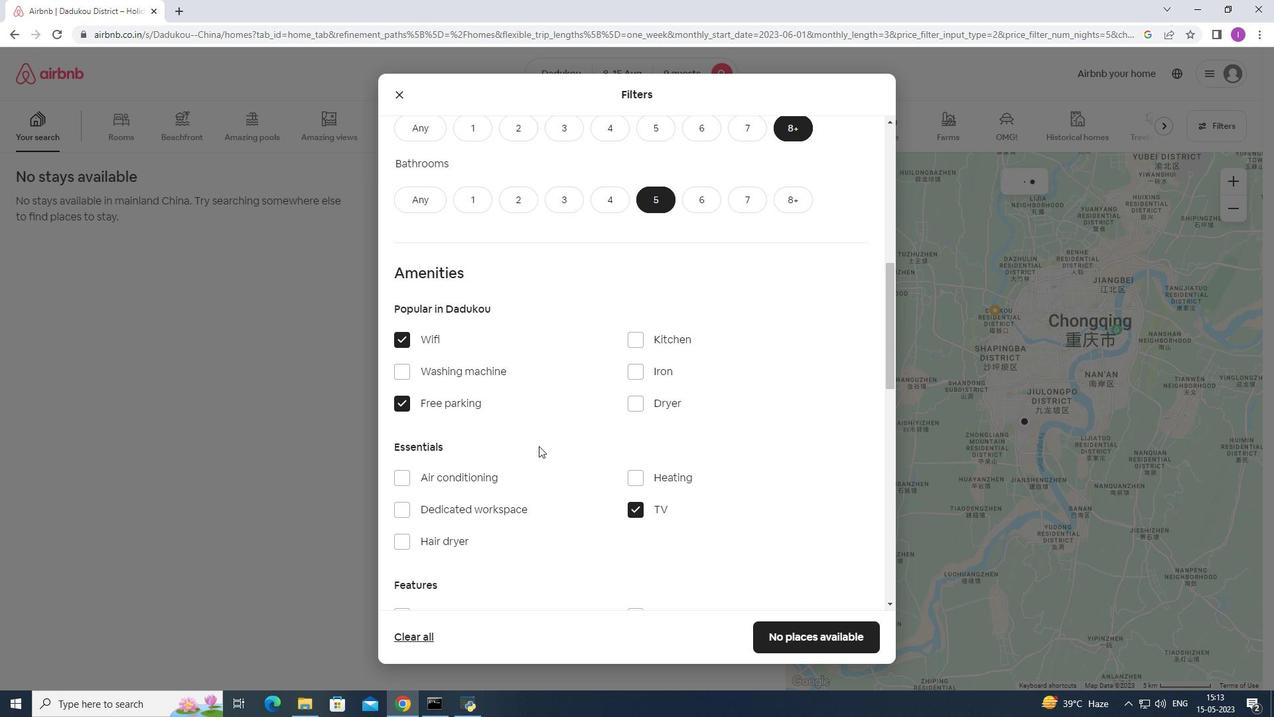 
Action: Mouse moved to (539, 443)
Screenshot: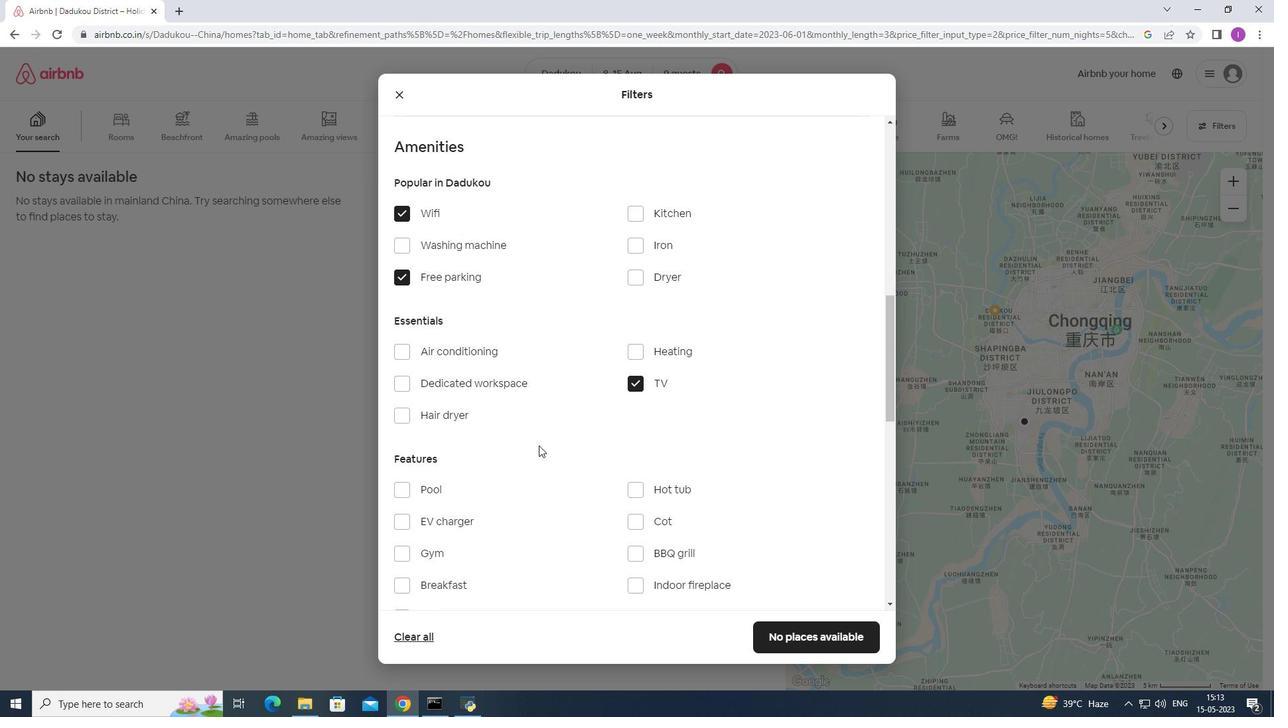 
Action: Mouse scrolled (539, 442) with delta (0, 0)
Screenshot: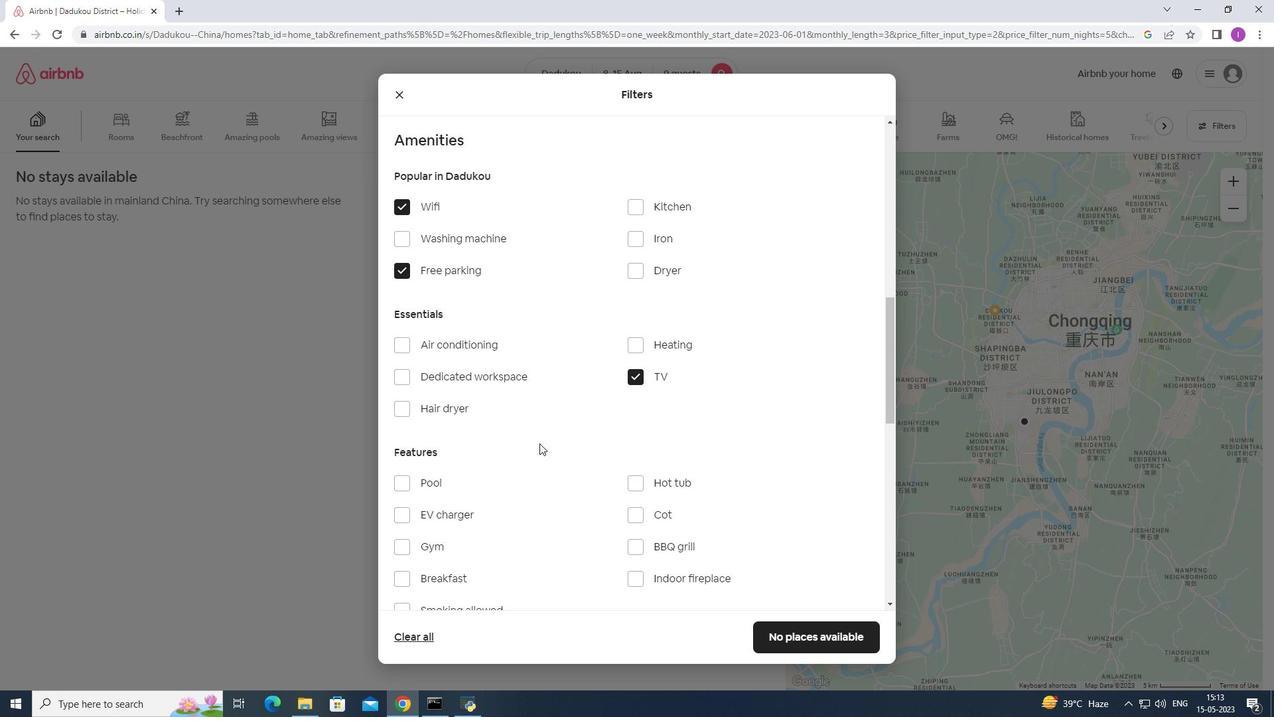 
Action: Mouse scrolled (539, 442) with delta (0, 0)
Screenshot: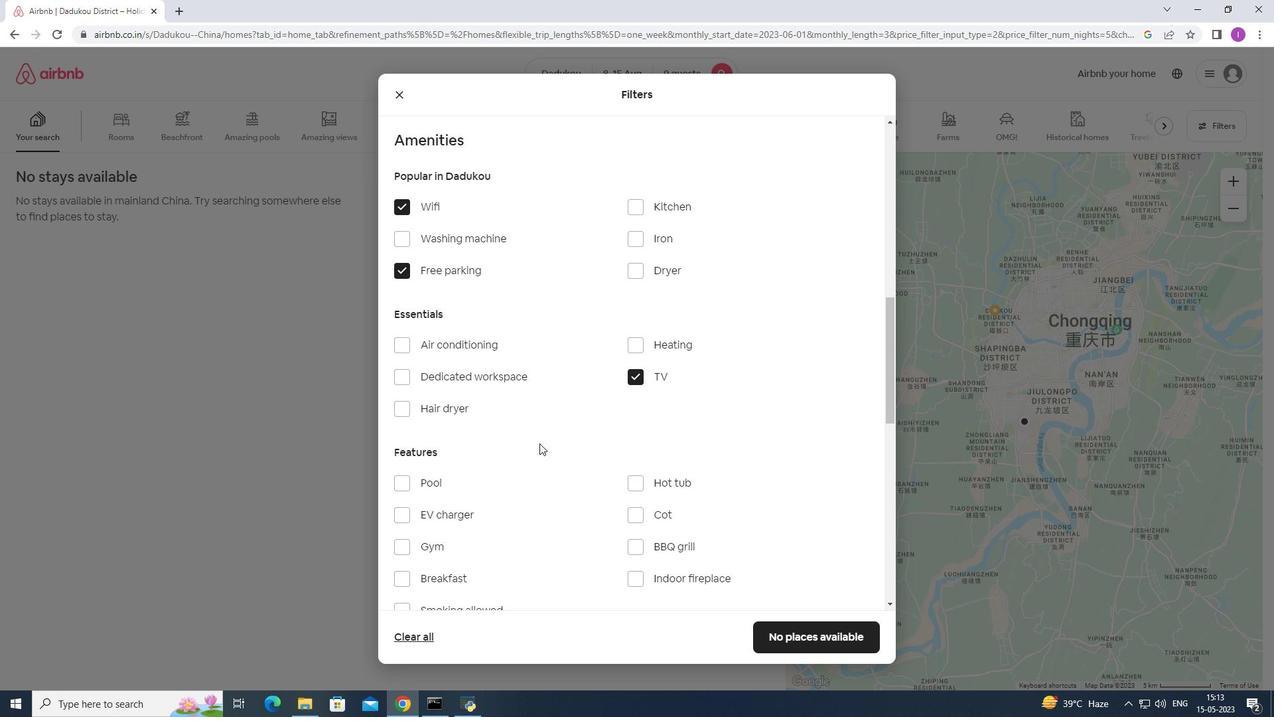
Action: Mouse moved to (543, 440)
Screenshot: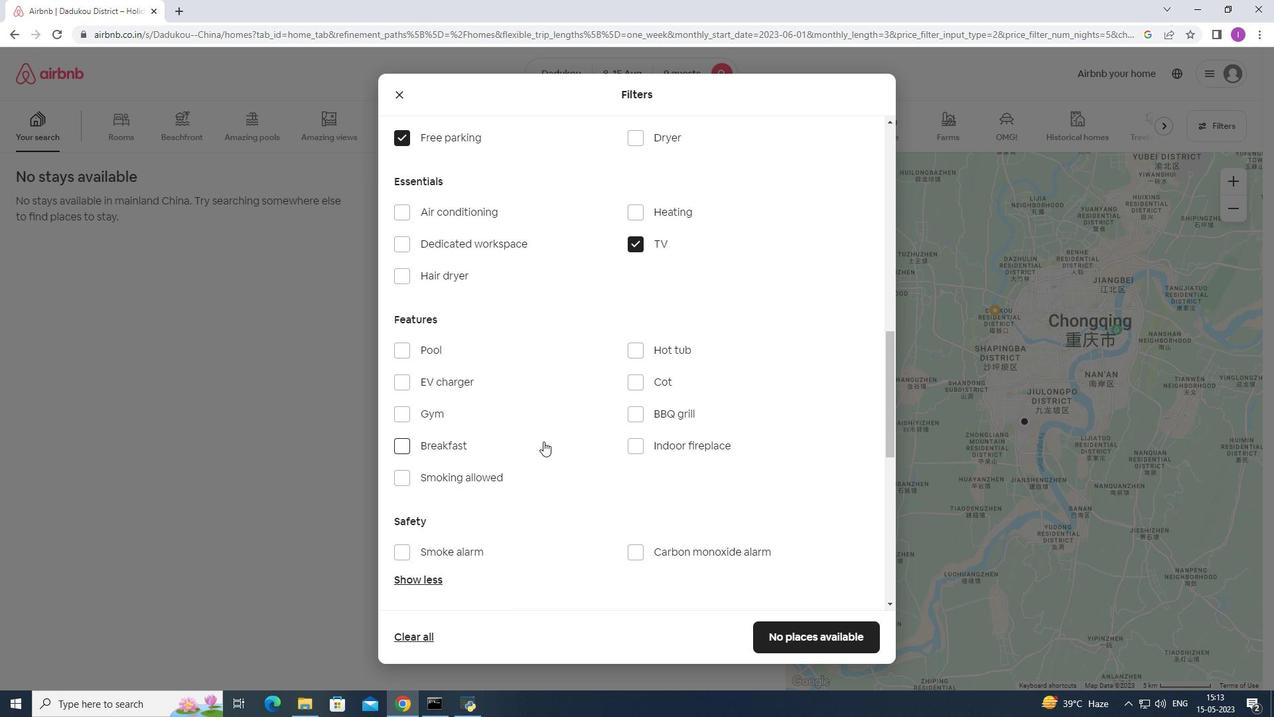 
Action: Mouse scrolled (543, 440) with delta (0, 0)
Screenshot: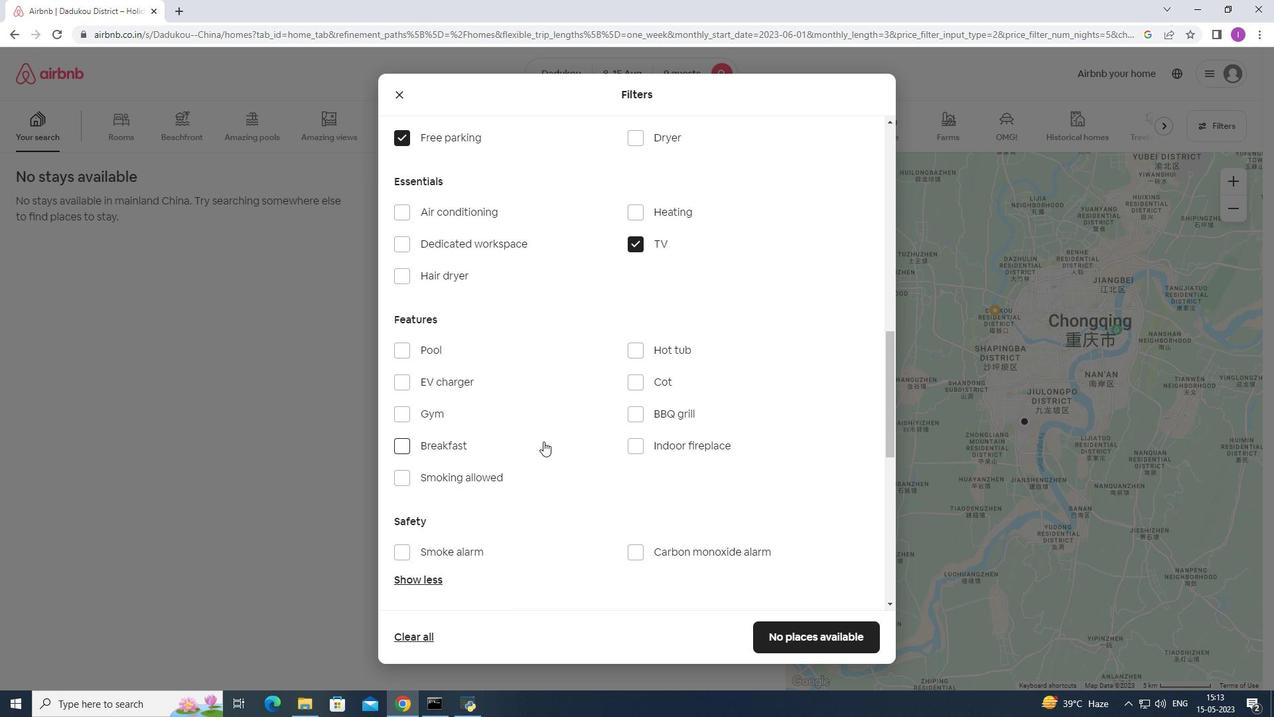
Action: Mouse moved to (401, 380)
Screenshot: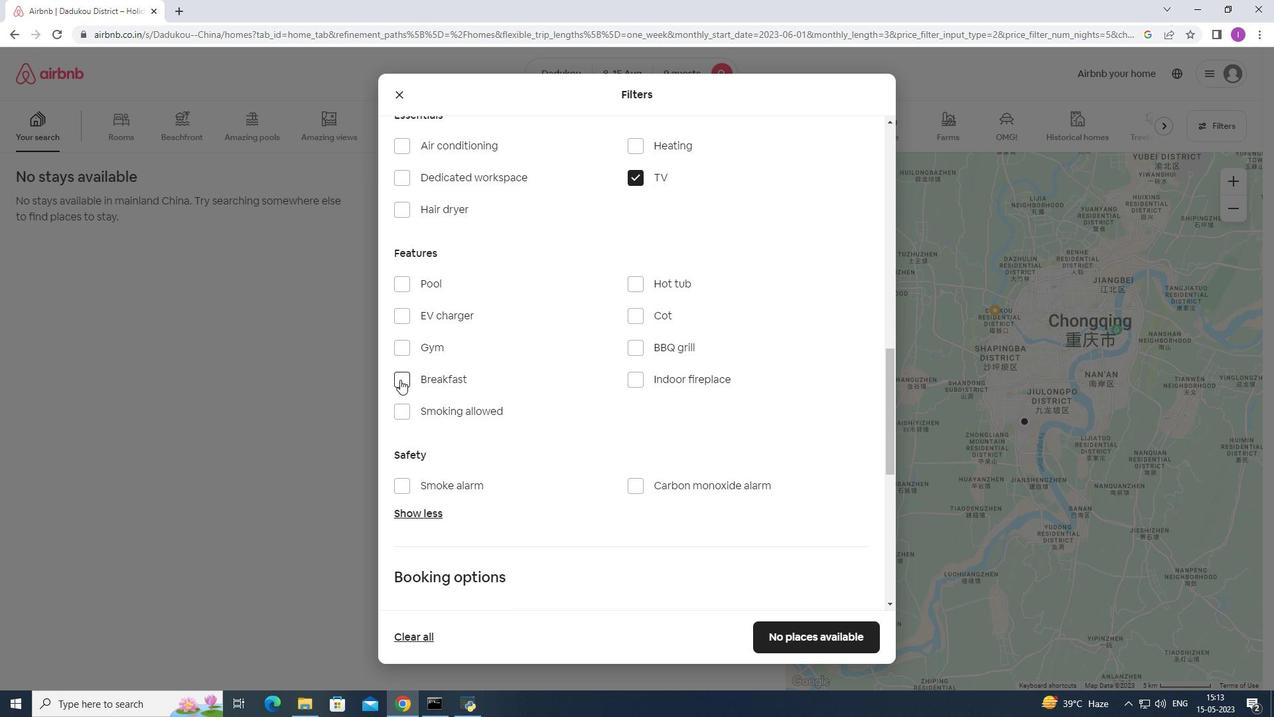 
Action: Mouse pressed left at (401, 380)
Screenshot: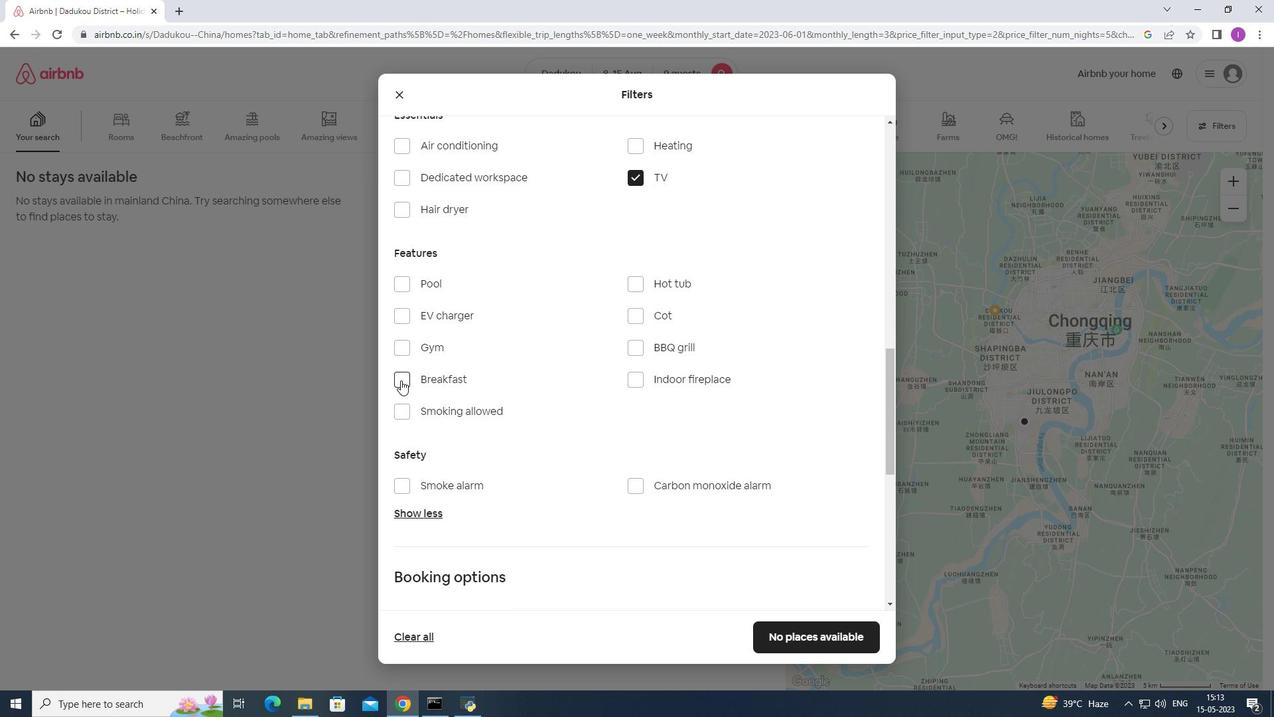 
Action: Mouse moved to (406, 349)
Screenshot: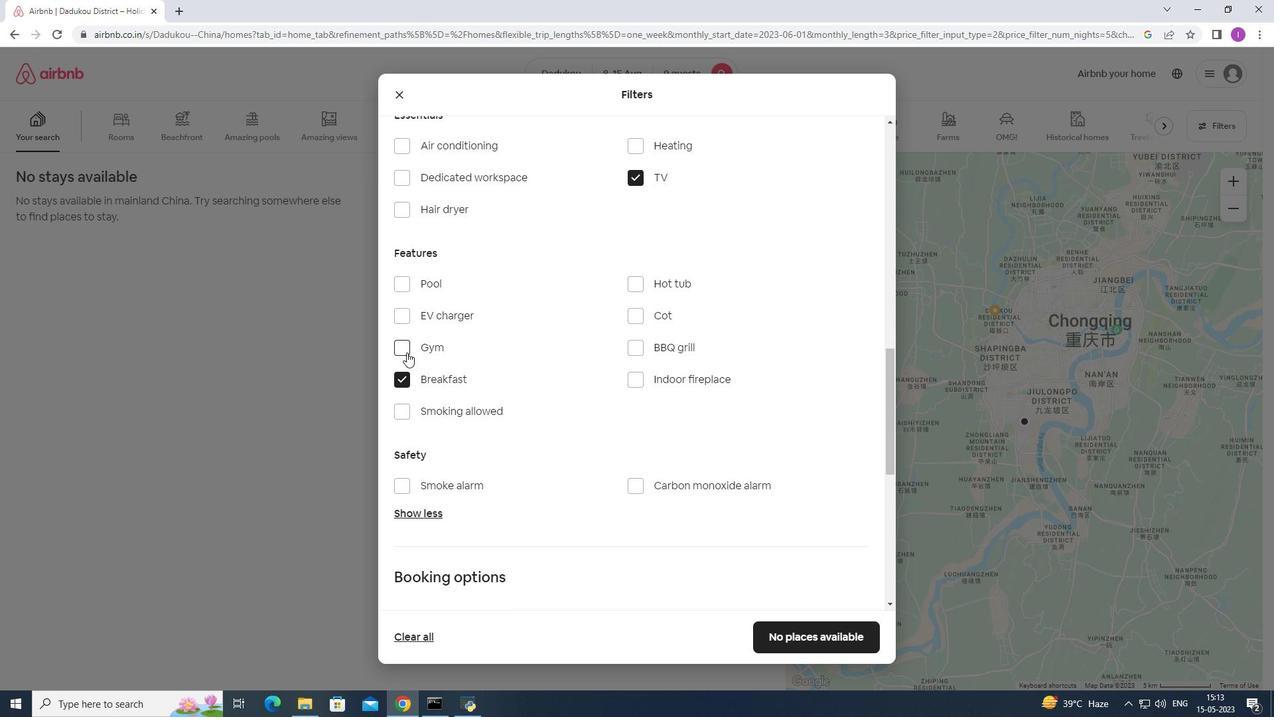 
Action: Mouse pressed left at (406, 349)
Screenshot: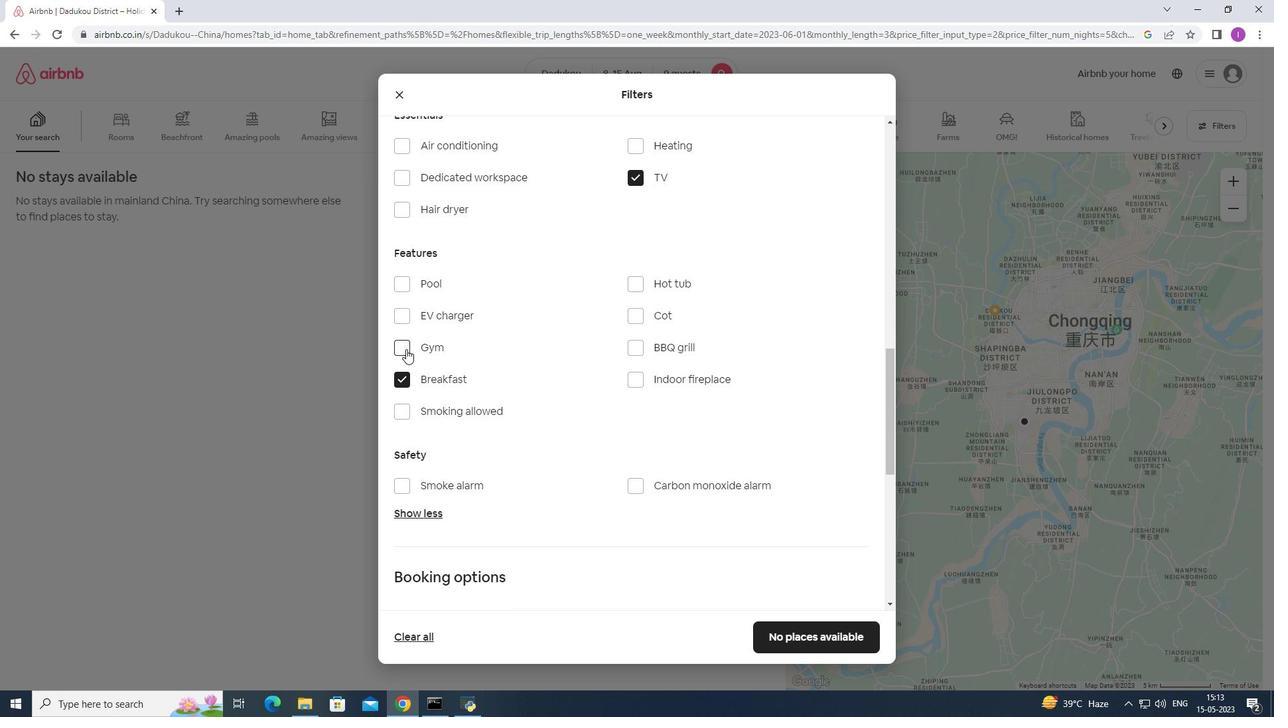 
Action: Mouse moved to (537, 403)
Screenshot: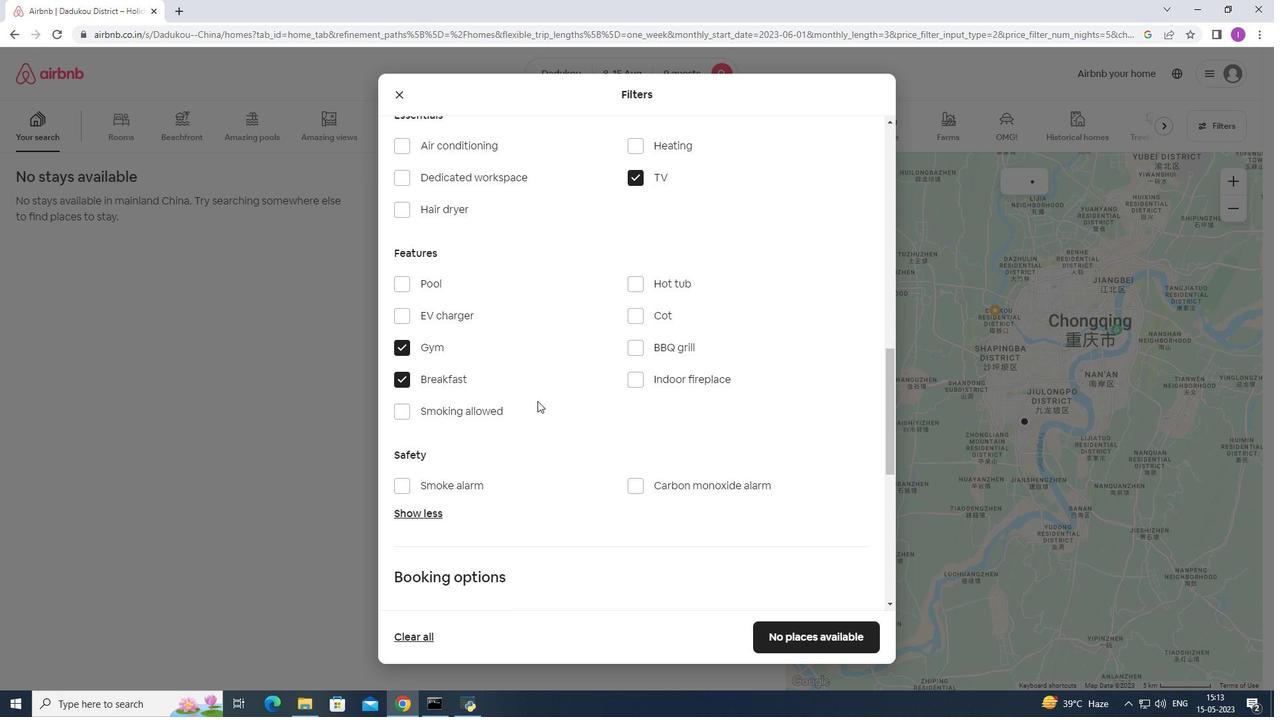 
Action: Mouse scrolled (537, 403) with delta (0, 0)
Screenshot: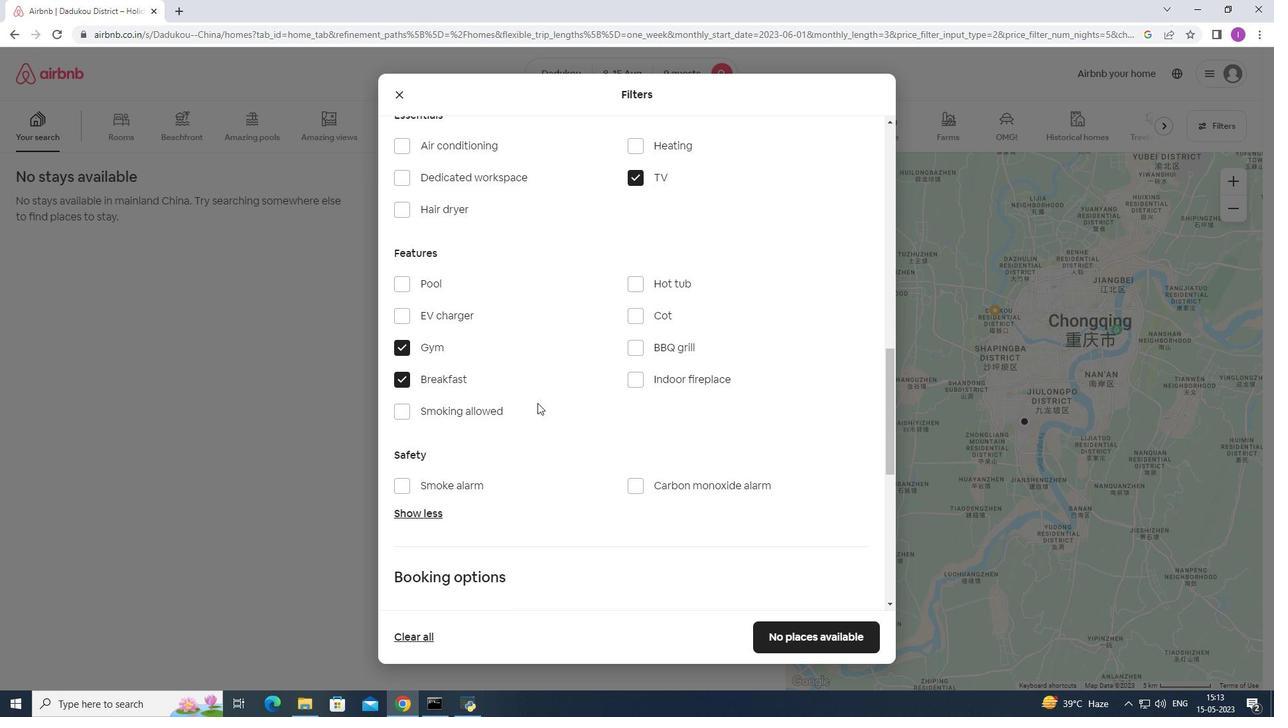 
Action: Mouse moved to (538, 405)
Screenshot: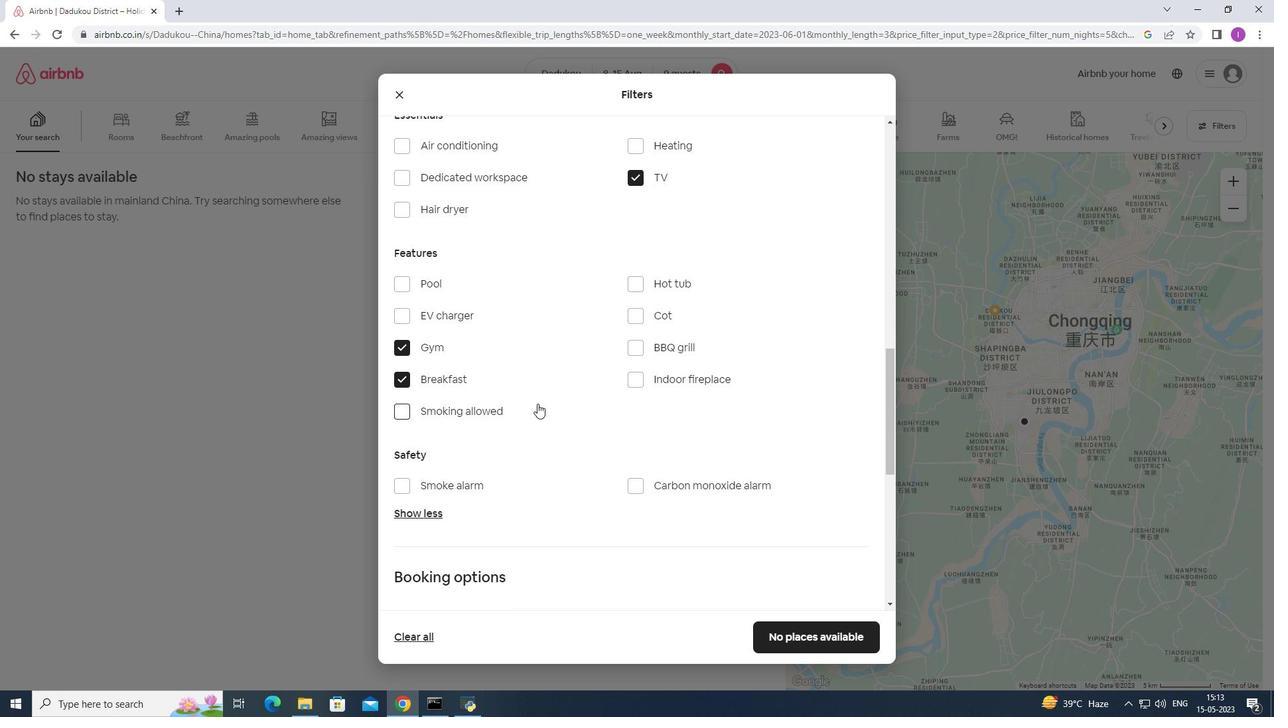 
Action: Mouse scrolled (538, 404) with delta (0, 0)
Screenshot: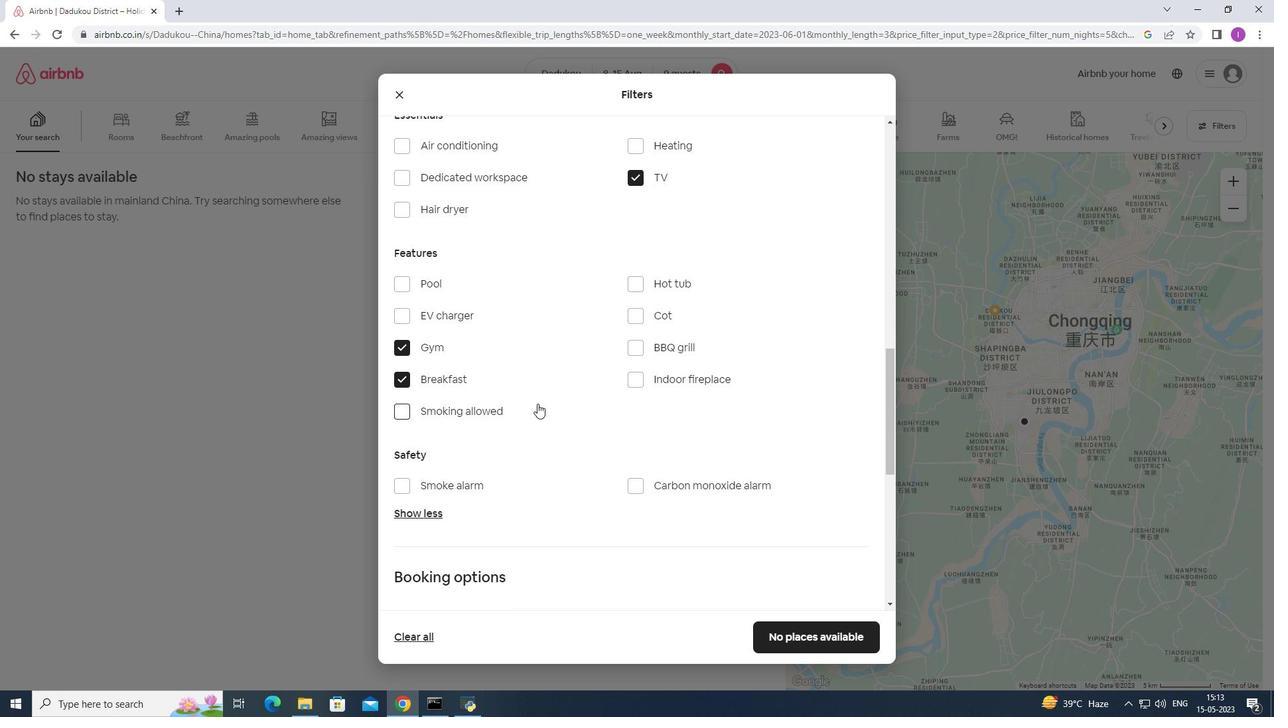 
Action: Mouse moved to (543, 392)
Screenshot: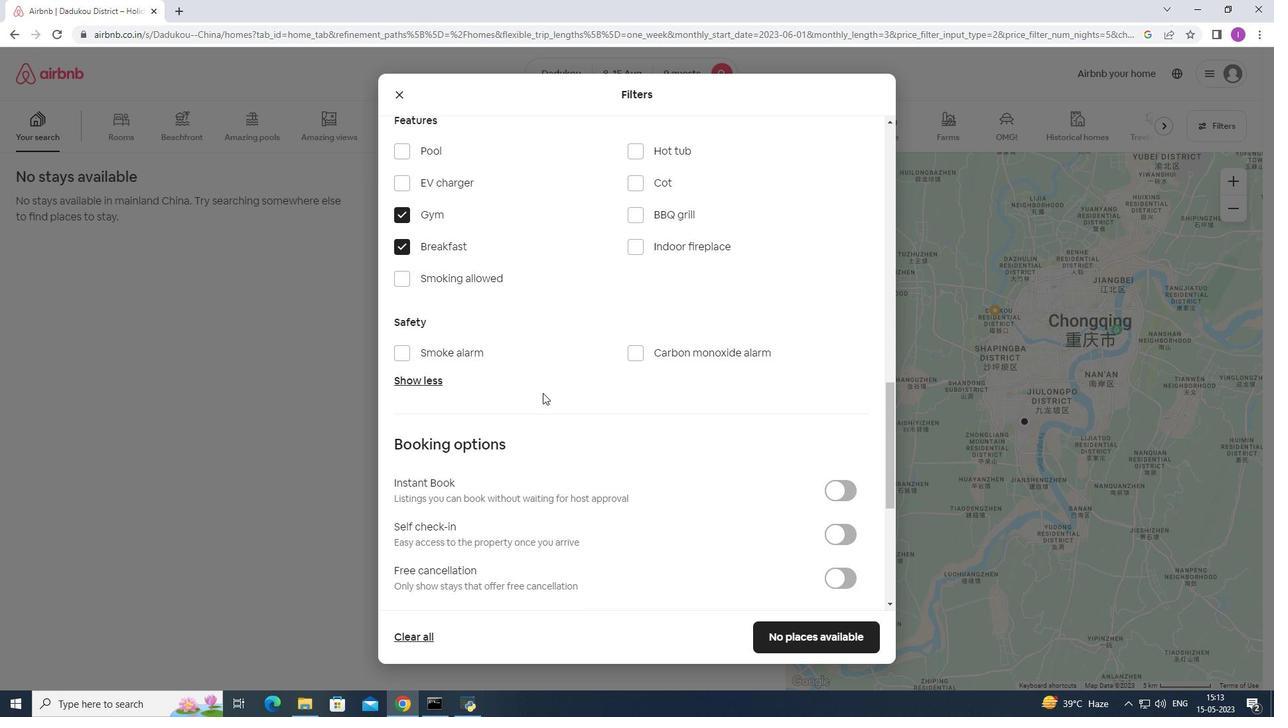 
Action: Mouse scrolled (543, 391) with delta (0, 0)
Screenshot: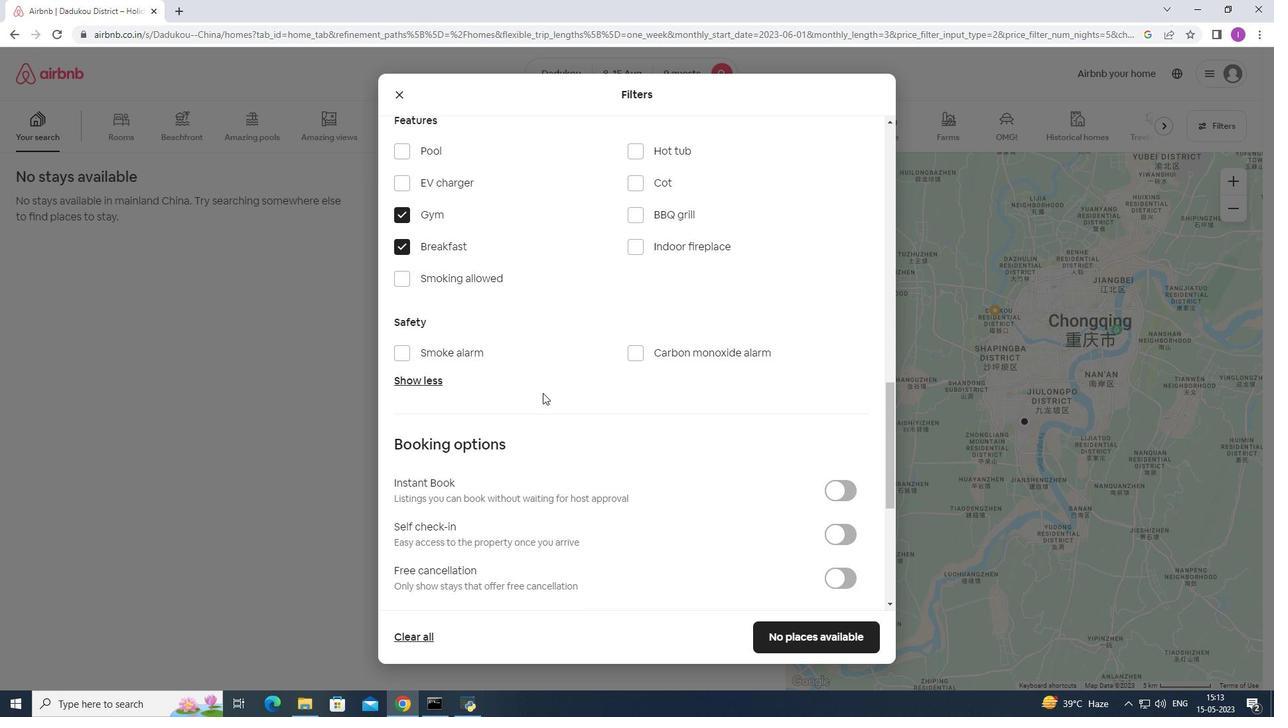 
Action: Mouse scrolled (543, 391) with delta (0, 0)
Screenshot: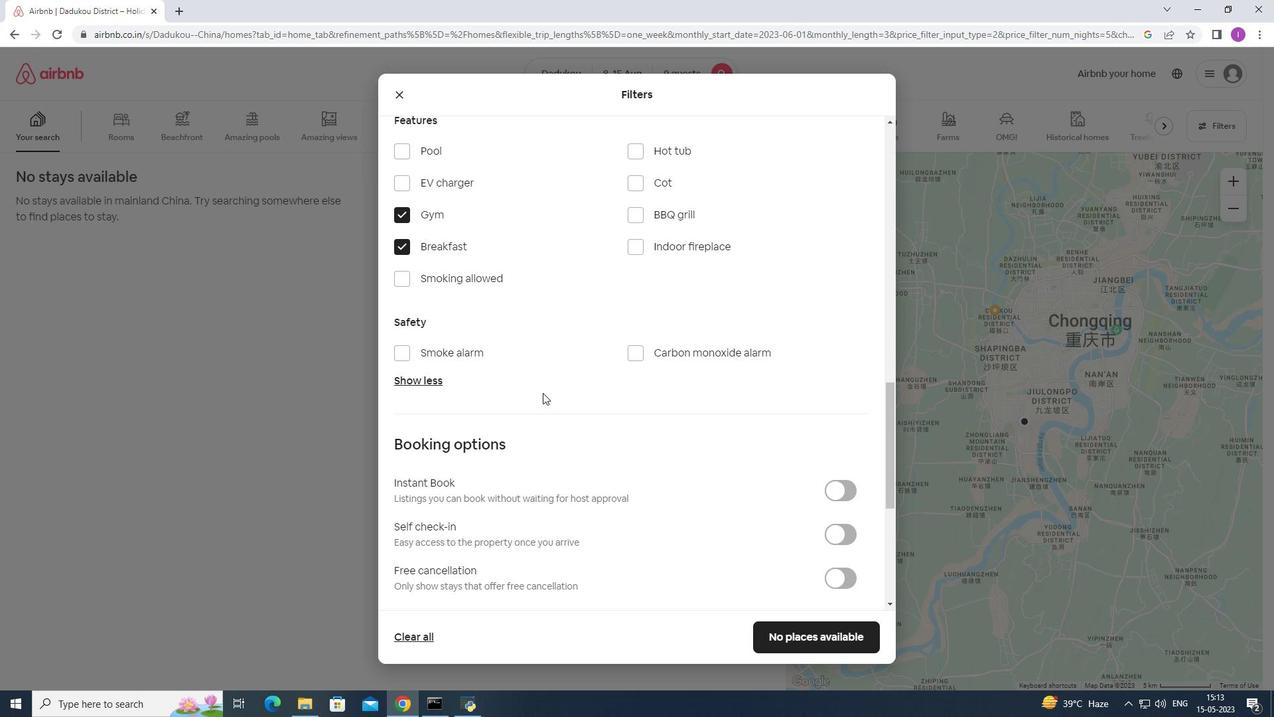 
Action: Mouse moved to (846, 401)
Screenshot: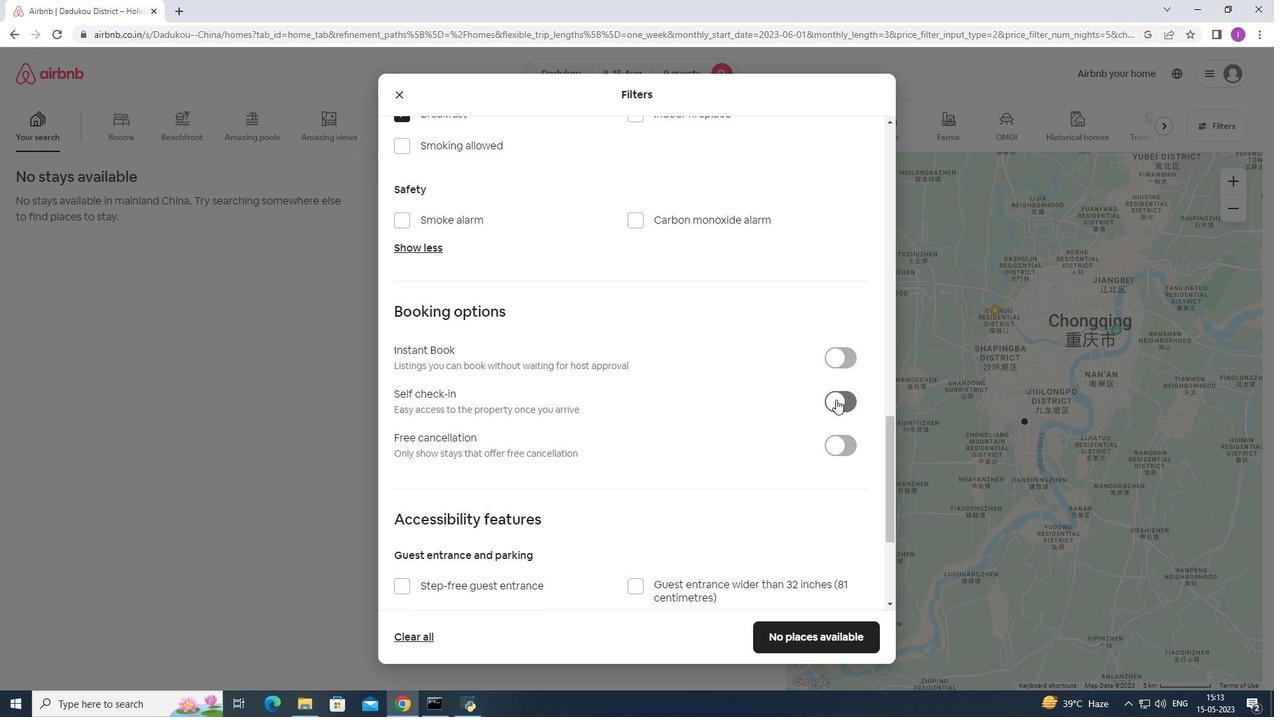 
Action: Mouse pressed left at (846, 401)
Screenshot: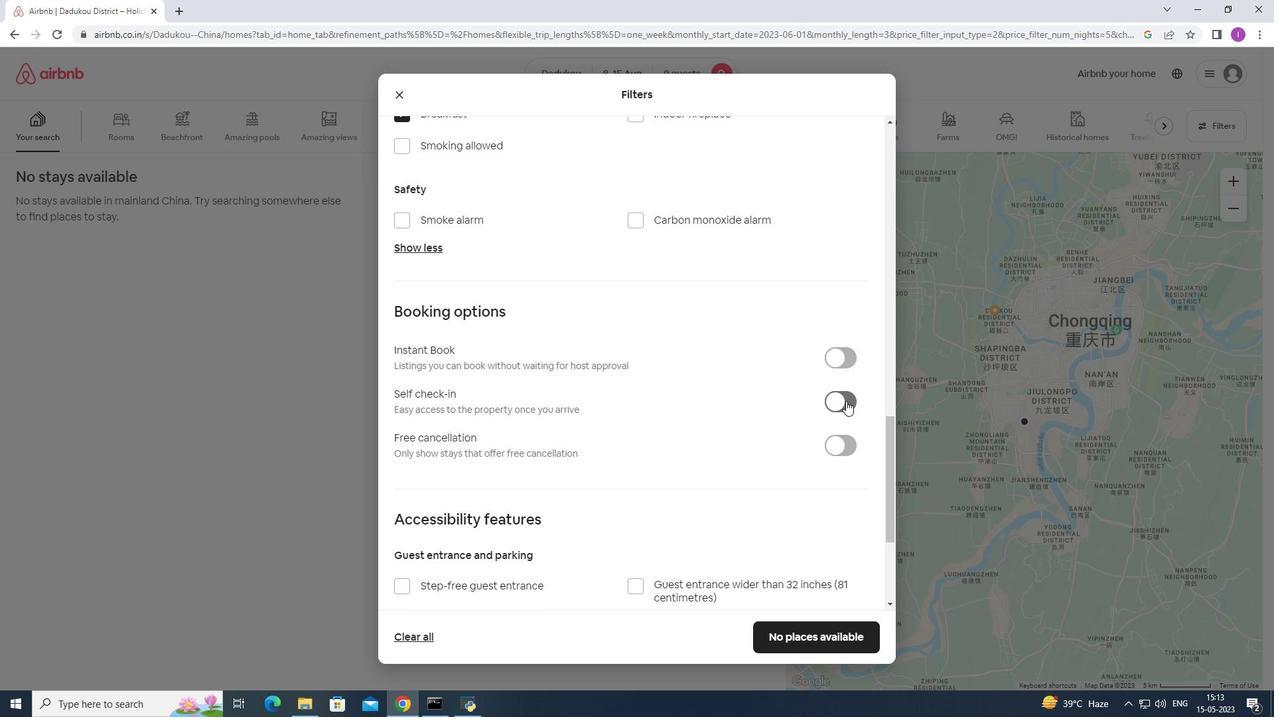 
Action: Mouse moved to (620, 431)
Screenshot: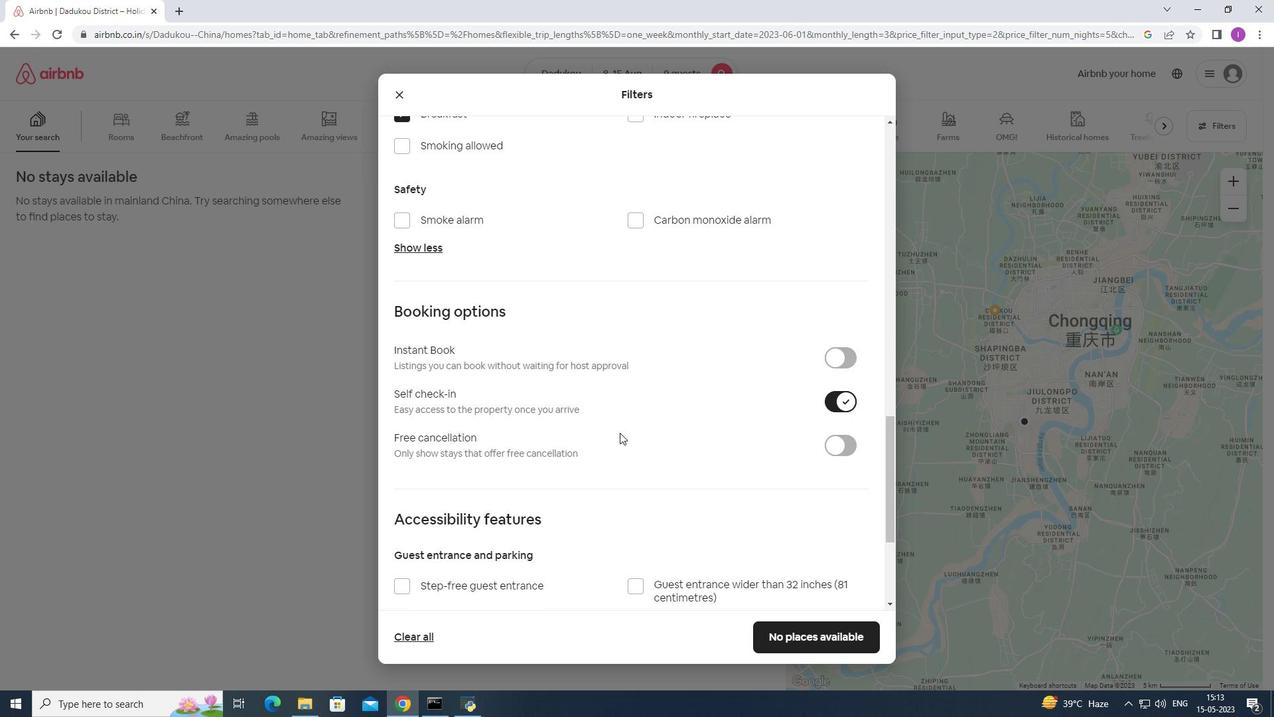 
Action: Mouse scrolled (620, 430) with delta (0, 0)
Screenshot: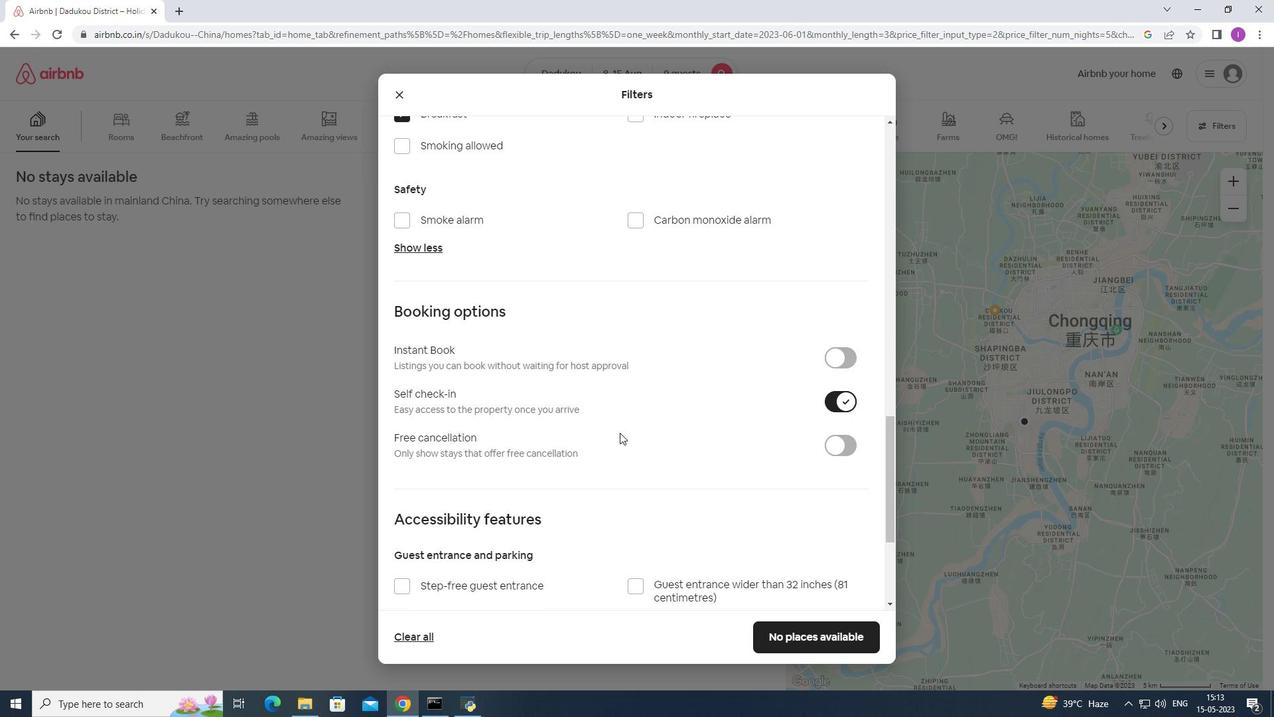 
Action: Mouse moved to (621, 430)
Screenshot: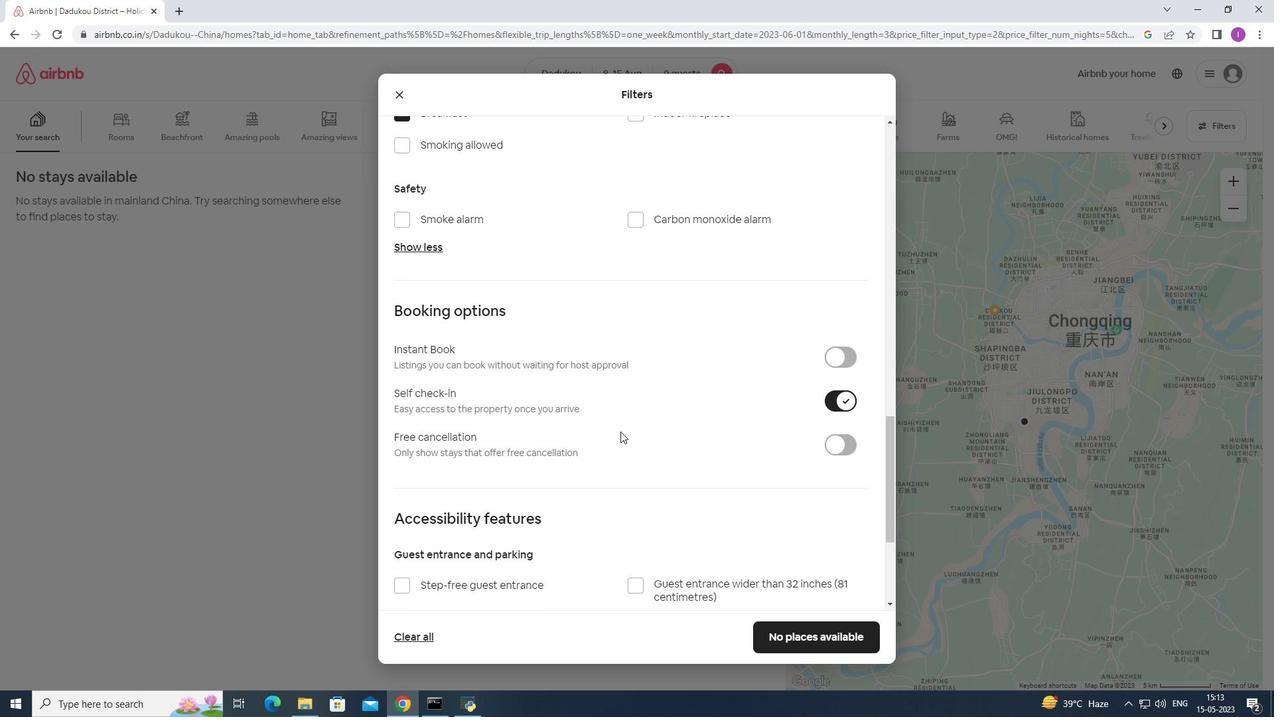 
Action: Mouse scrolled (620, 430) with delta (0, 0)
Screenshot: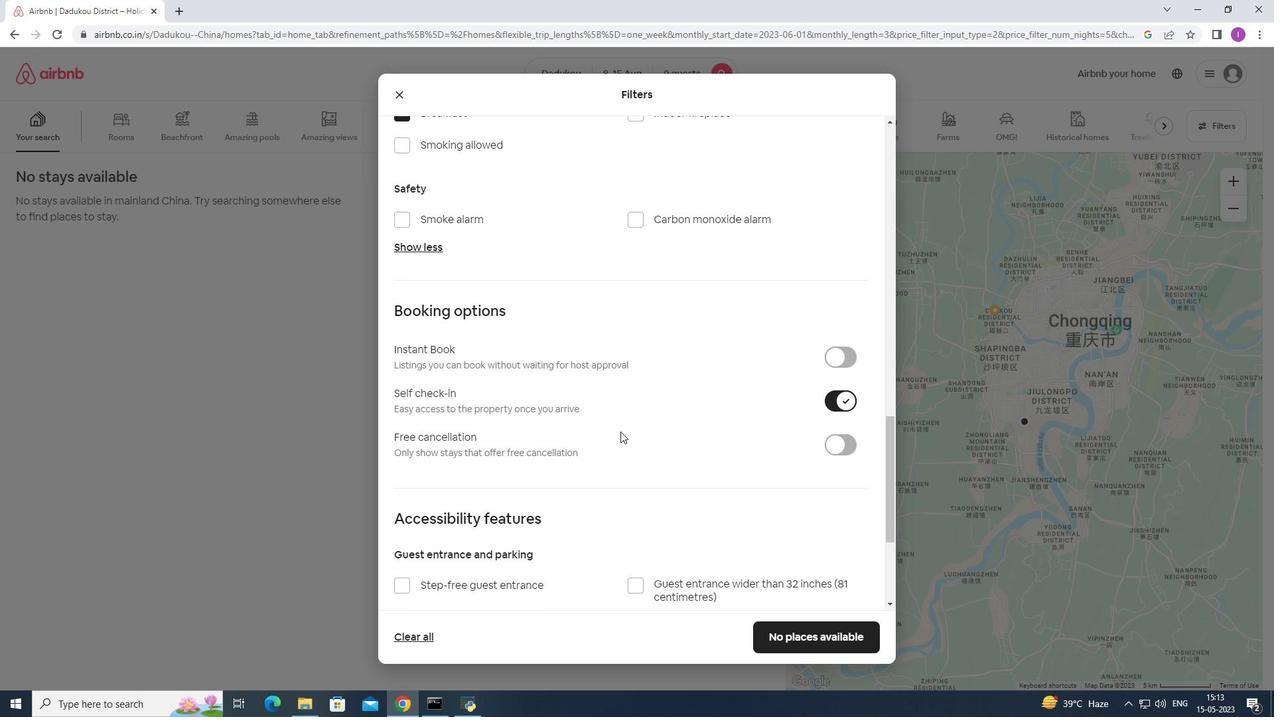 
Action: Mouse moved to (618, 415)
Screenshot: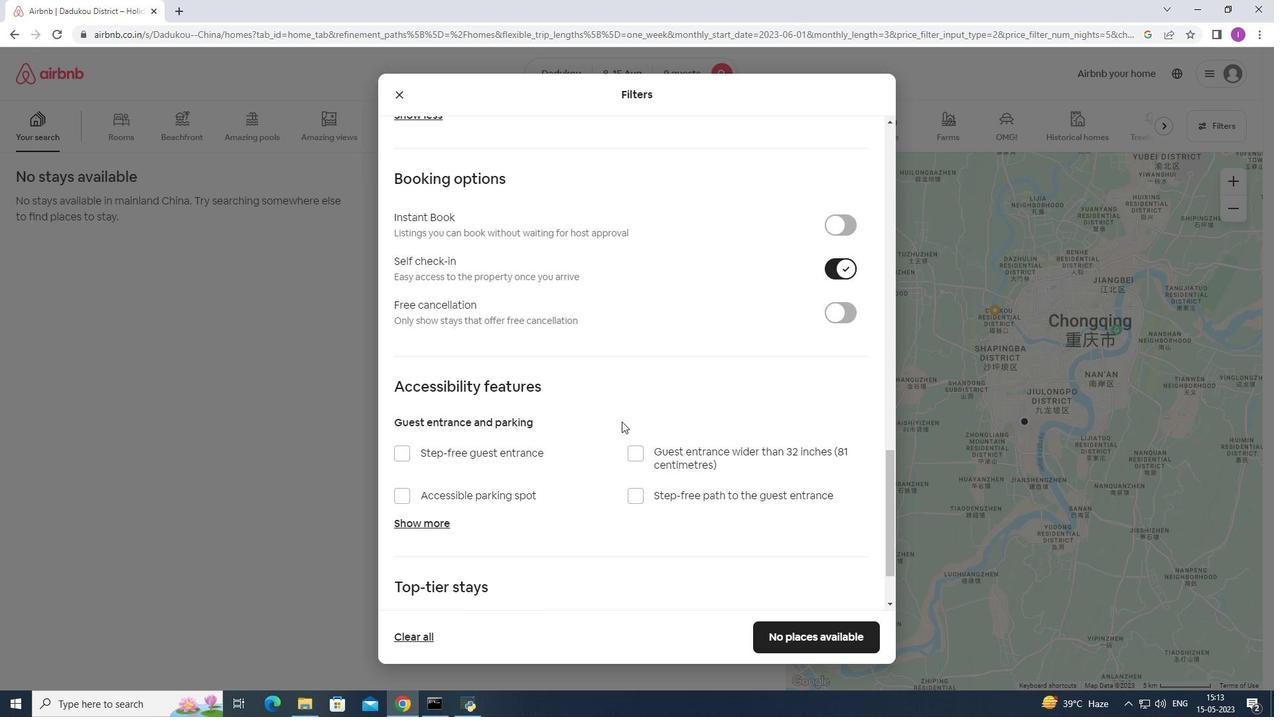 
Action: Mouse scrolled (618, 414) with delta (0, 0)
Screenshot: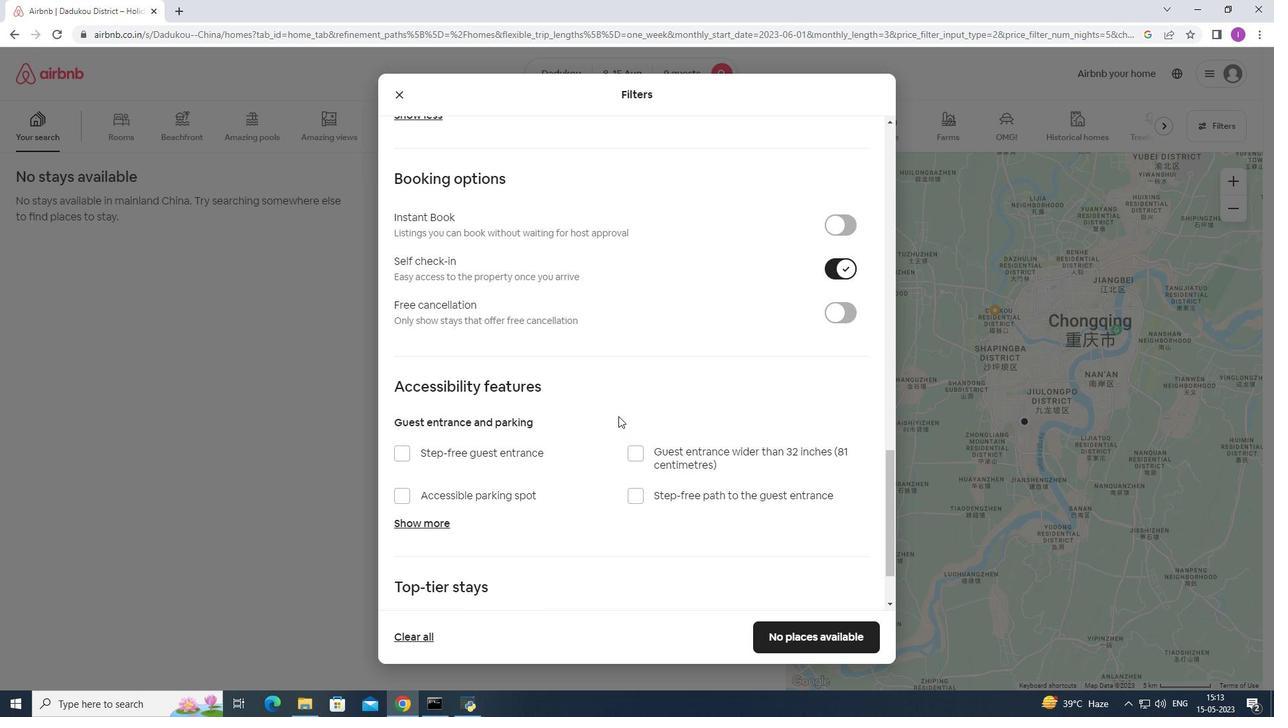 
Action: Mouse scrolled (618, 414) with delta (0, 0)
Screenshot: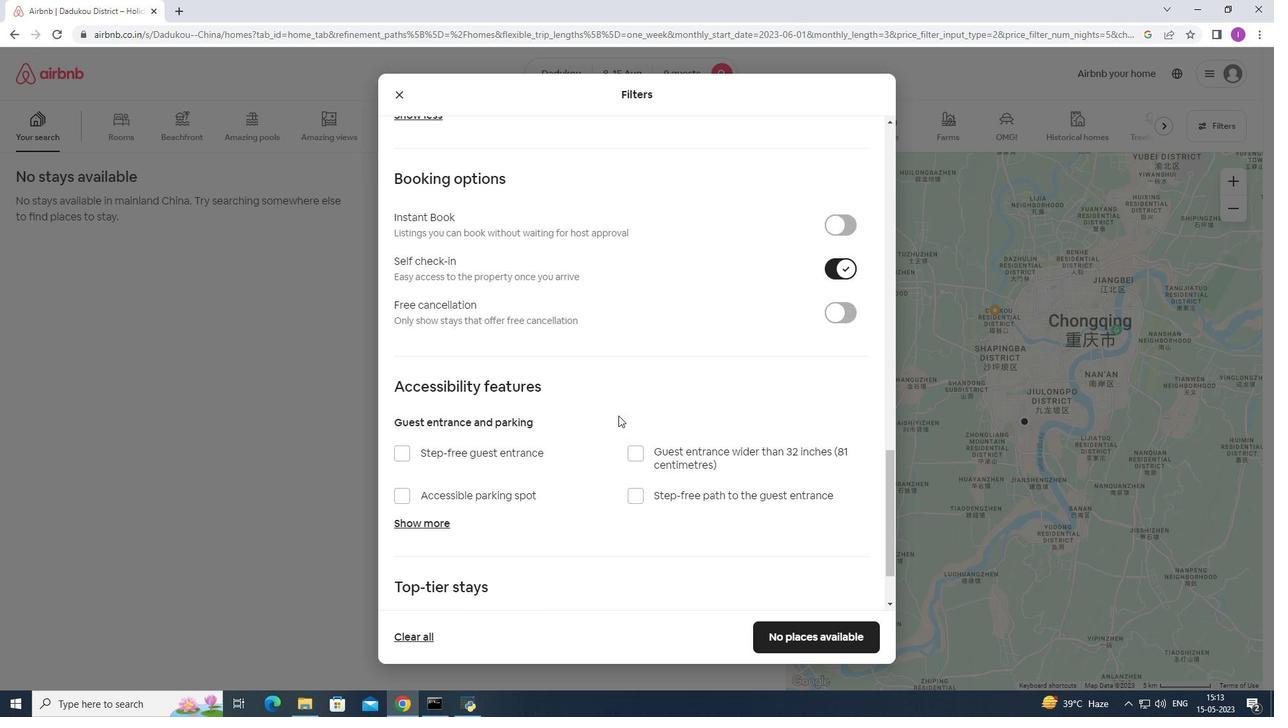 
Action: Mouse scrolled (618, 414) with delta (0, 0)
Screenshot: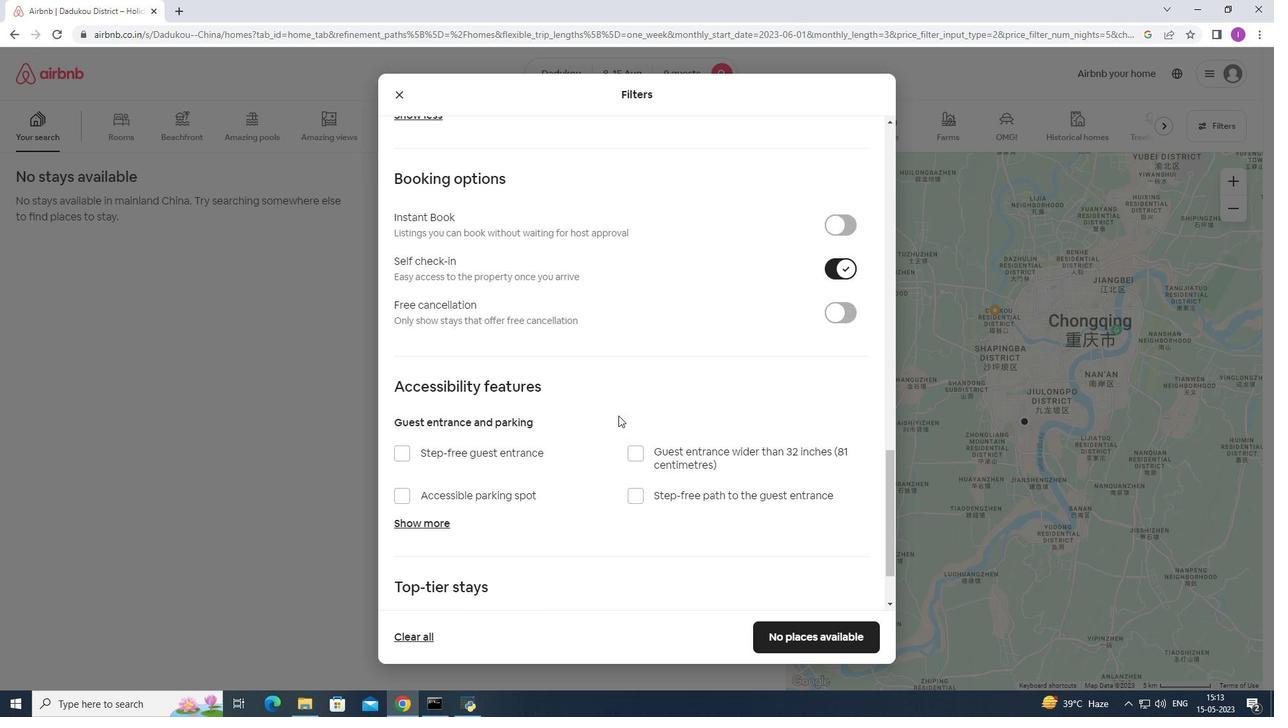 
Action: Mouse moved to (606, 398)
Screenshot: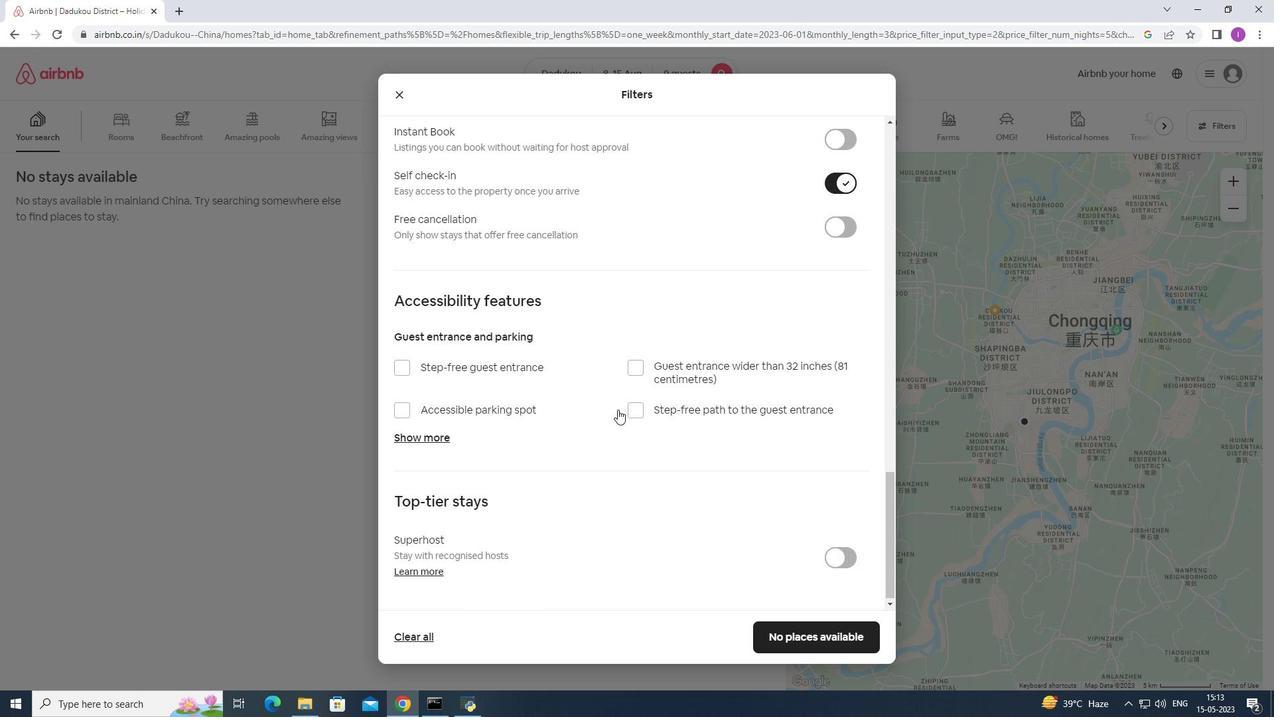 
Action: Mouse scrolled (606, 397) with delta (0, 0)
Screenshot: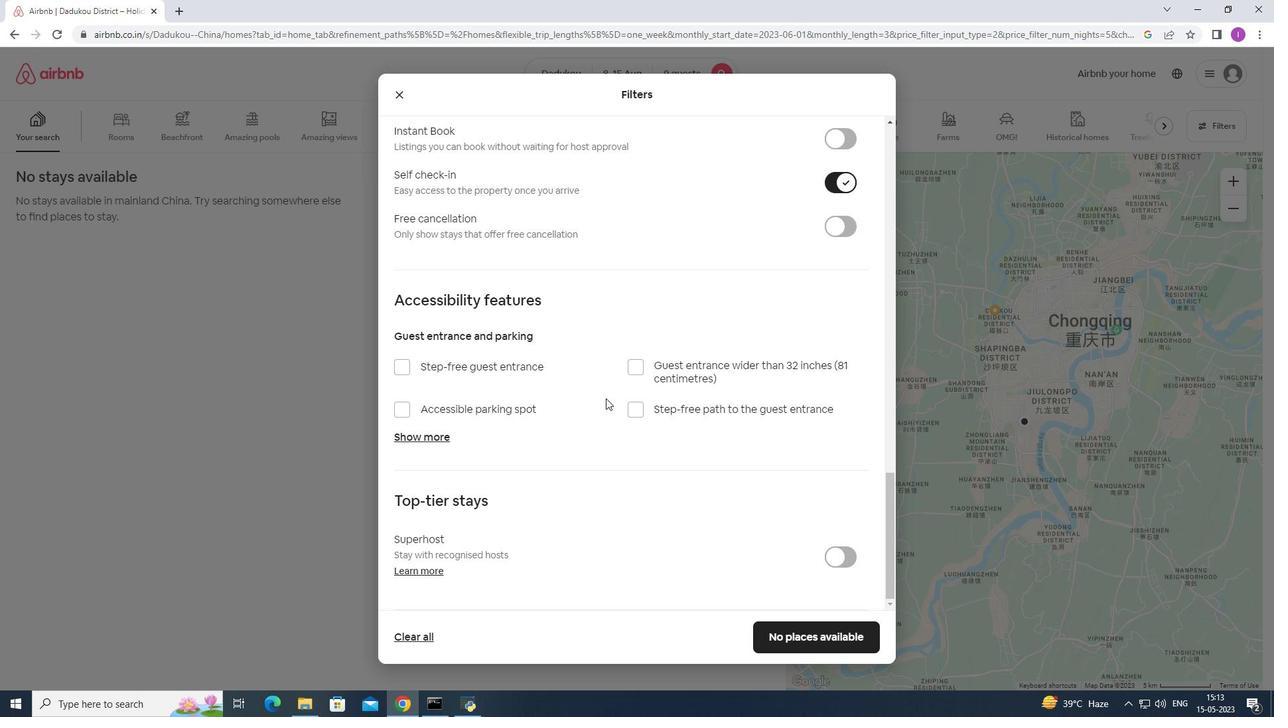 
Action: Mouse scrolled (606, 397) with delta (0, 0)
Screenshot: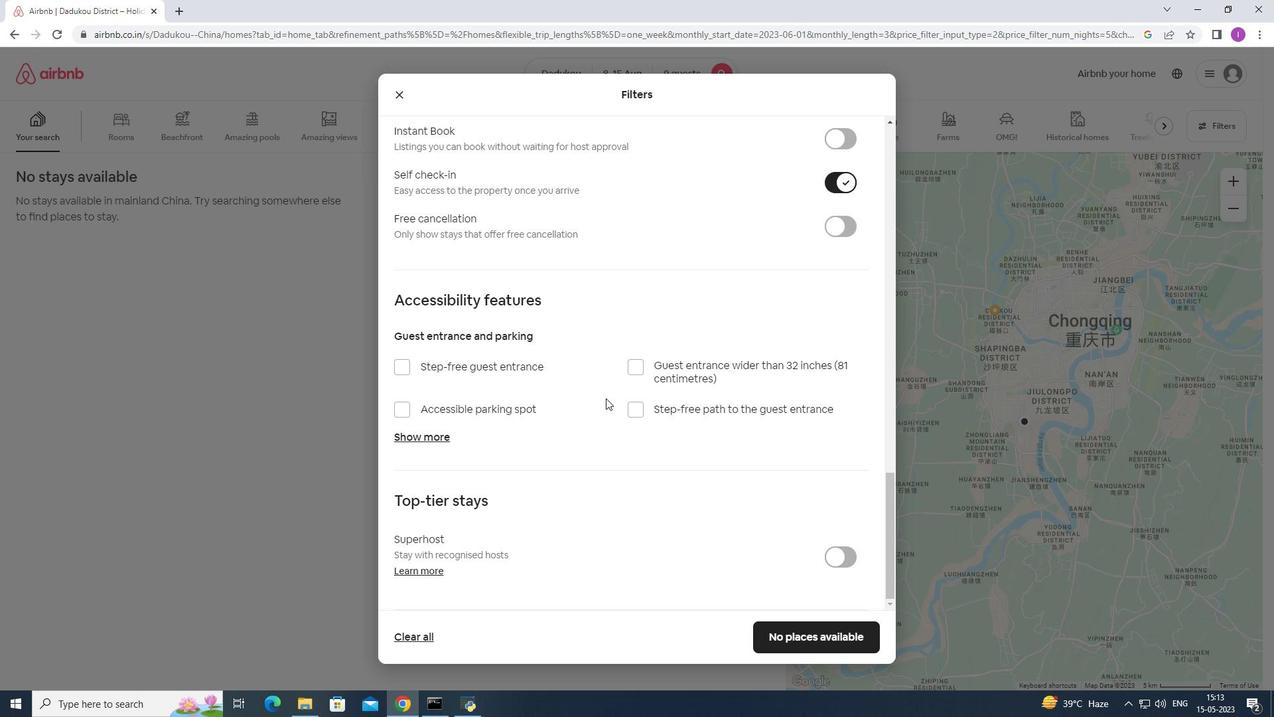 
Action: Mouse moved to (606, 398)
Screenshot: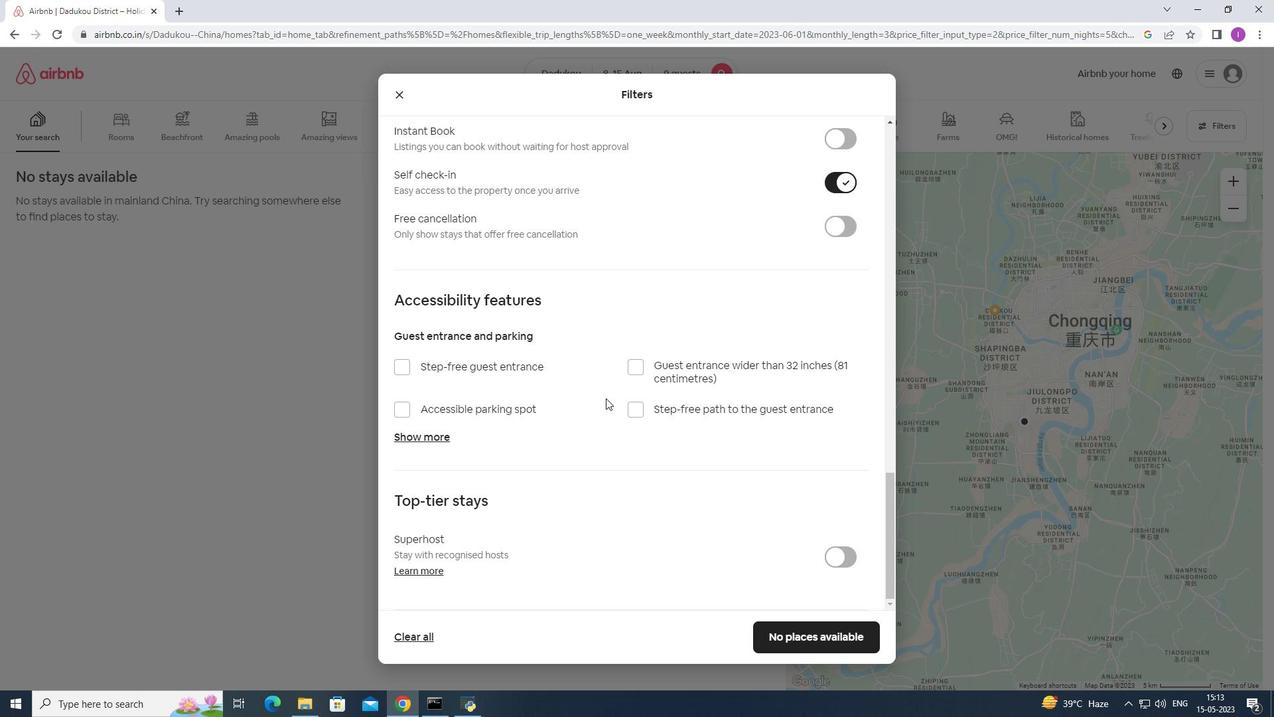 
Action: Mouse scrolled (606, 397) with delta (0, 0)
Screenshot: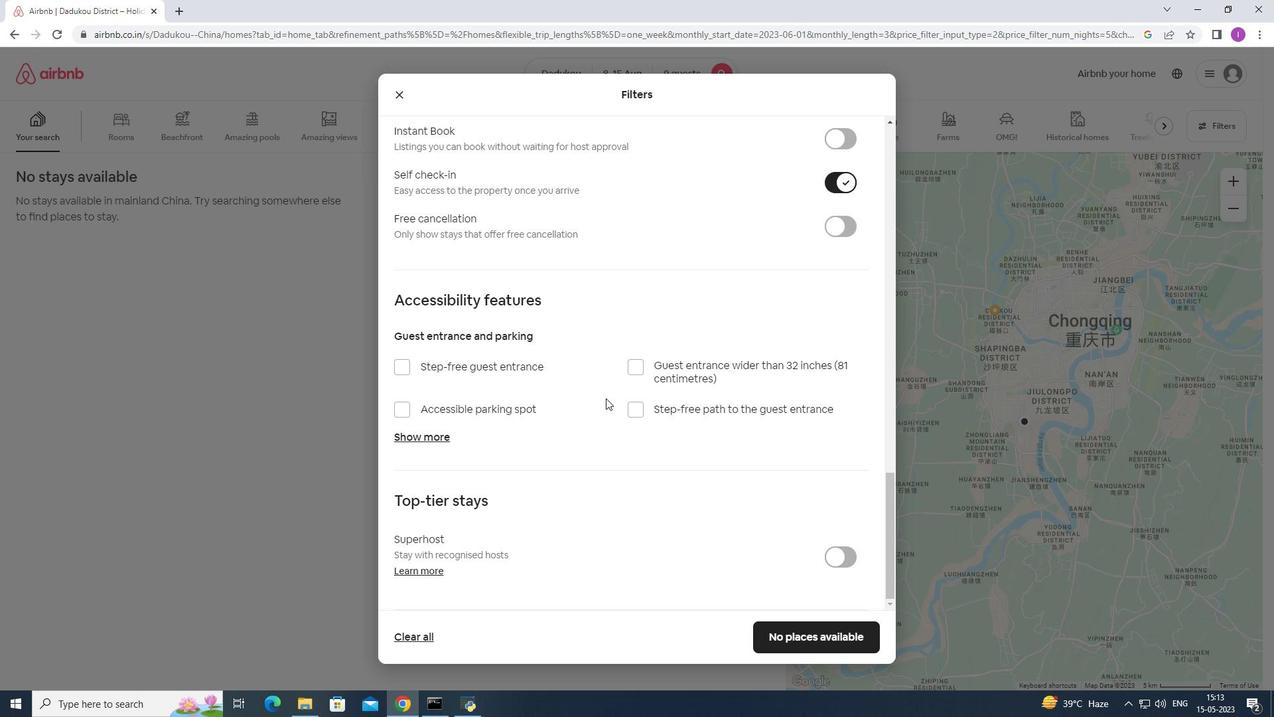
Action: Mouse moved to (793, 632)
Screenshot: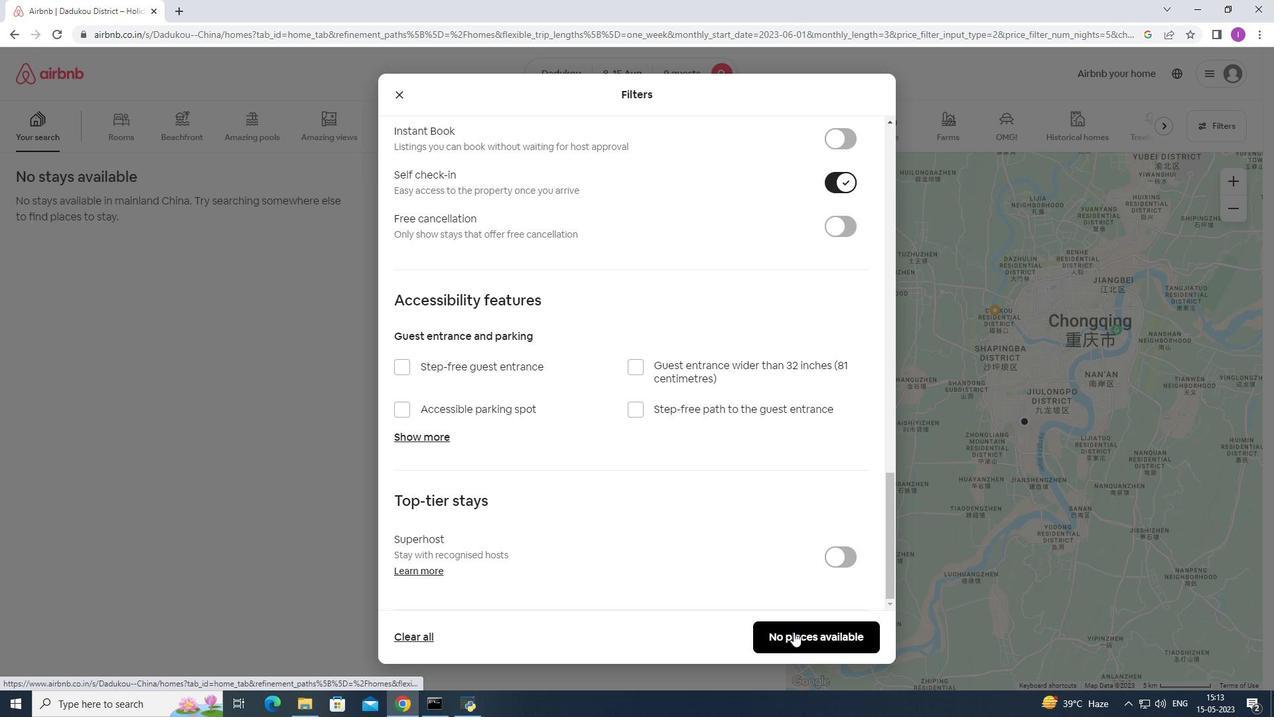 
Action: Mouse pressed left at (793, 632)
Screenshot: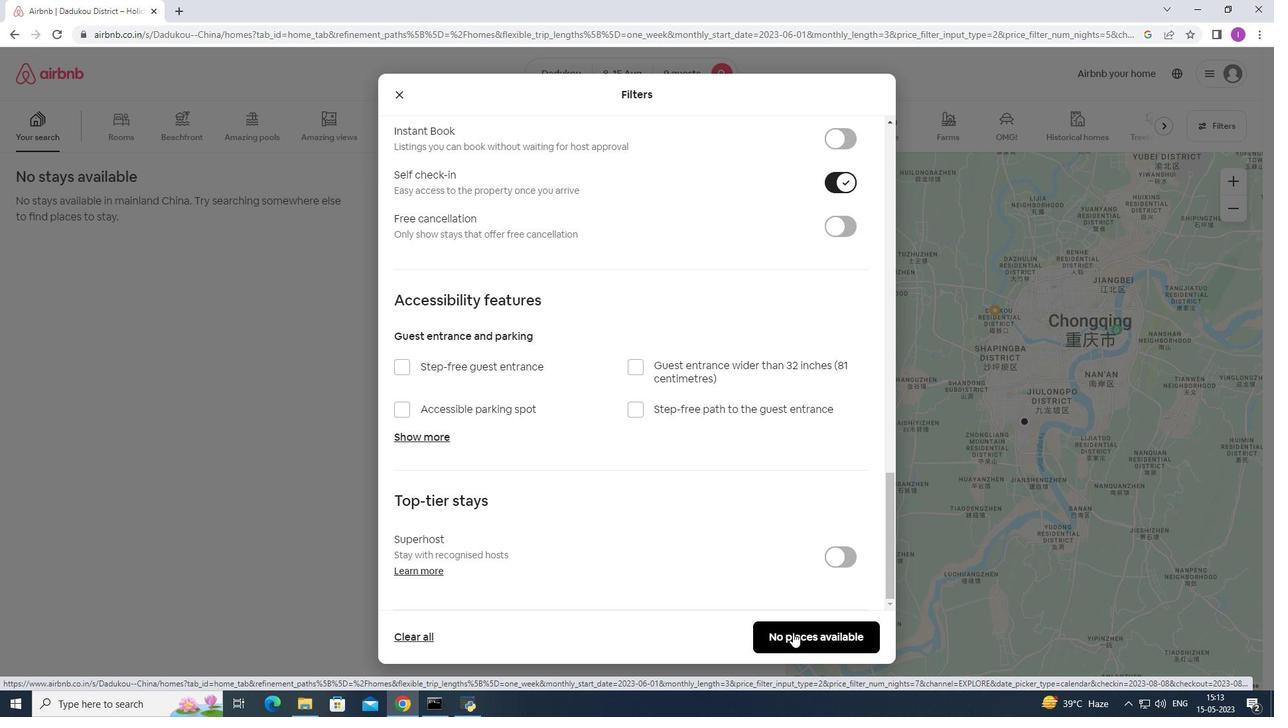 
Action: Mouse moved to (668, 308)
Screenshot: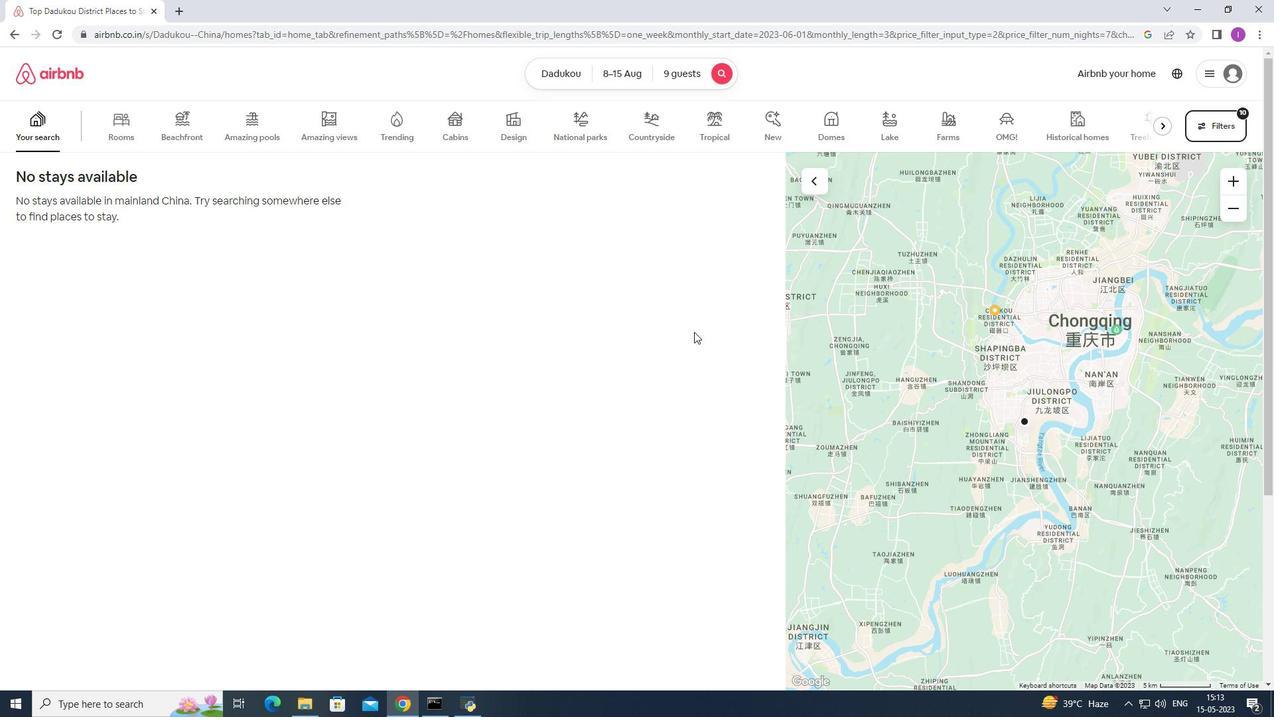 
